 Task: Buy 2 Ram Air Kit from Filters section under best seller category for shipping address: Graham Wilson, 3108 Abia Martin Drive, Panther Burn, Mississippi 38765, Cell Number 6314971043. Pay from credit card ending with 2005, CVV 3321
Action: Mouse moved to (25, 92)
Screenshot: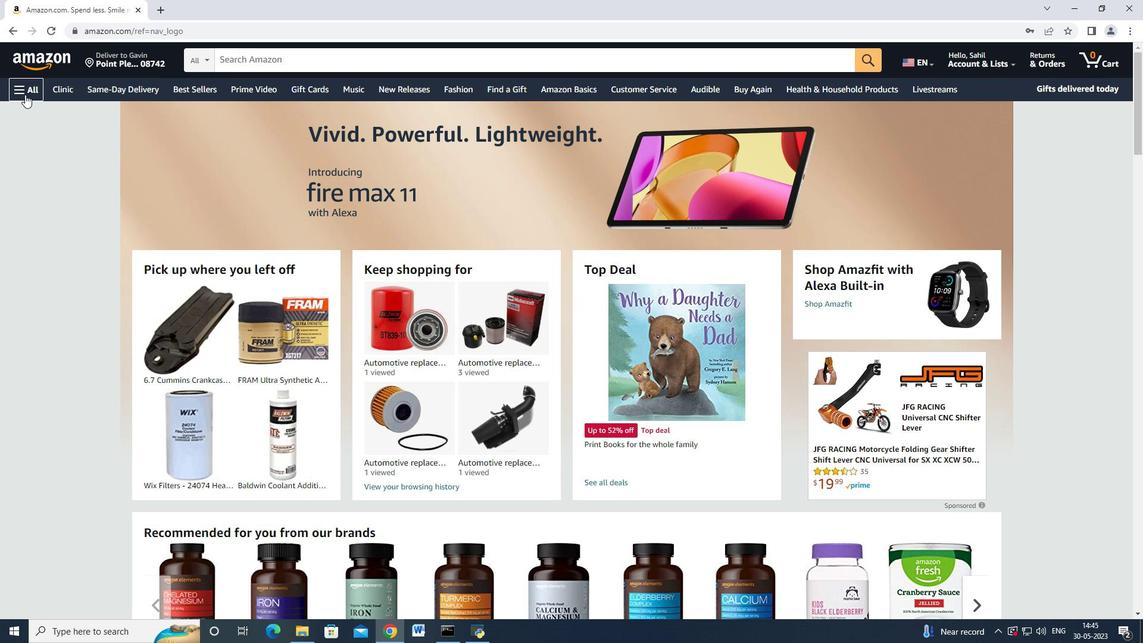 
Action: Mouse pressed left at (25, 92)
Screenshot: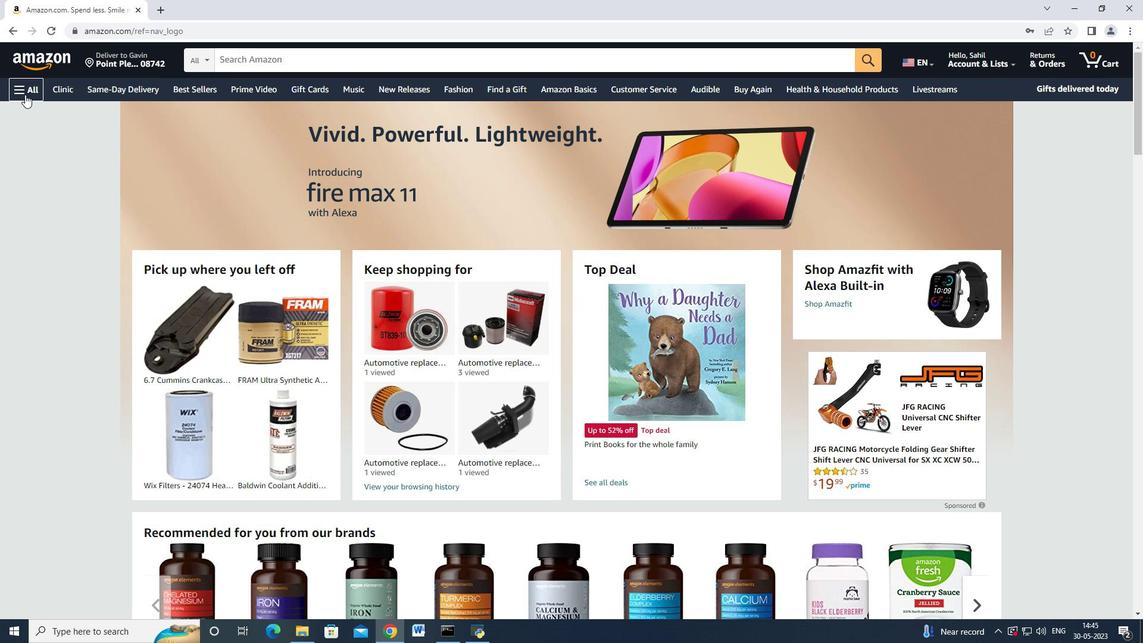 
Action: Mouse moved to (53, 330)
Screenshot: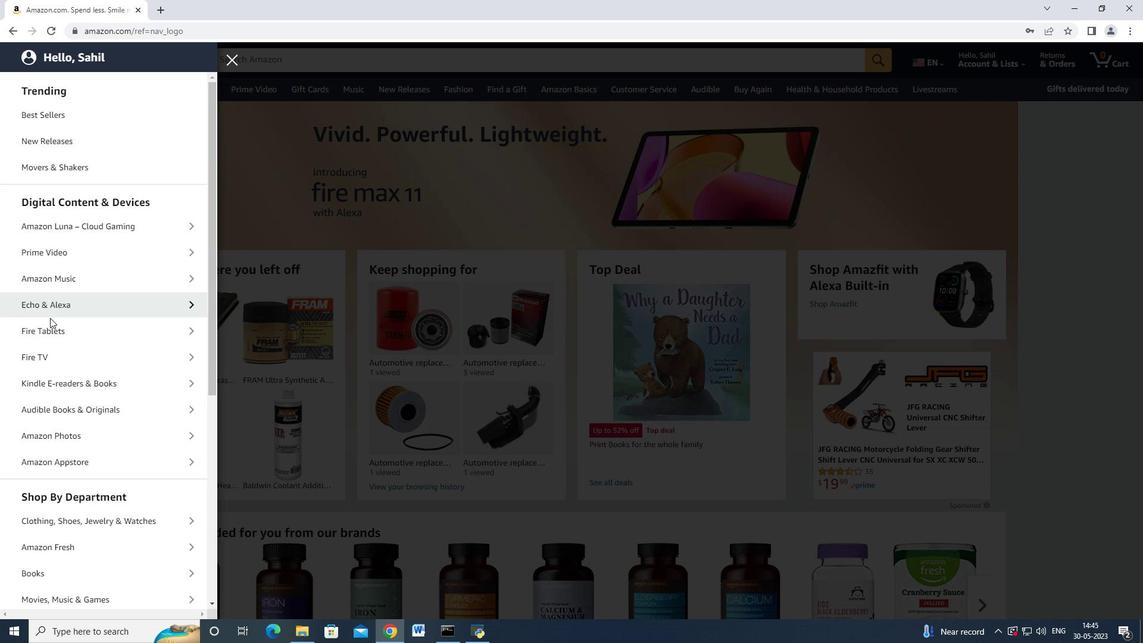 
Action: Mouse scrolled (53, 330) with delta (0, 0)
Screenshot: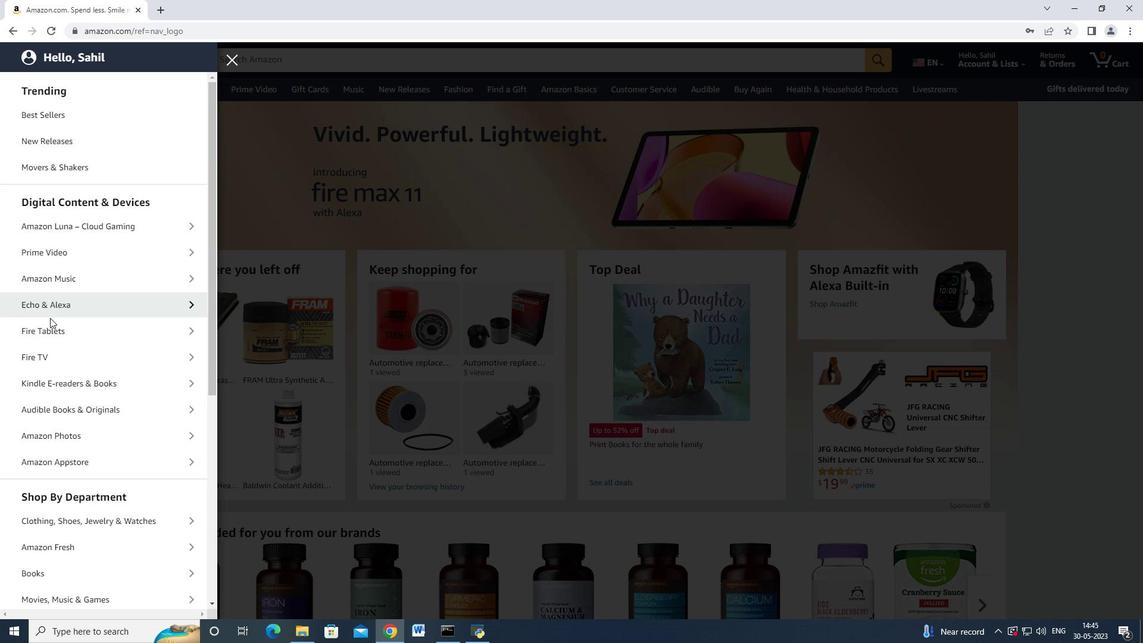 
Action: Mouse moved to (54, 332)
Screenshot: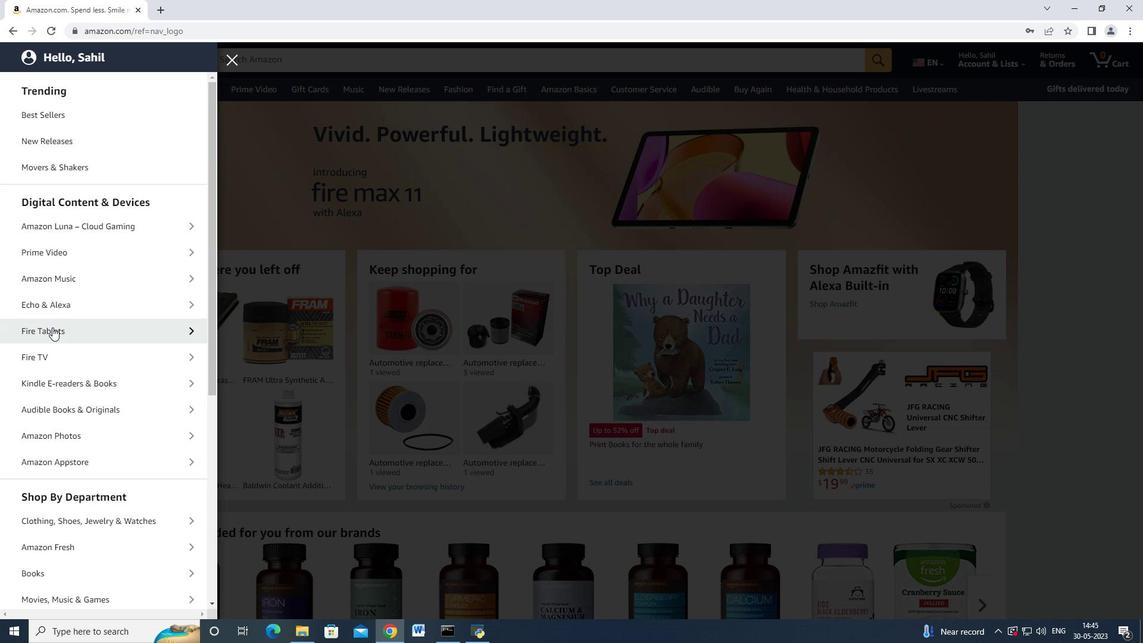 
Action: Mouse scrolled (54, 331) with delta (0, 0)
Screenshot: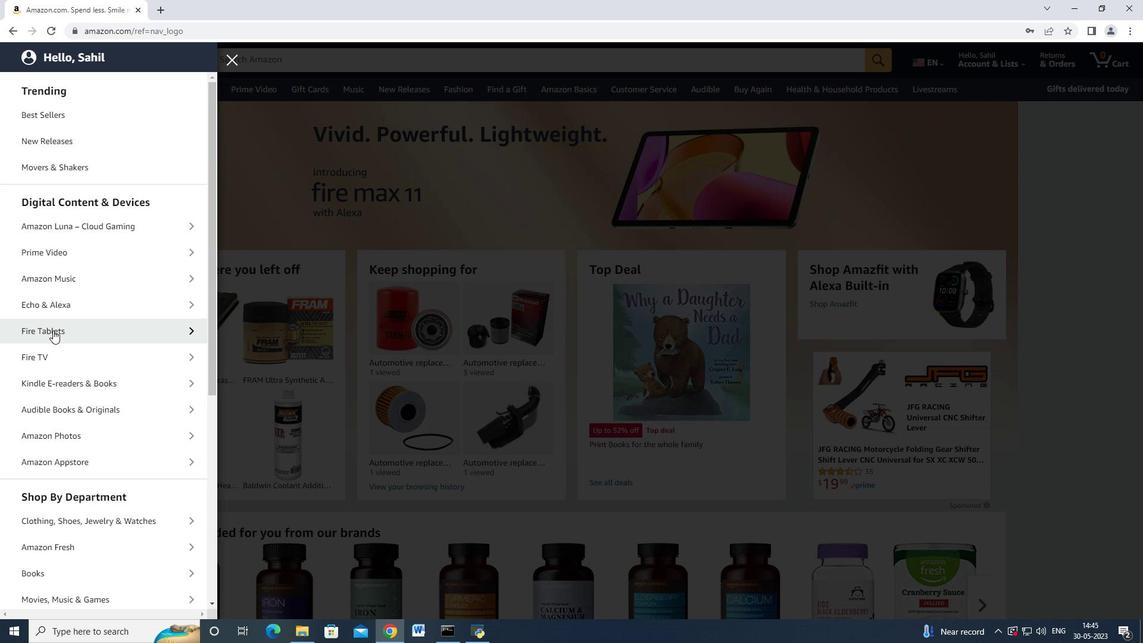 
Action: Mouse scrolled (54, 331) with delta (0, 0)
Screenshot: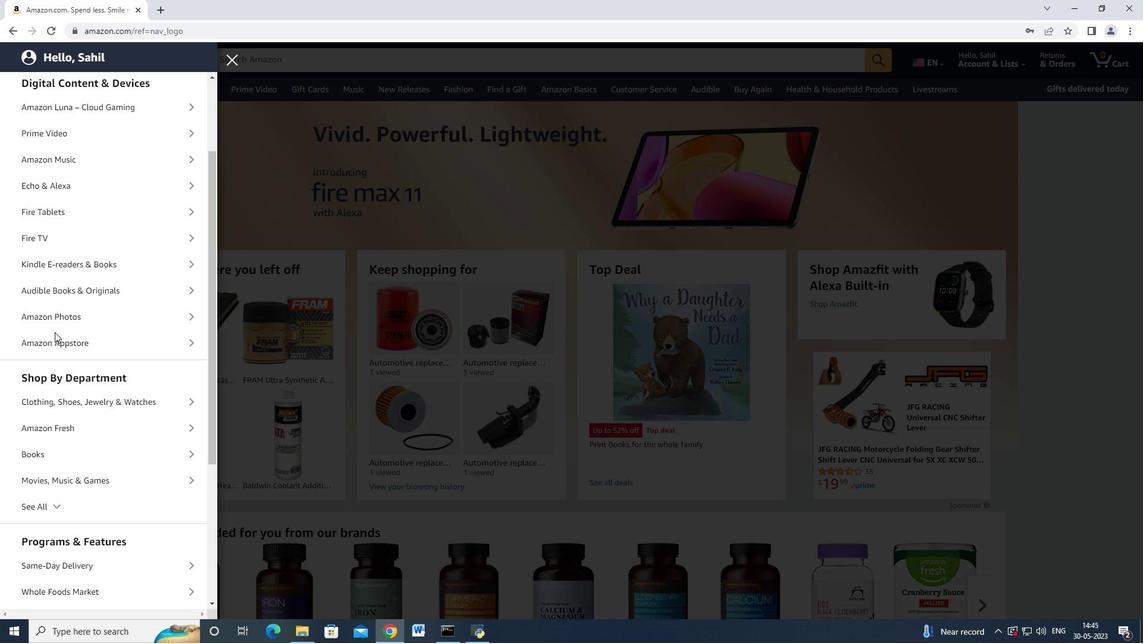 
Action: Mouse moved to (53, 453)
Screenshot: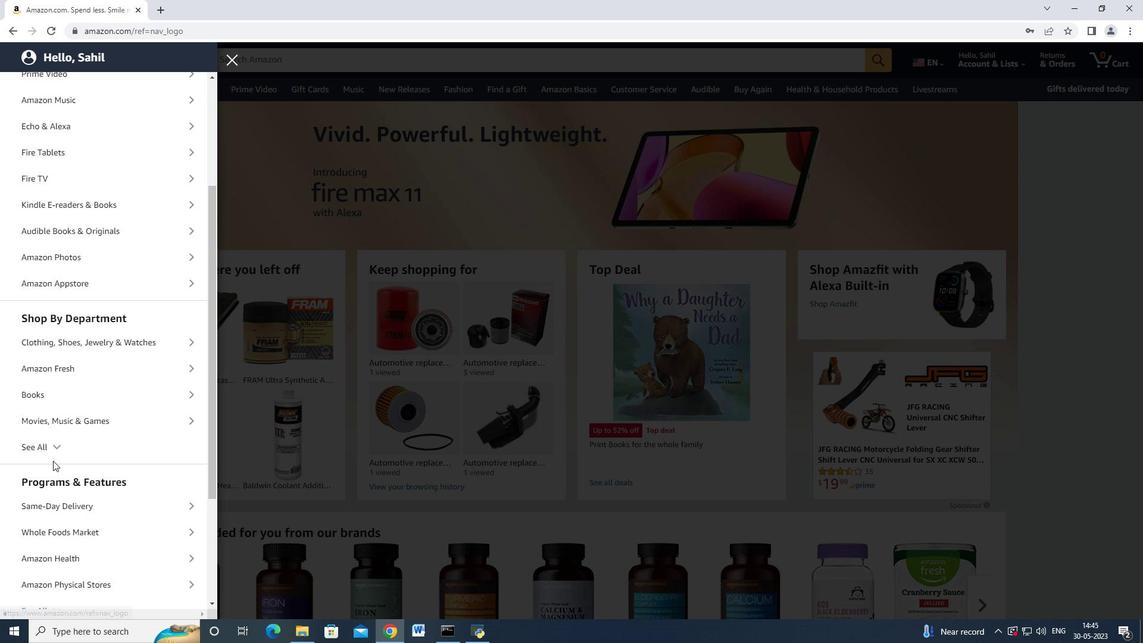 
Action: Mouse pressed left at (53, 453)
Screenshot: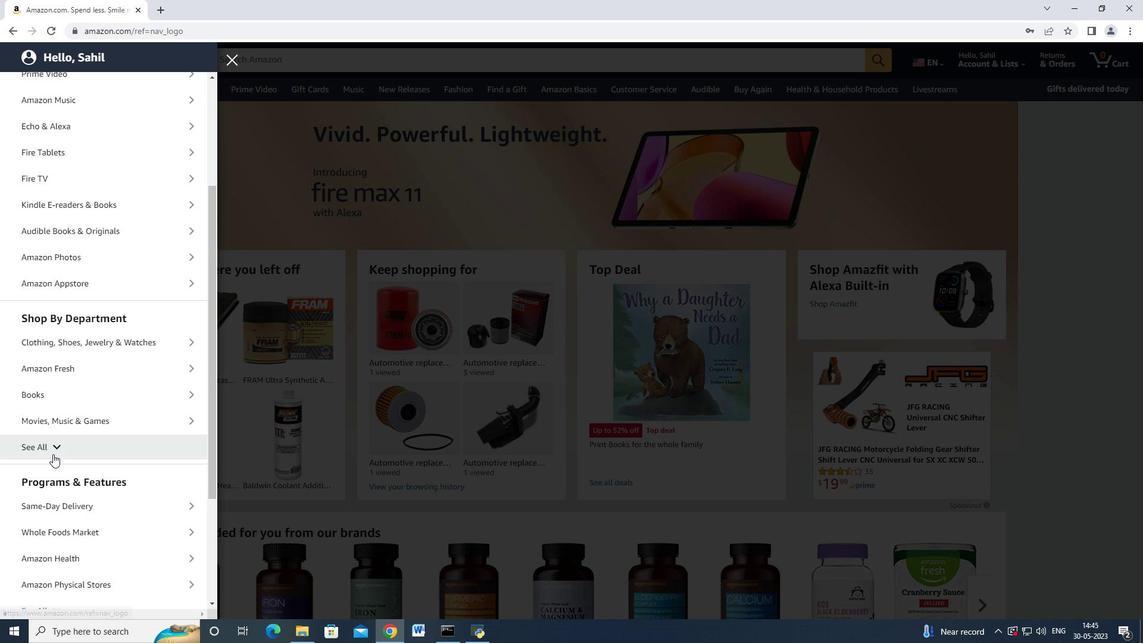 
Action: Mouse moved to (84, 375)
Screenshot: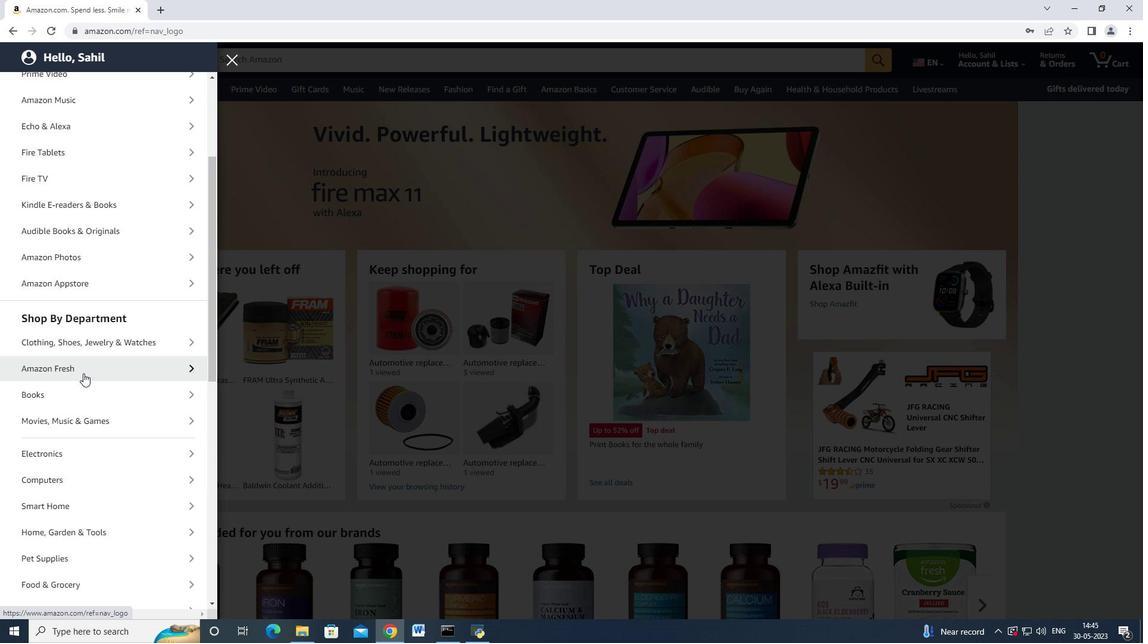 
Action: Mouse scrolled (84, 374) with delta (0, 0)
Screenshot: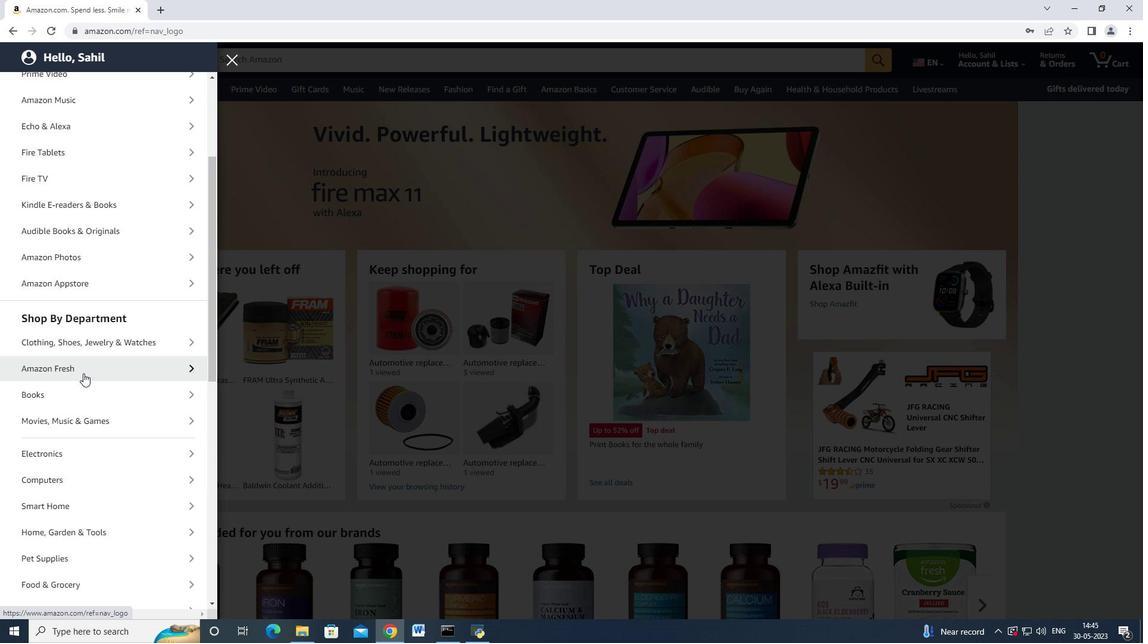 
Action: Mouse scrolled (84, 374) with delta (0, 0)
Screenshot: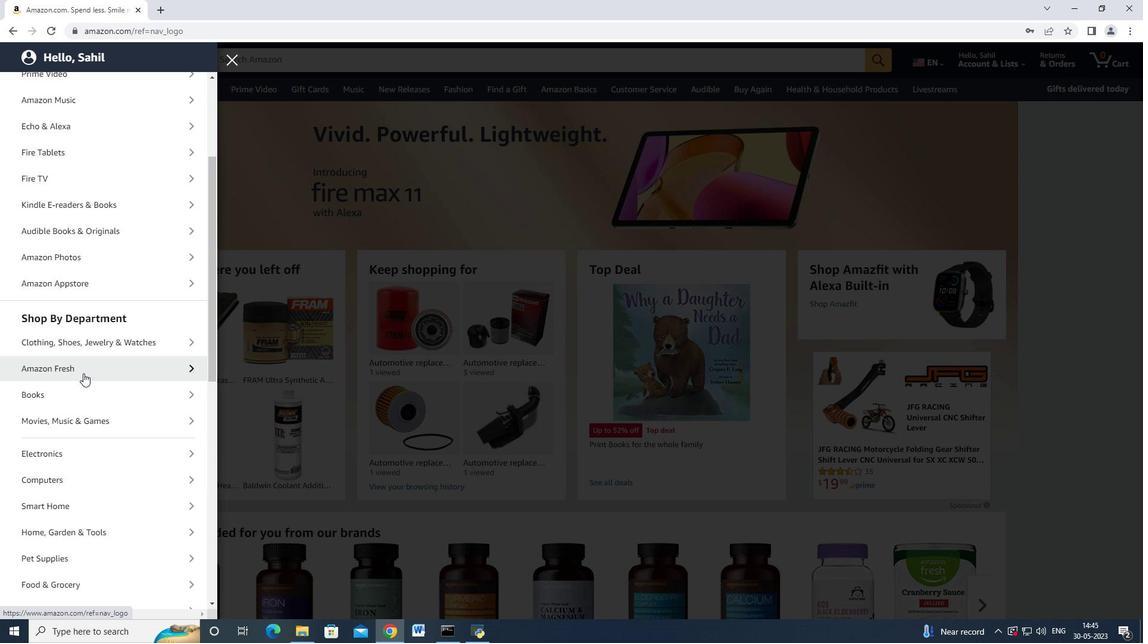 
Action: Mouse moved to (84, 375)
Screenshot: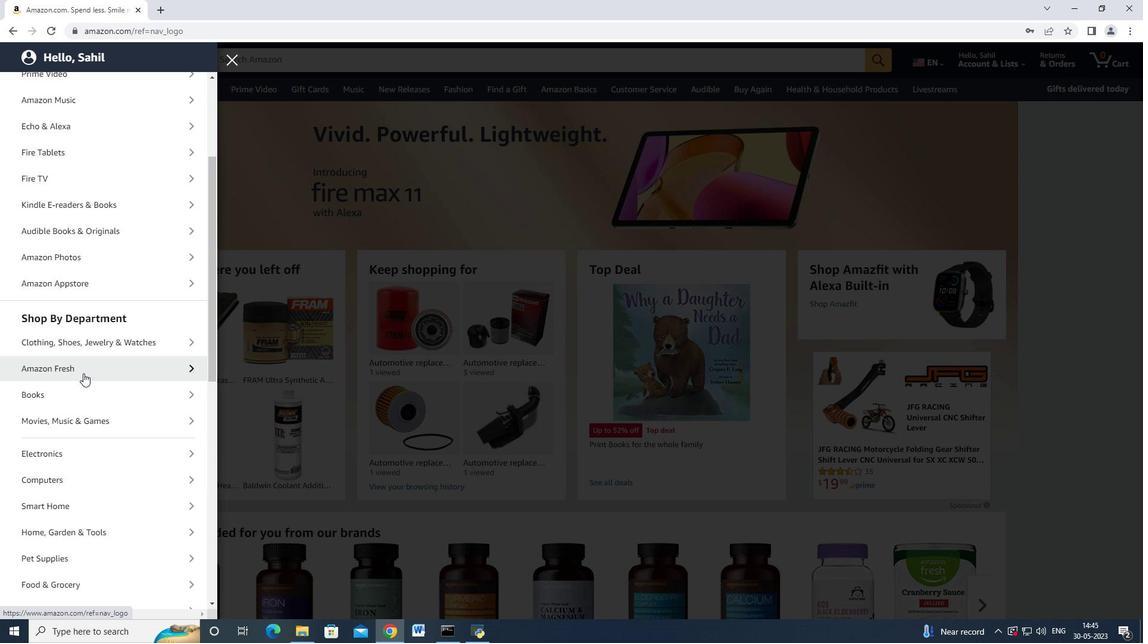 
Action: Mouse scrolled (84, 374) with delta (0, 0)
Screenshot: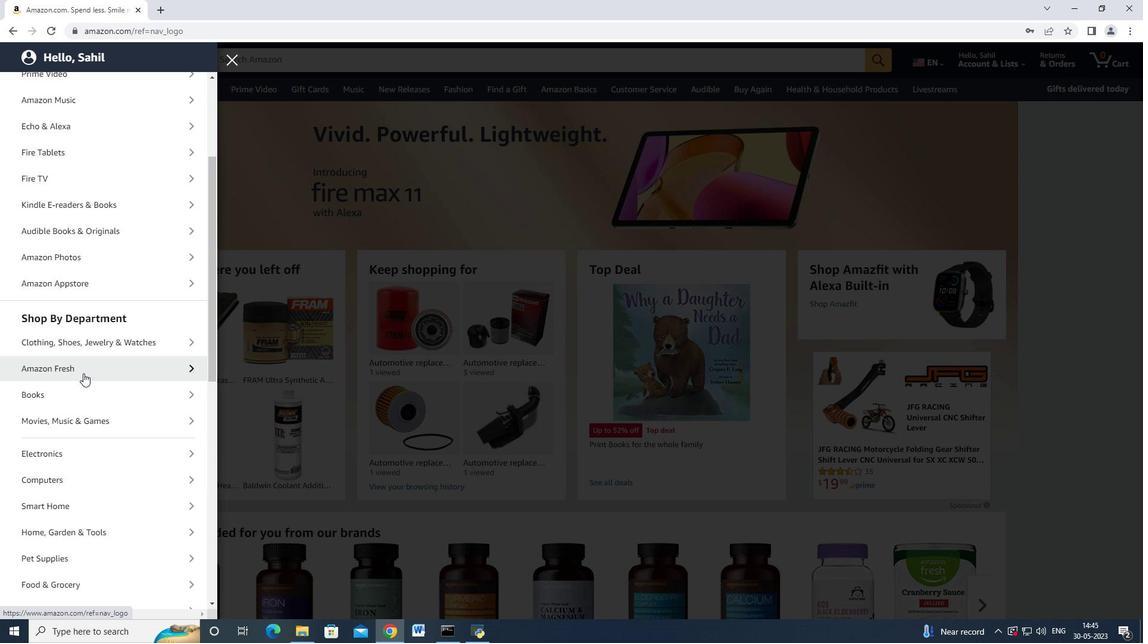 
Action: Mouse scrolled (84, 375) with delta (0, 0)
Screenshot: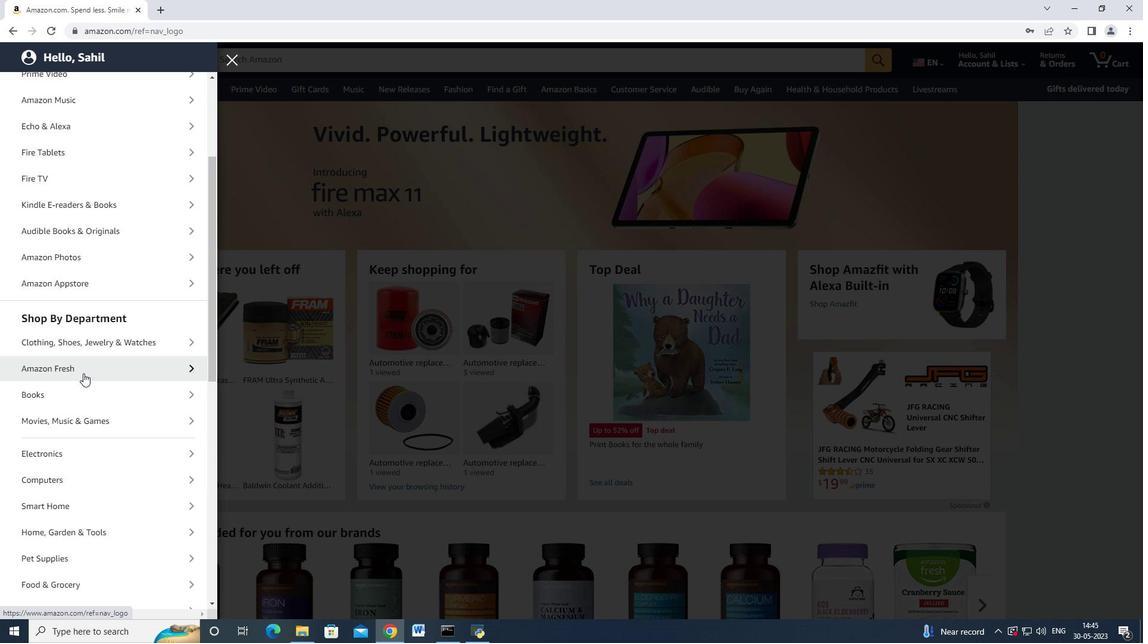 
Action: Mouse moved to (84, 385)
Screenshot: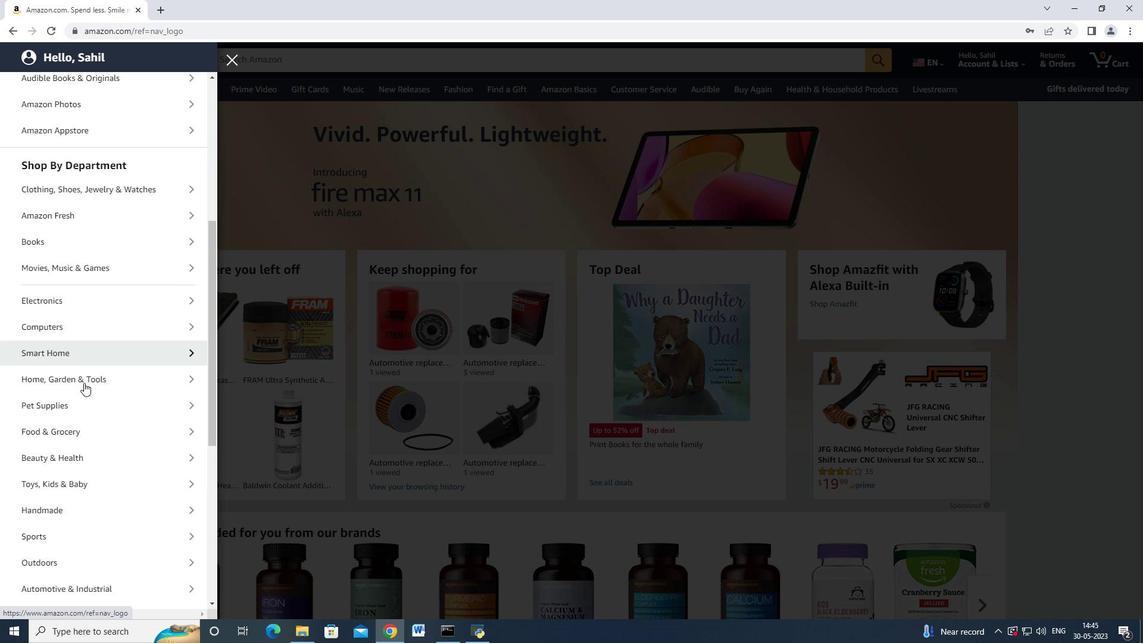 
Action: Mouse scrolled (84, 386) with delta (0, 0)
Screenshot: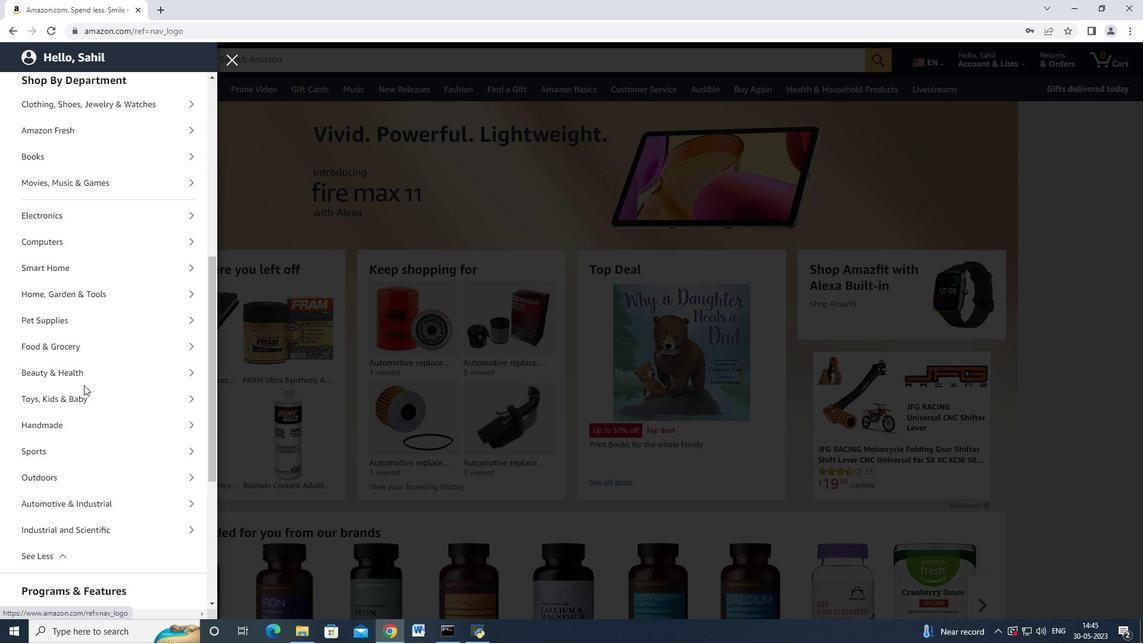 
Action: Mouse scrolled (84, 386) with delta (0, 0)
Screenshot: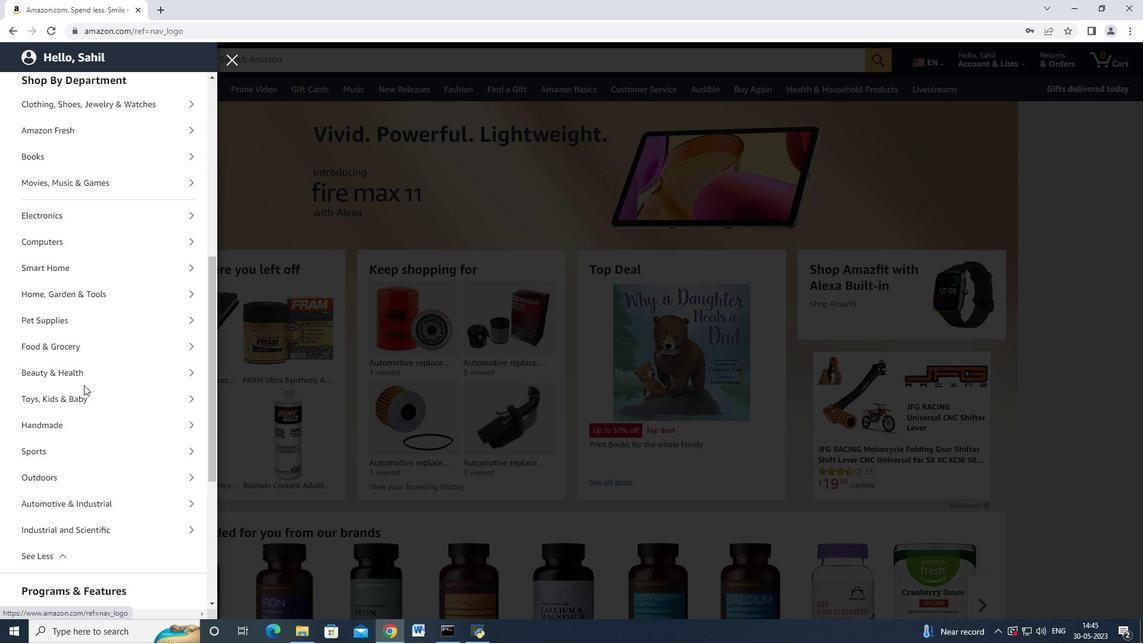 
Action: Mouse scrolled (84, 386) with delta (0, 0)
Screenshot: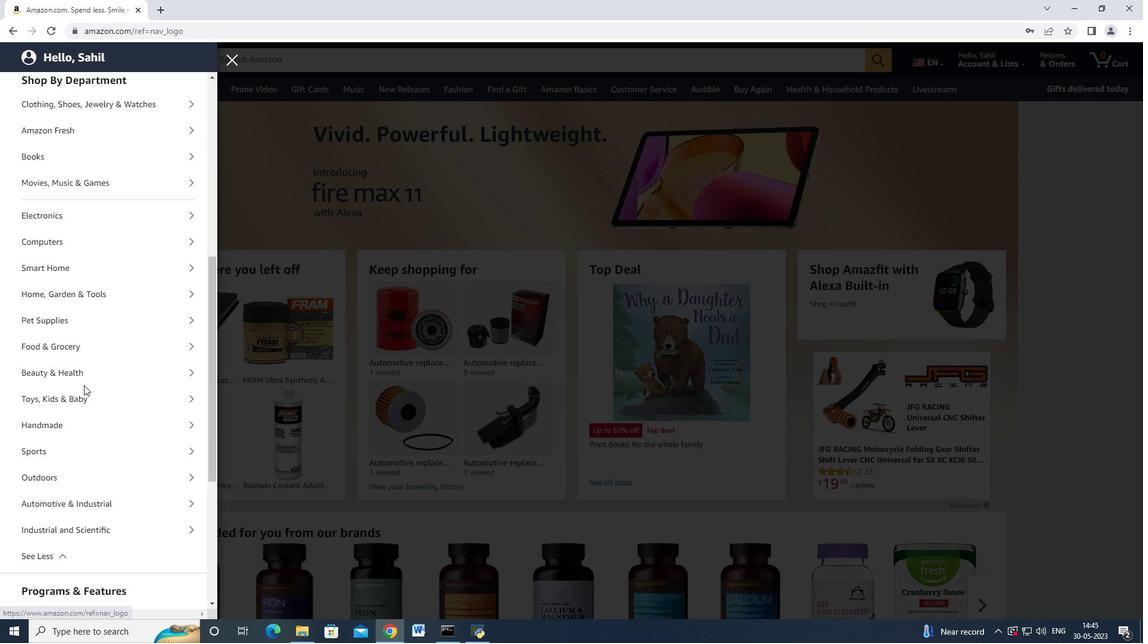 
Action: Mouse moved to (83, 383)
Screenshot: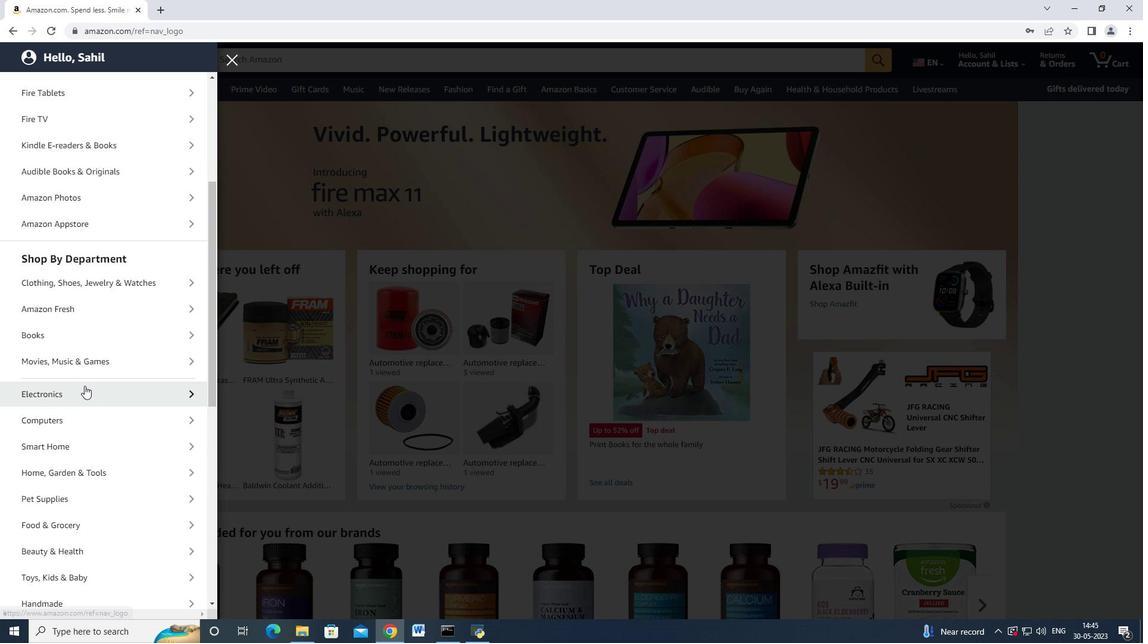 
Action: Mouse scrolled (83, 383) with delta (0, 0)
Screenshot: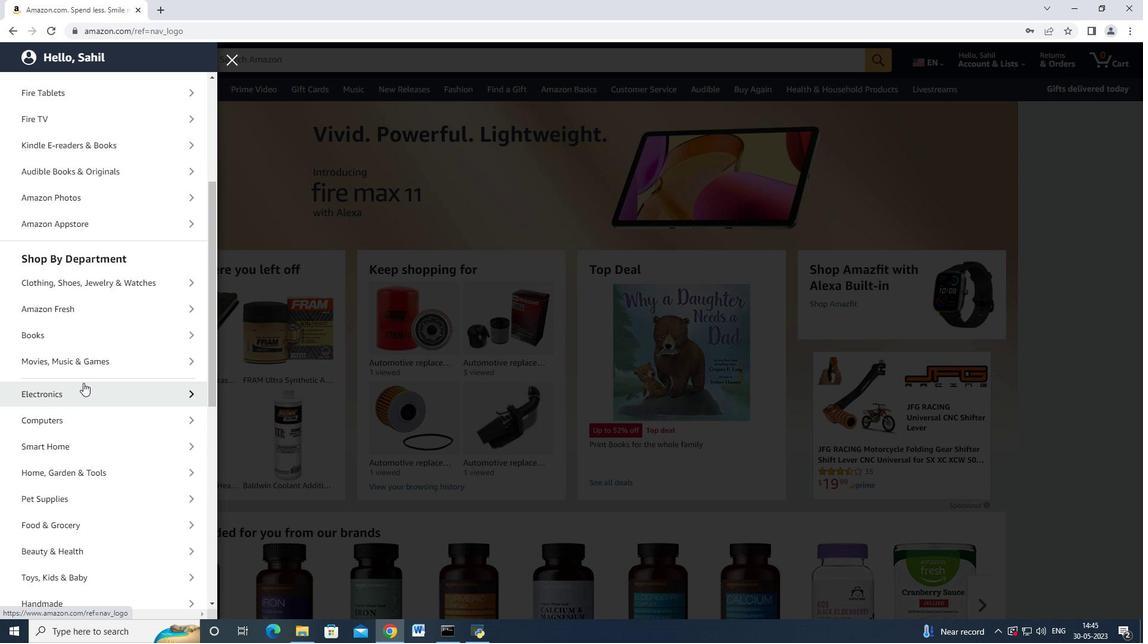 
Action: Mouse scrolled (83, 383) with delta (0, 0)
Screenshot: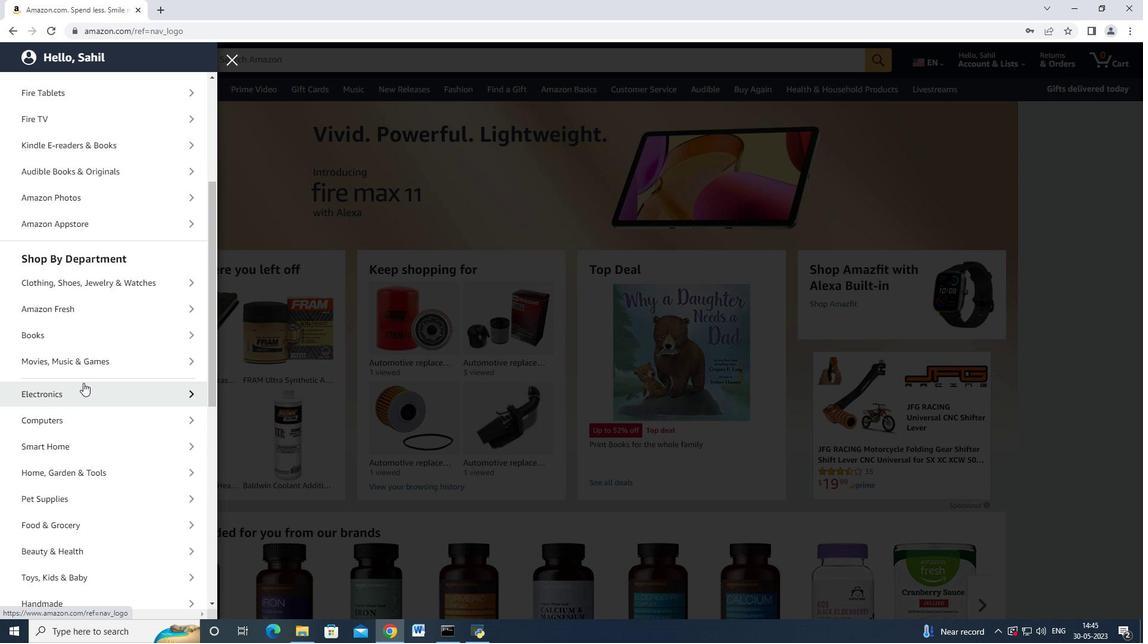 
Action: Mouse moved to (84, 381)
Screenshot: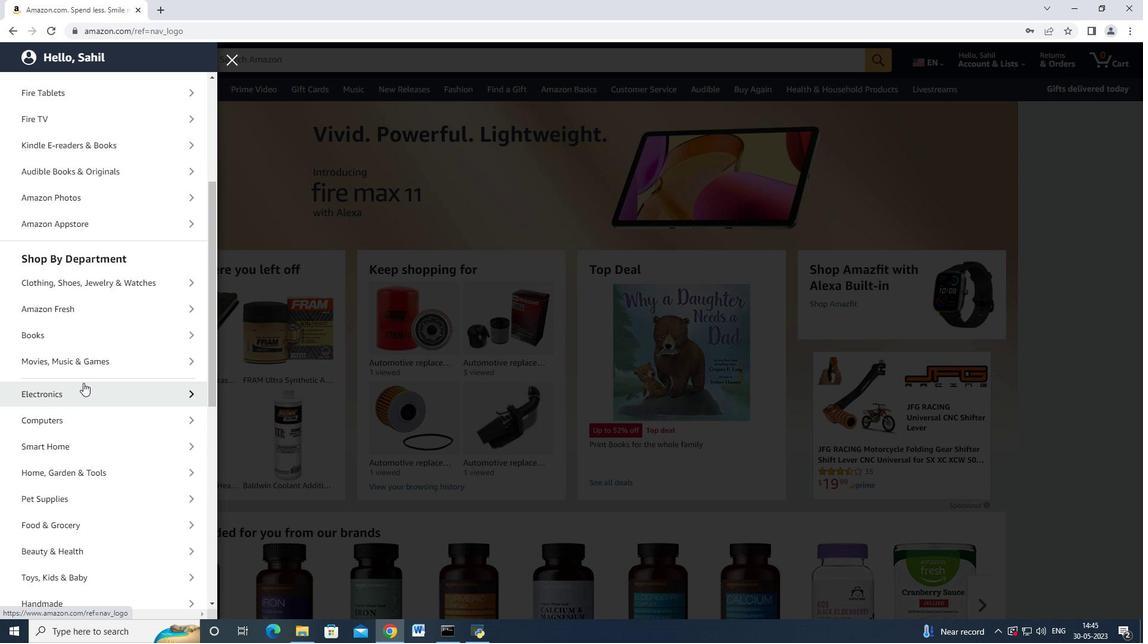 
Action: Mouse scrolled (84, 381) with delta (0, 0)
Screenshot: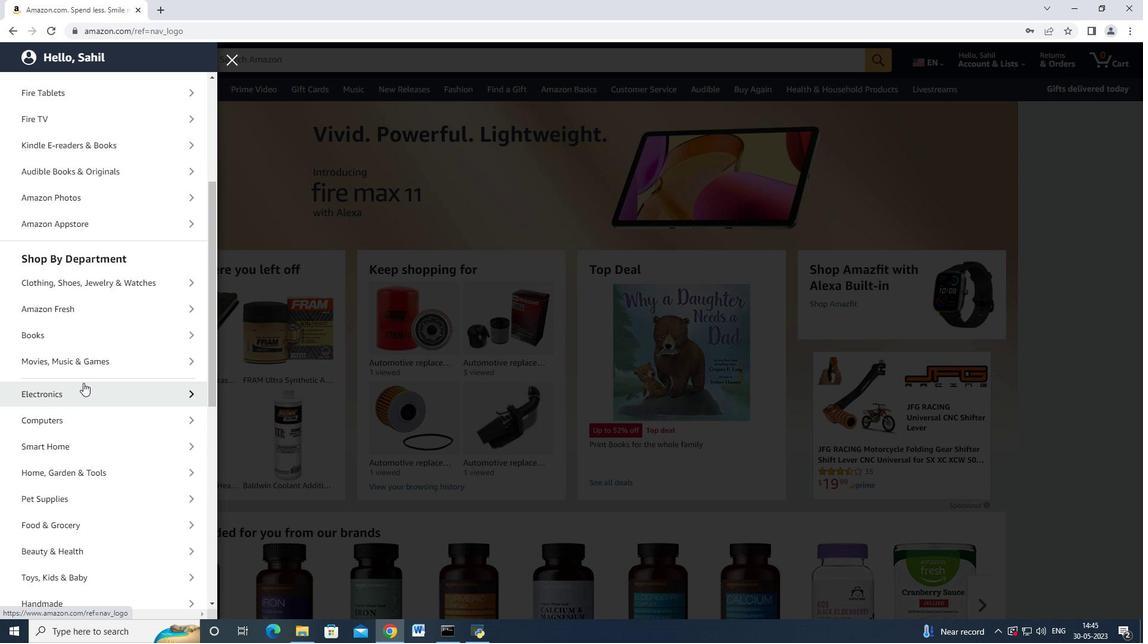 
Action: Mouse moved to (87, 324)
Screenshot: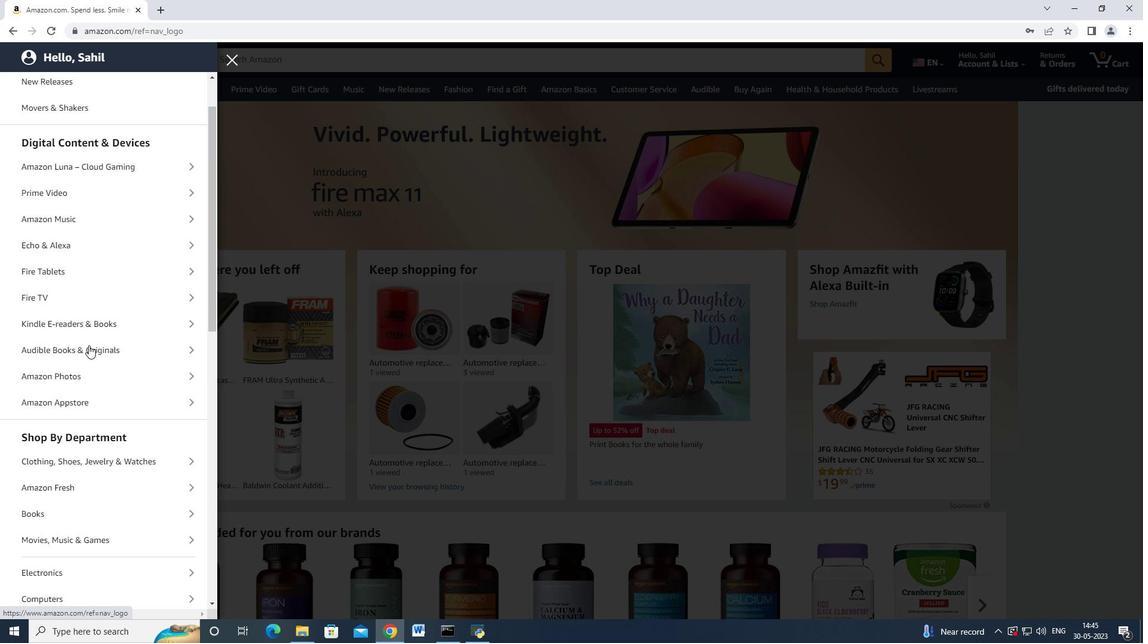 
Action: Mouse scrolled (87, 325) with delta (0, 0)
Screenshot: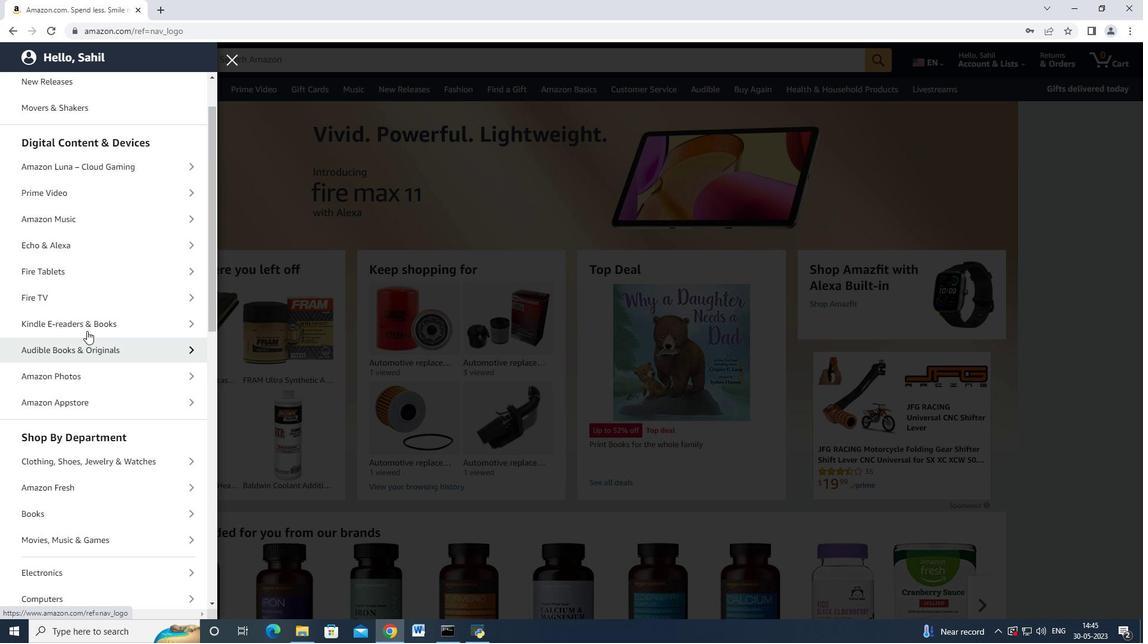 
Action: Mouse moved to (87, 324)
Screenshot: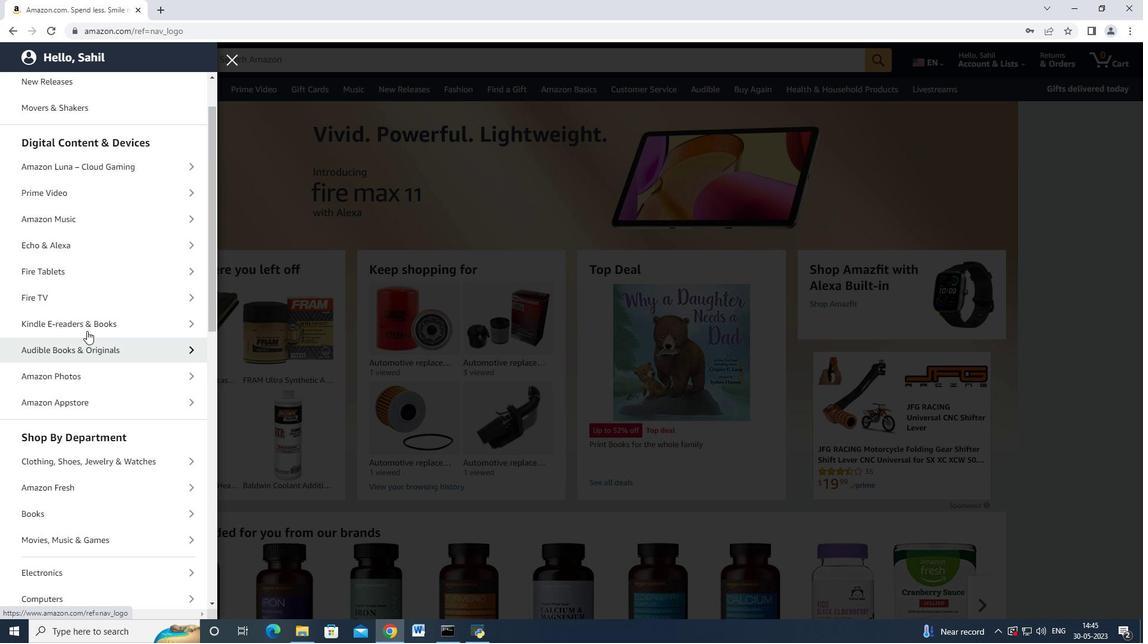 
Action: Mouse scrolled (87, 325) with delta (0, 0)
Screenshot: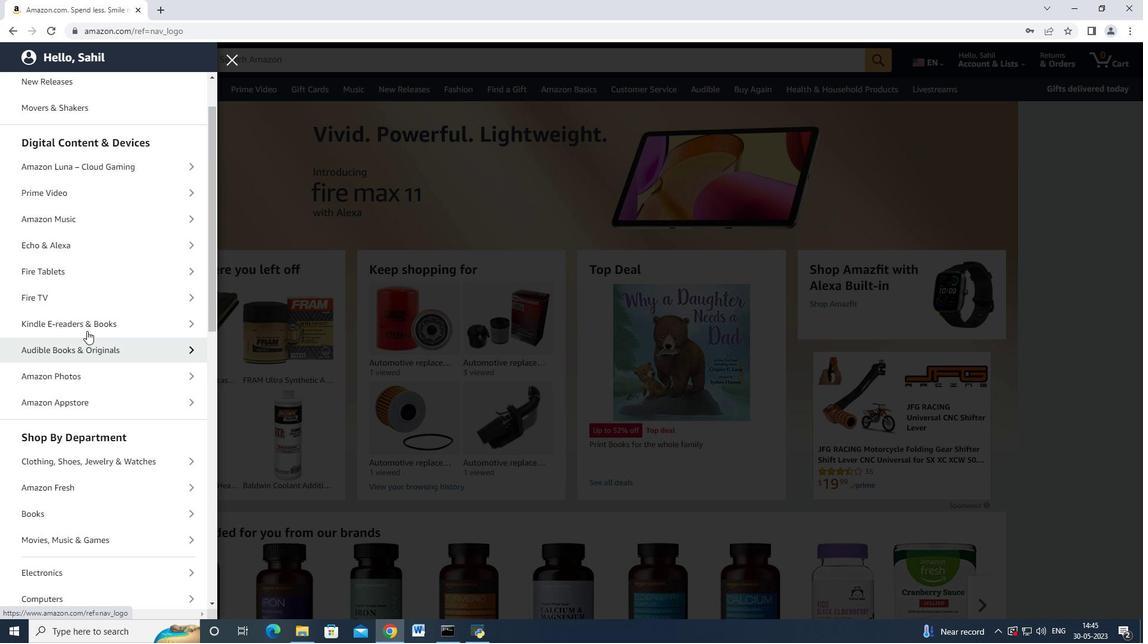
Action: Mouse scrolled (87, 325) with delta (0, 0)
Screenshot: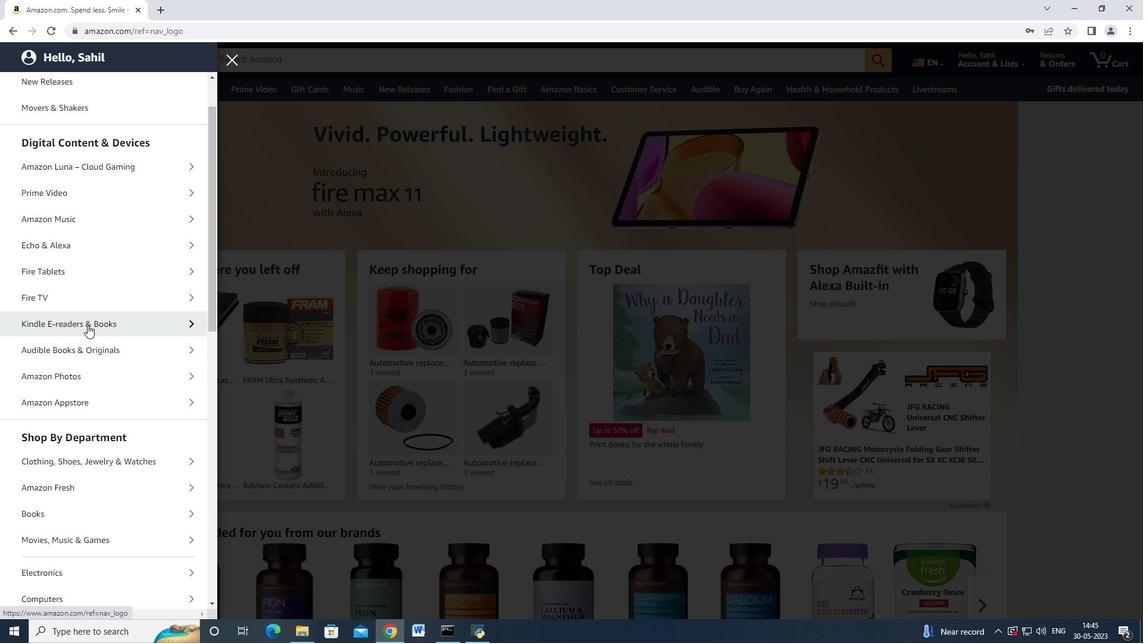 
Action: Mouse moved to (87, 324)
Screenshot: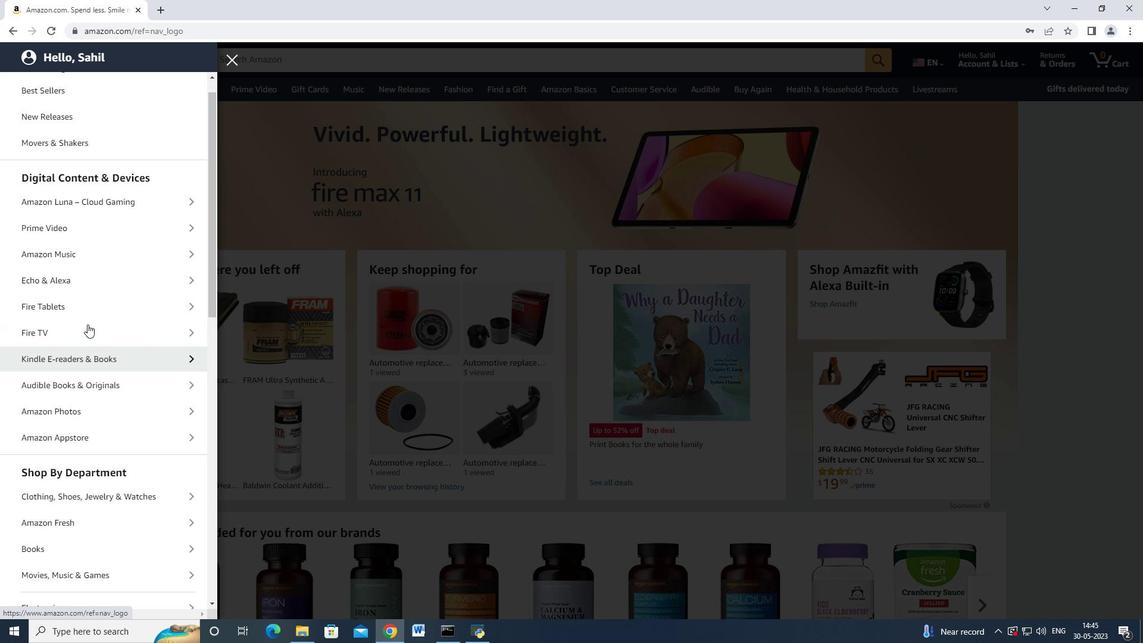 
Action: Mouse scrolled (87, 324) with delta (0, 0)
Screenshot: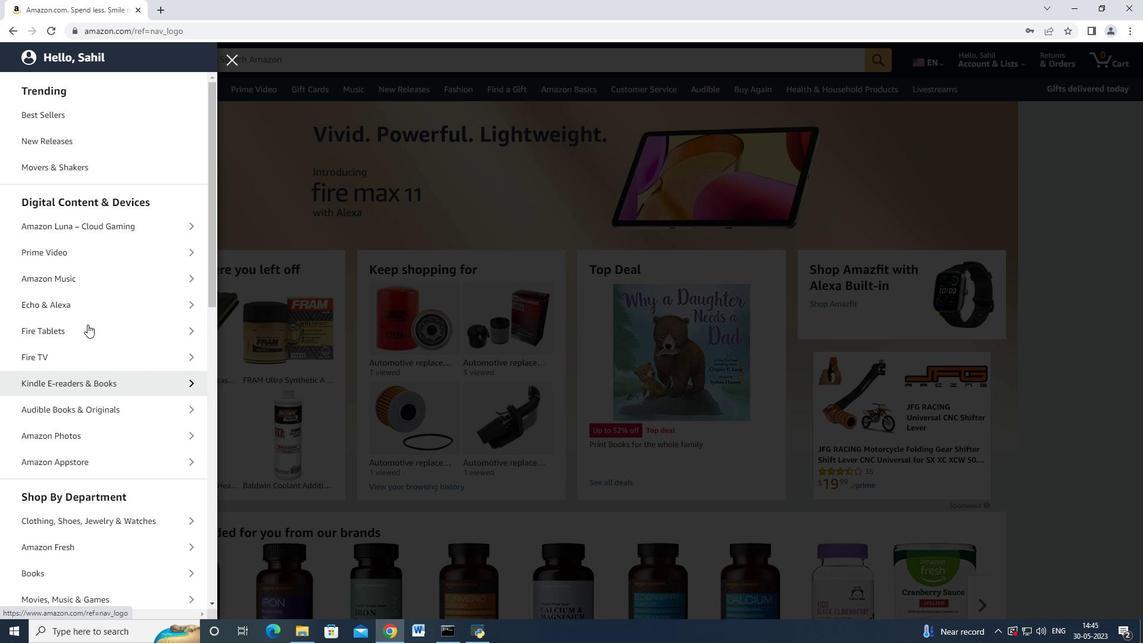 
Action: Mouse scrolled (87, 324) with delta (0, 0)
Screenshot: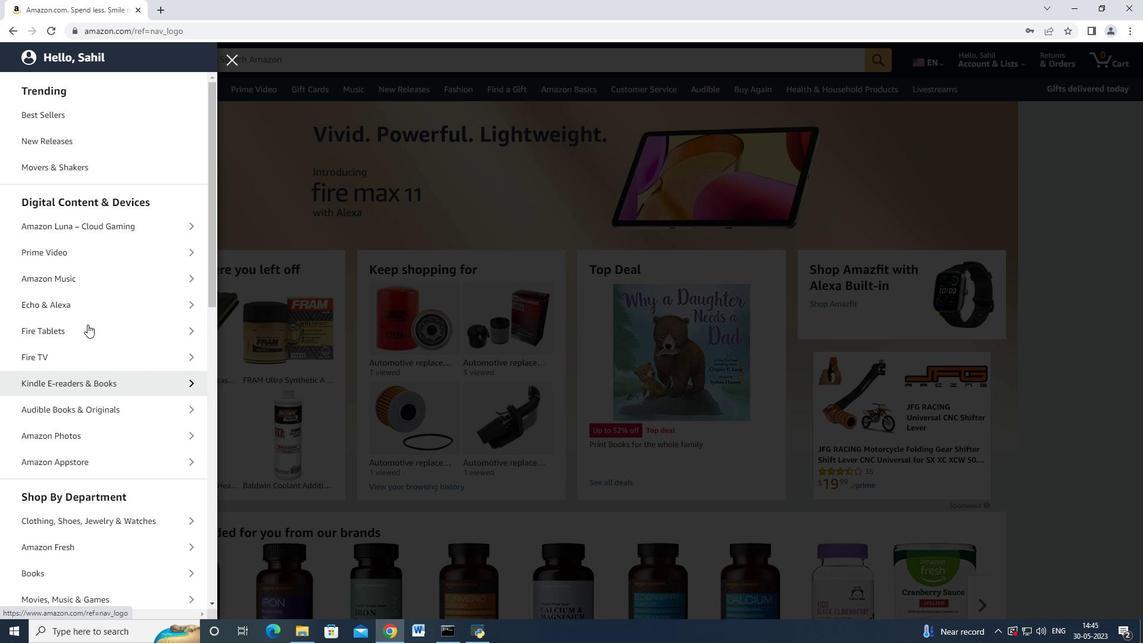 
Action: Mouse scrolled (87, 324) with delta (0, 0)
Screenshot: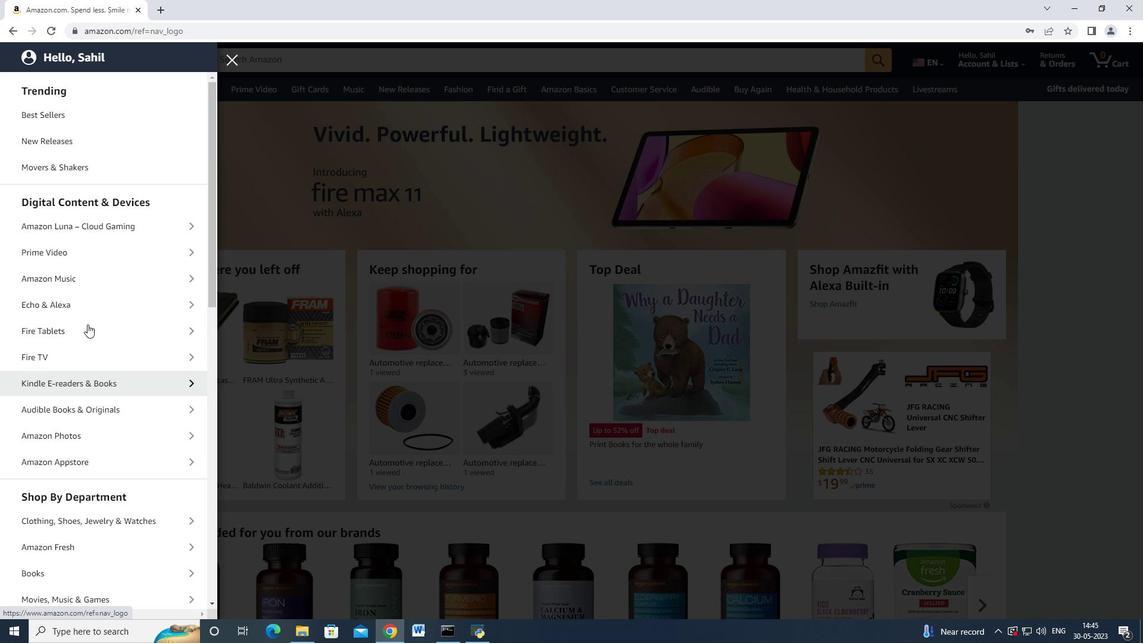 
Action: Mouse scrolled (87, 324) with delta (0, 0)
Screenshot: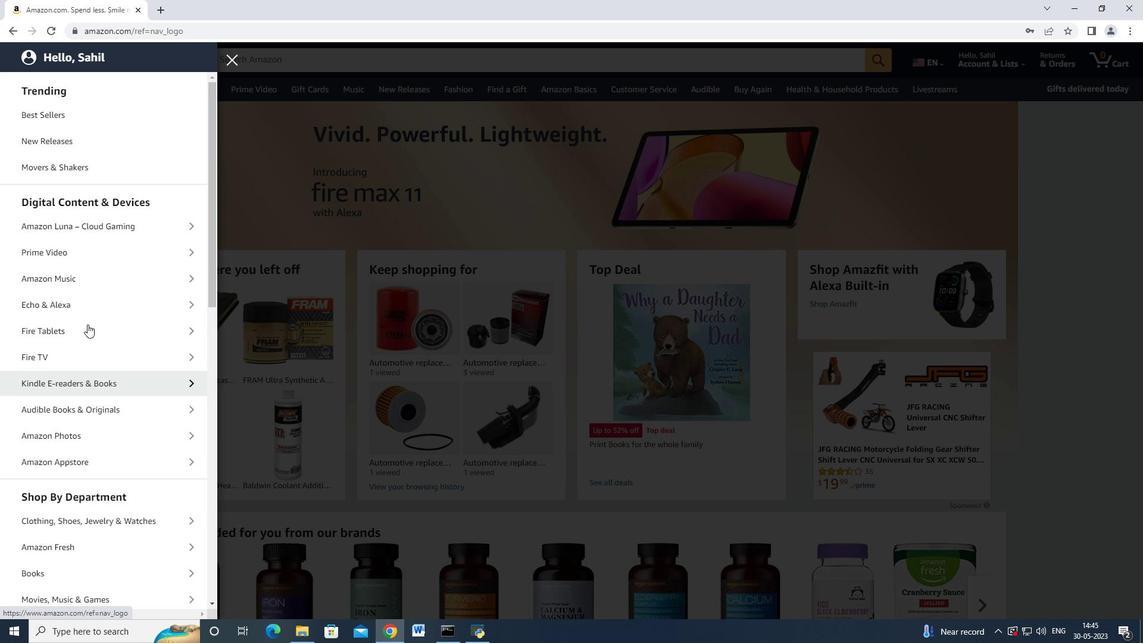 
Action: Mouse scrolled (87, 324) with delta (0, 0)
Screenshot: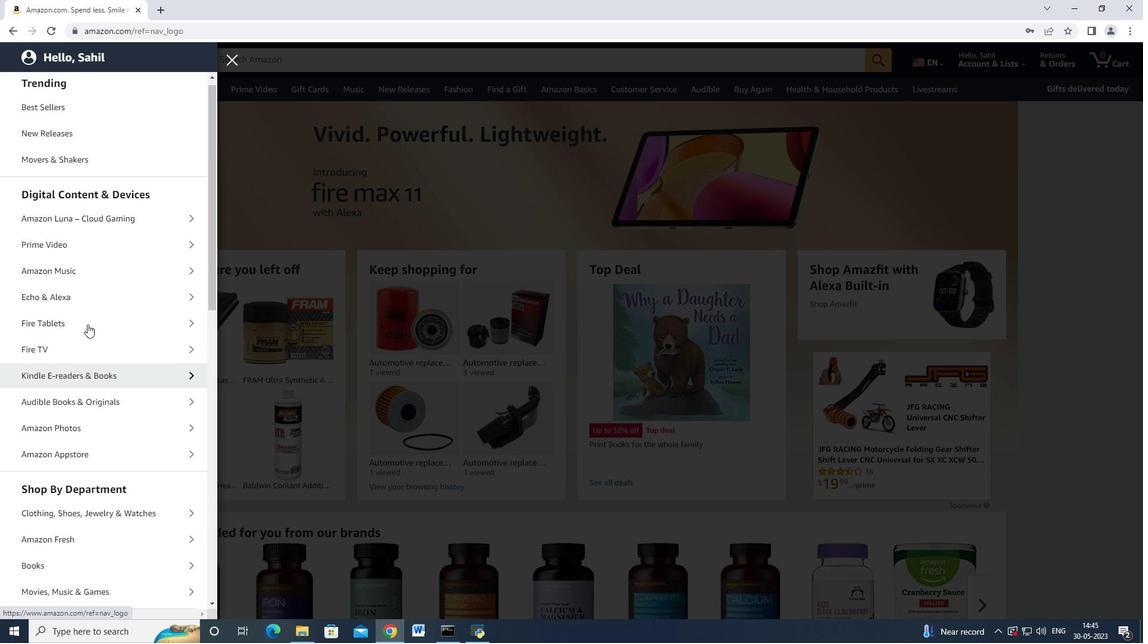 
Action: Mouse moved to (91, 324)
Screenshot: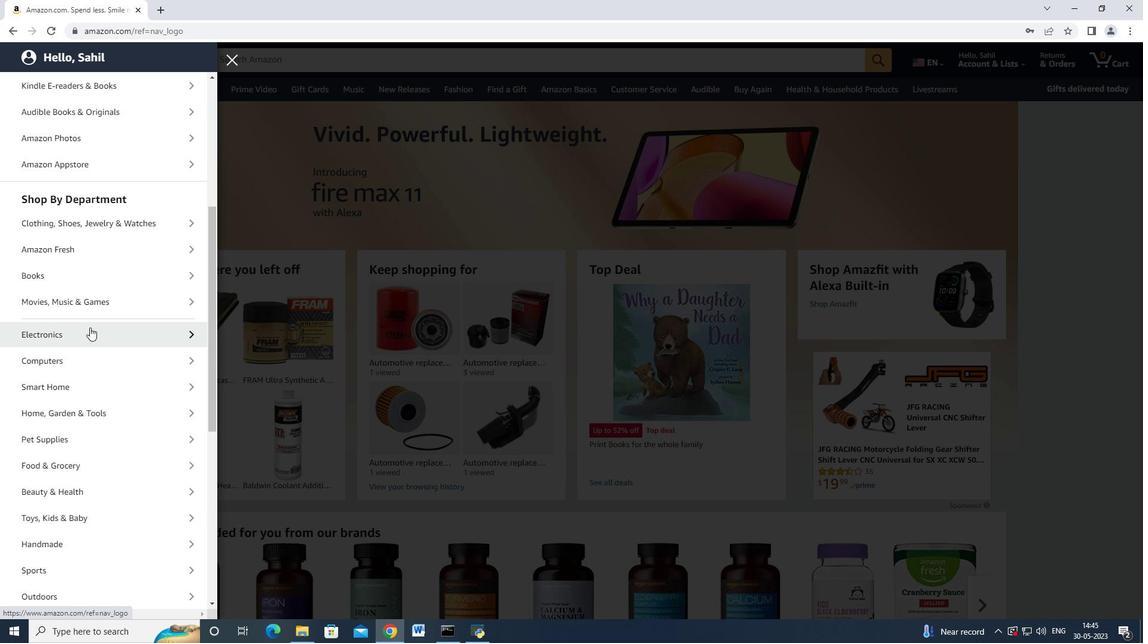 
Action: Mouse scrolled (91, 323) with delta (0, 0)
Screenshot: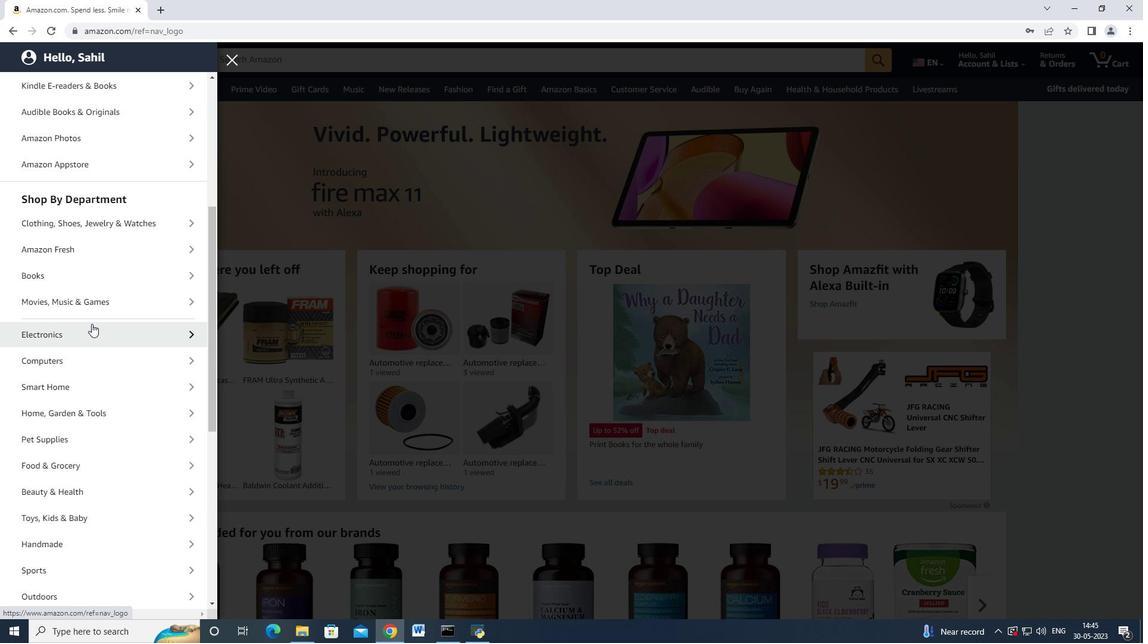 
Action: Mouse scrolled (91, 323) with delta (0, 0)
Screenshot: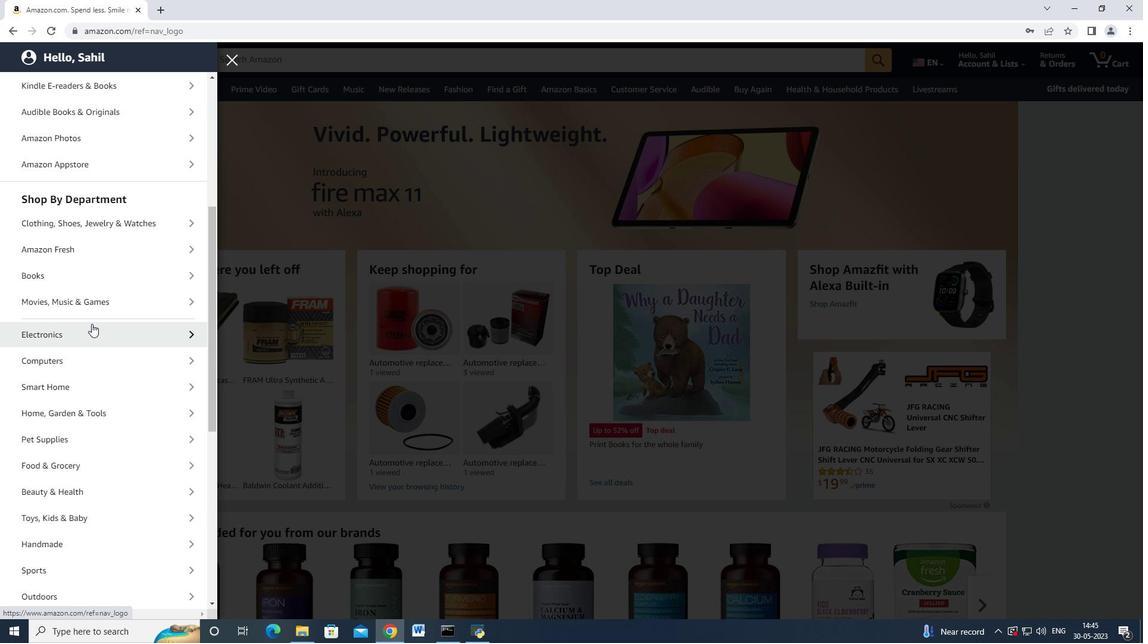 
Action: Mouse scrolled (91, 323) with delta (0, 0)
Screenshot: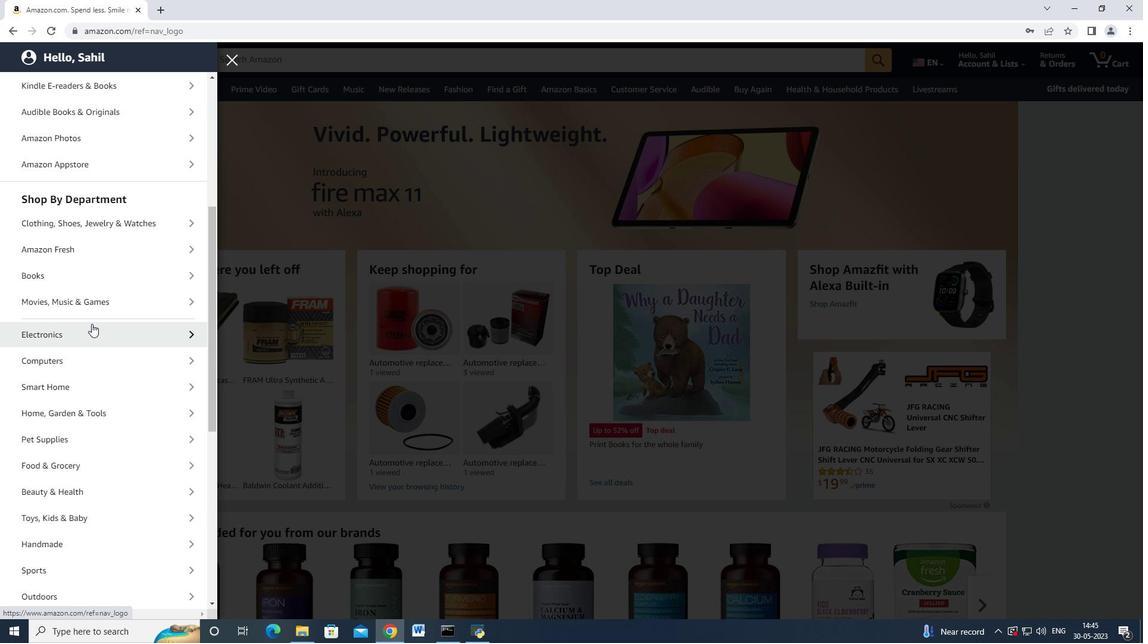 
Action: Mouse scrolled (91, 323) with delta (0, 0)
Screenshot: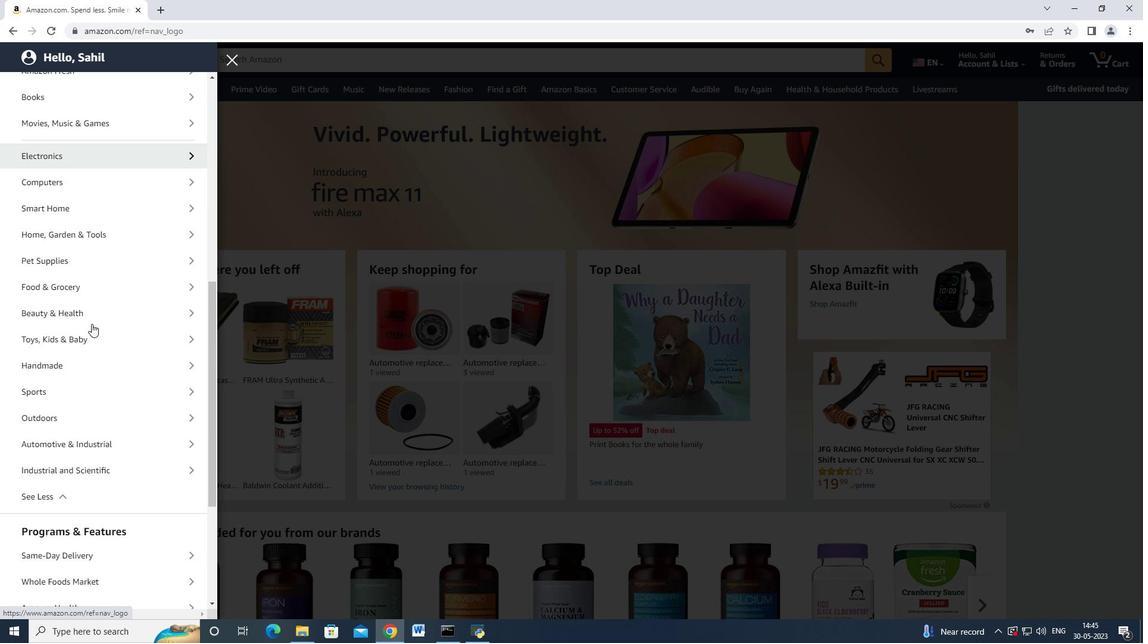 
Action: Mouse scrolled (91, 323) with delta (0, 0)
Screenshot: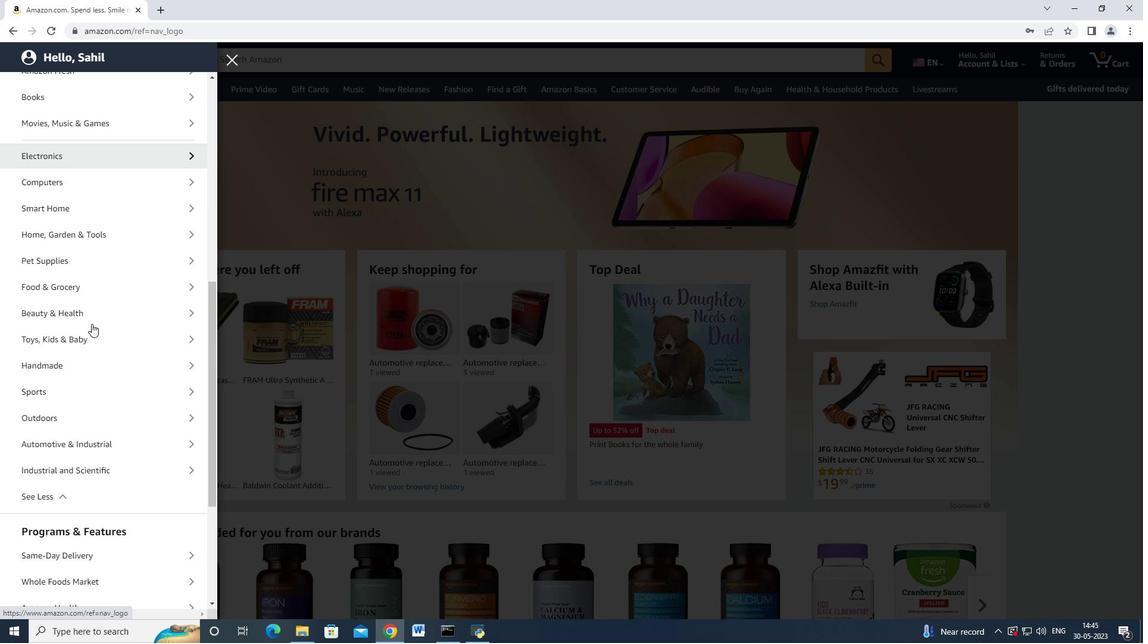 
Action: Mouse moved to (103, 319)
Screenshot: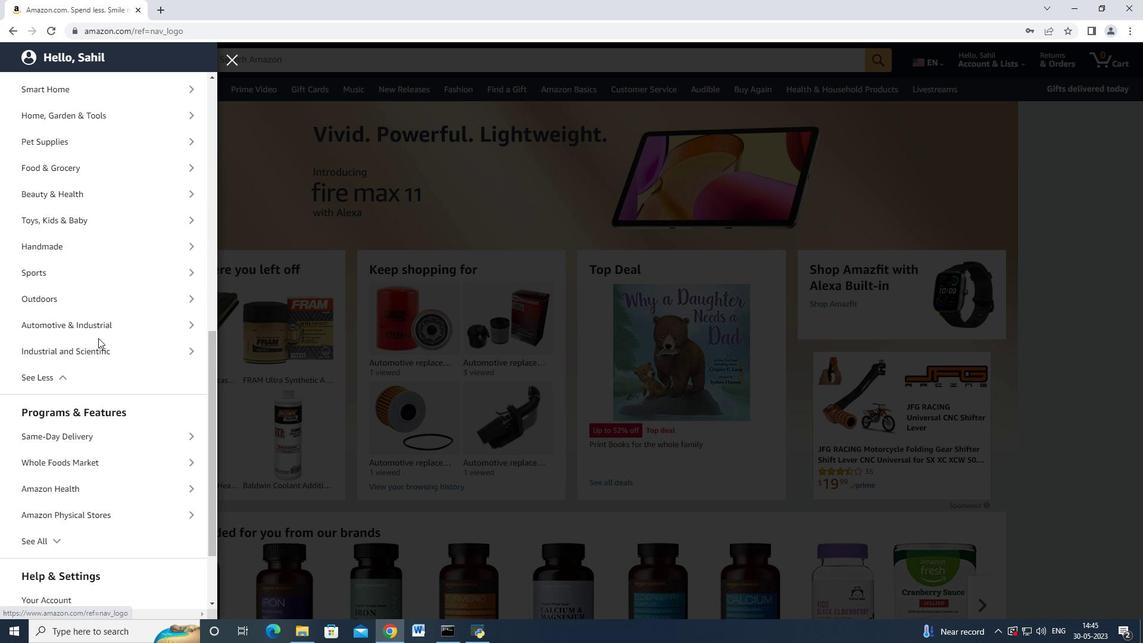 
Action: Mouse pressed left at (103, 319)
Screenshot: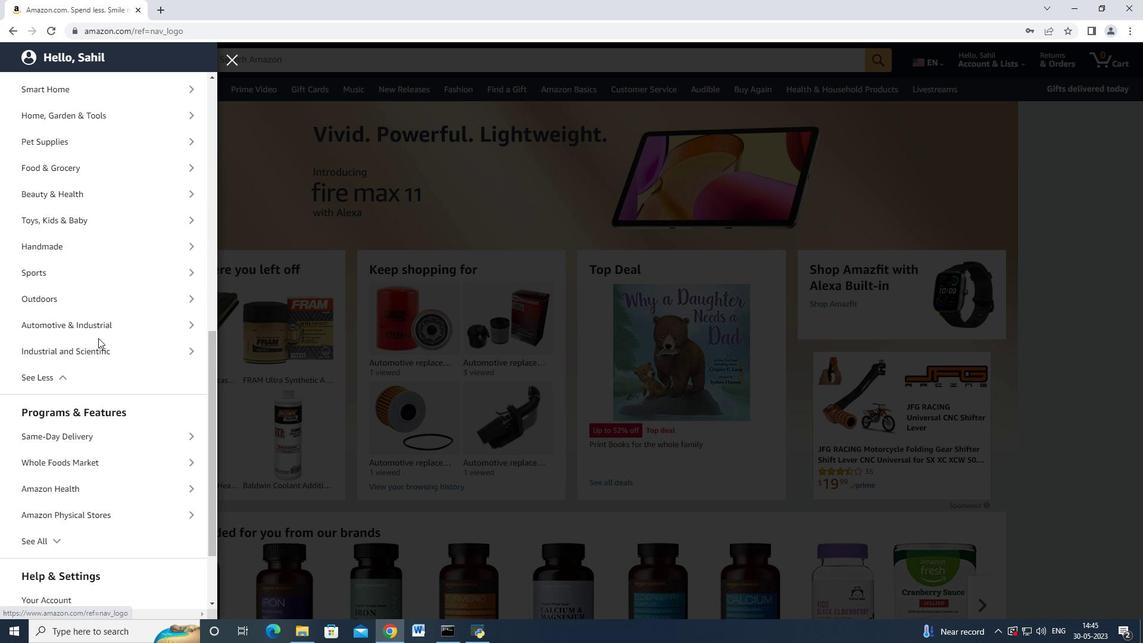 
Action: Mouse moved to (90, 135)
Screenshot: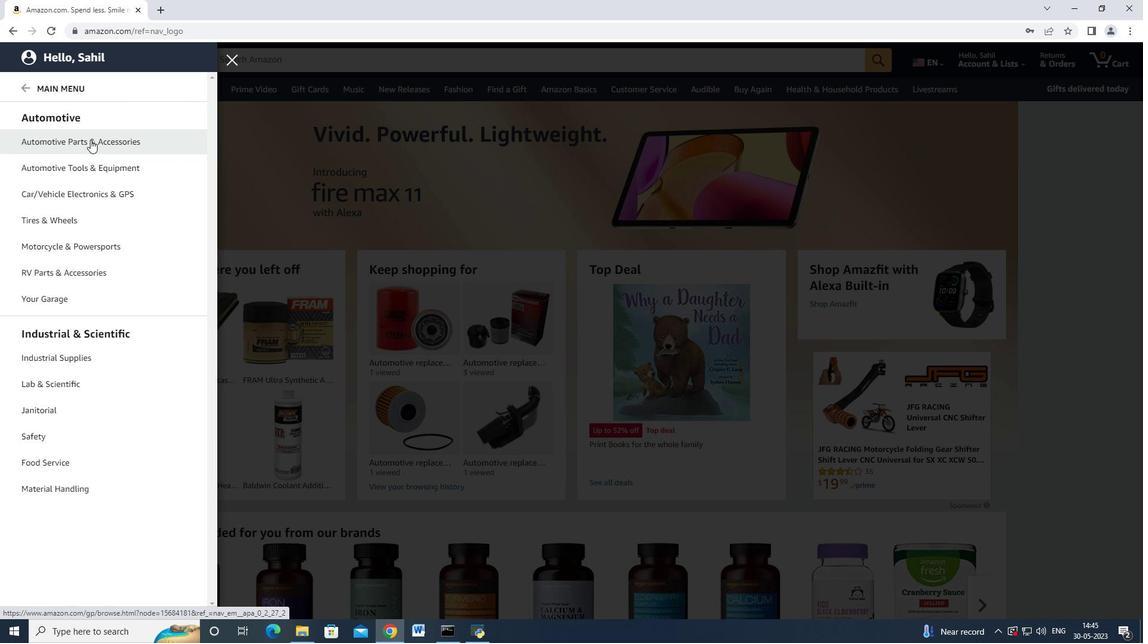 
Action: Mouse pressed left at (90, 135)
Screenshot: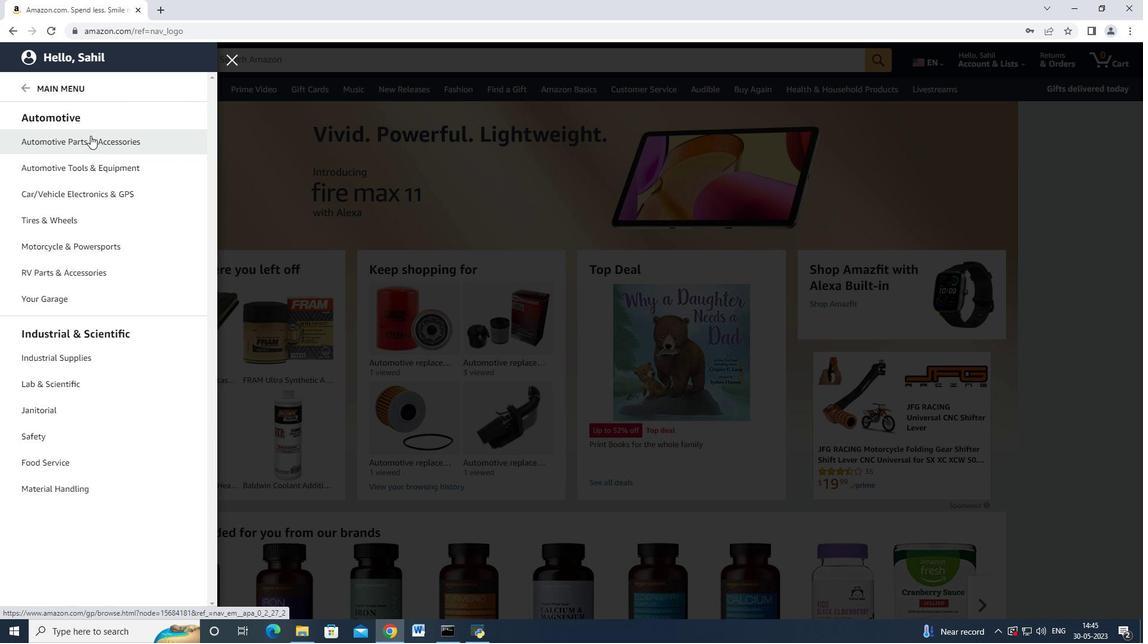 
Action: Mouse moved to (205, 106)
Screenshot: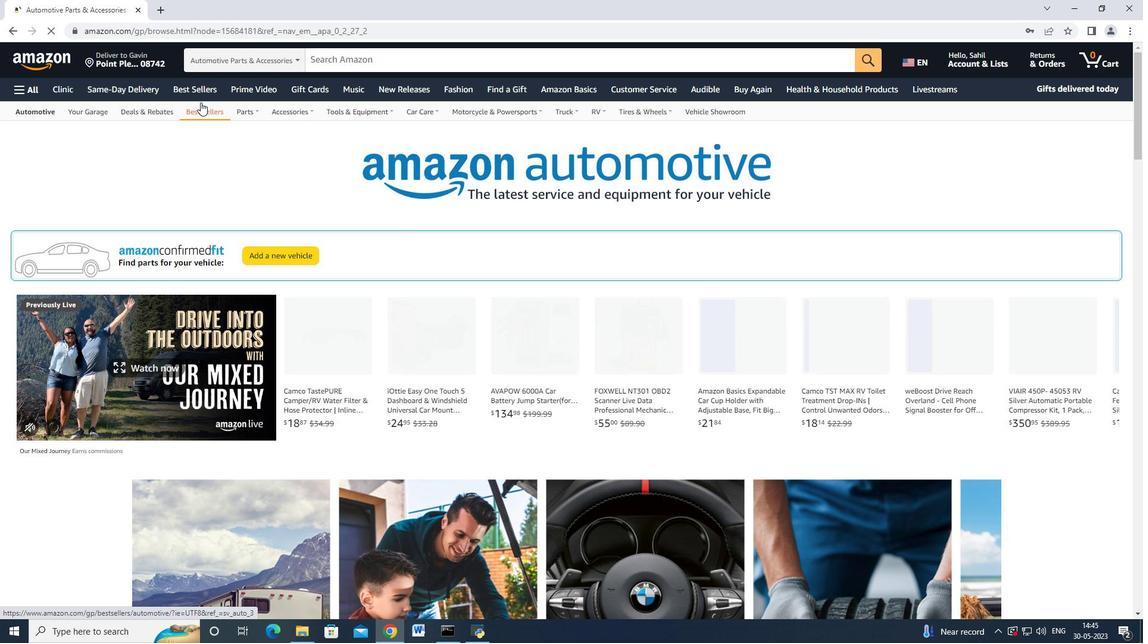 
Action: Mouse pressed left at (205, 106)
Screenshot: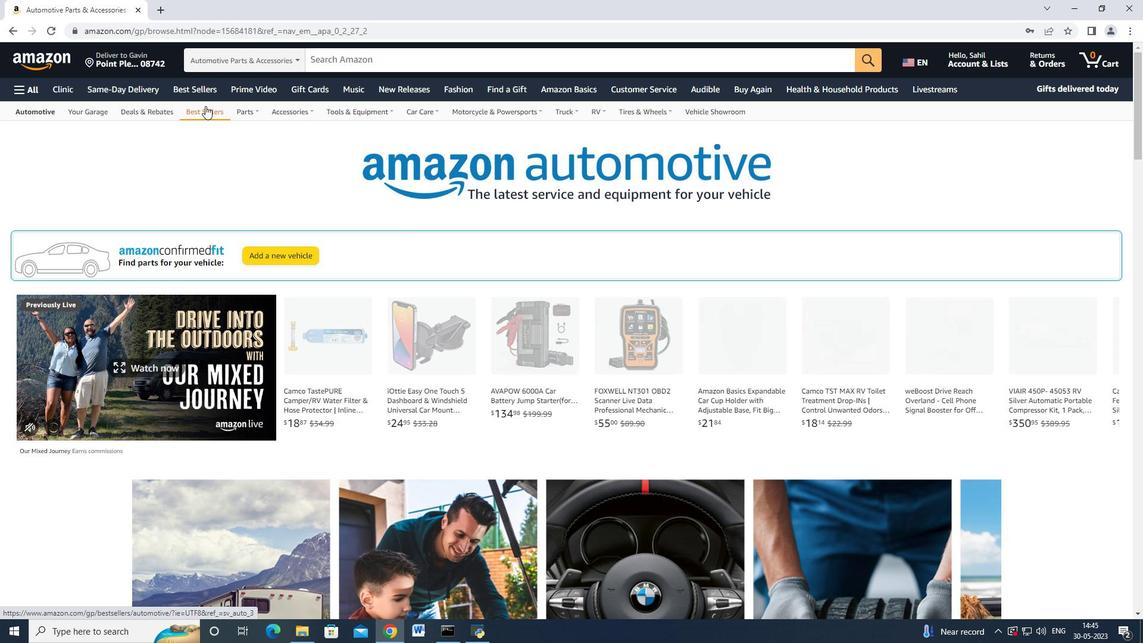 
Action: Mouse moved to (138, 270)
Screenshot: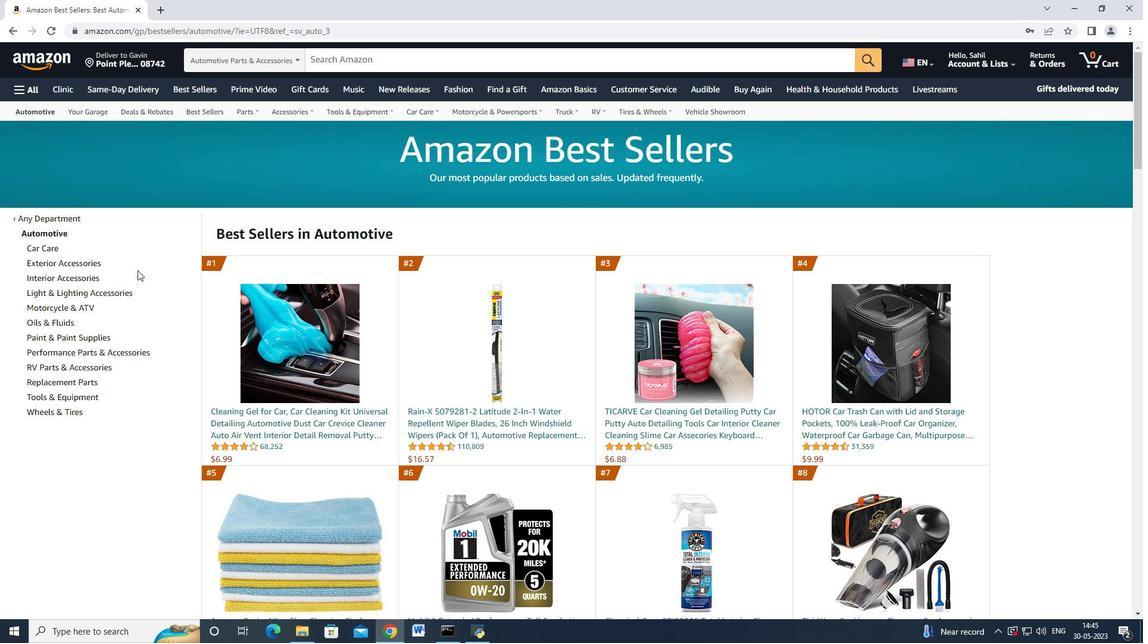 
Action: Mouse scrolled (138, 269) with delta (0, 0)
Screenshot: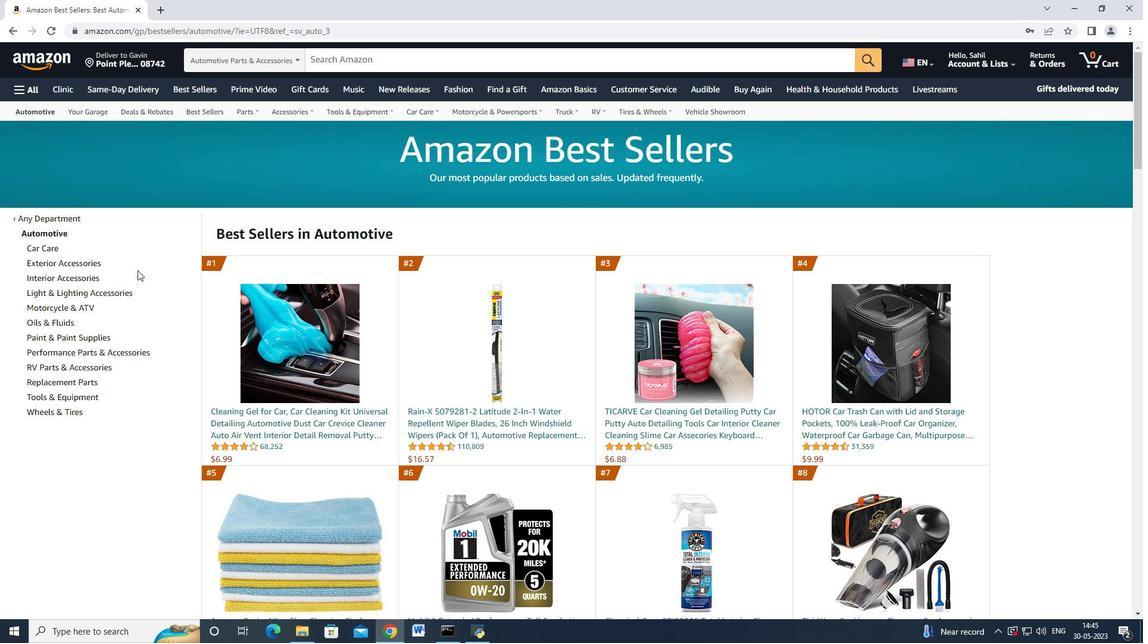 
Action: Mouse moved to (89, 322)
Screenshot: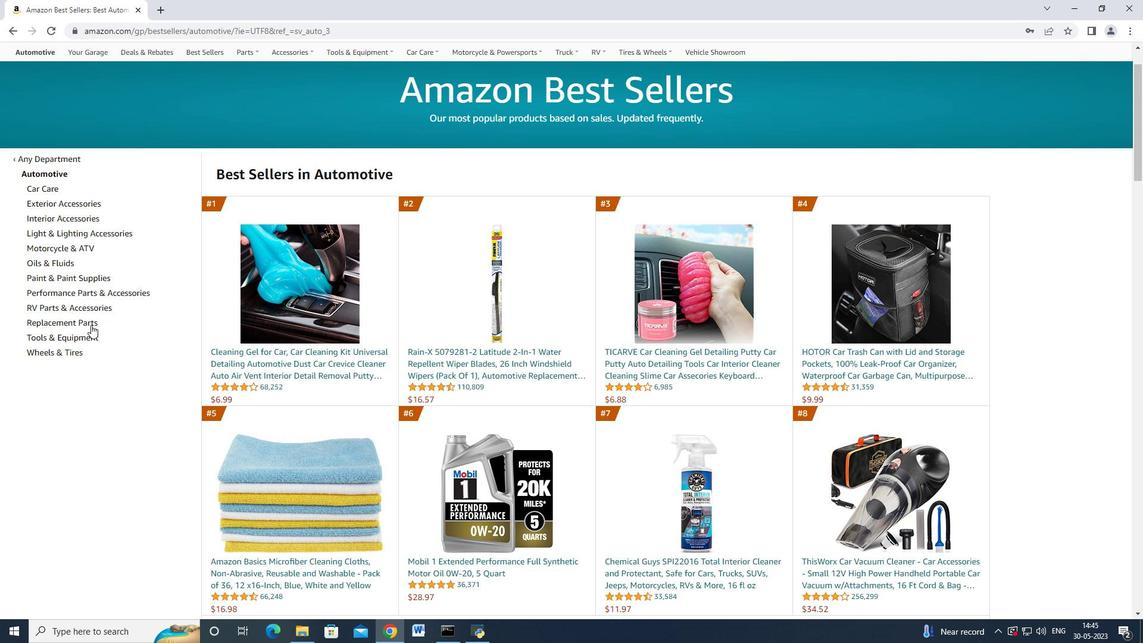 
Action: Mouse pressed left at (89, 322)
Screenshot: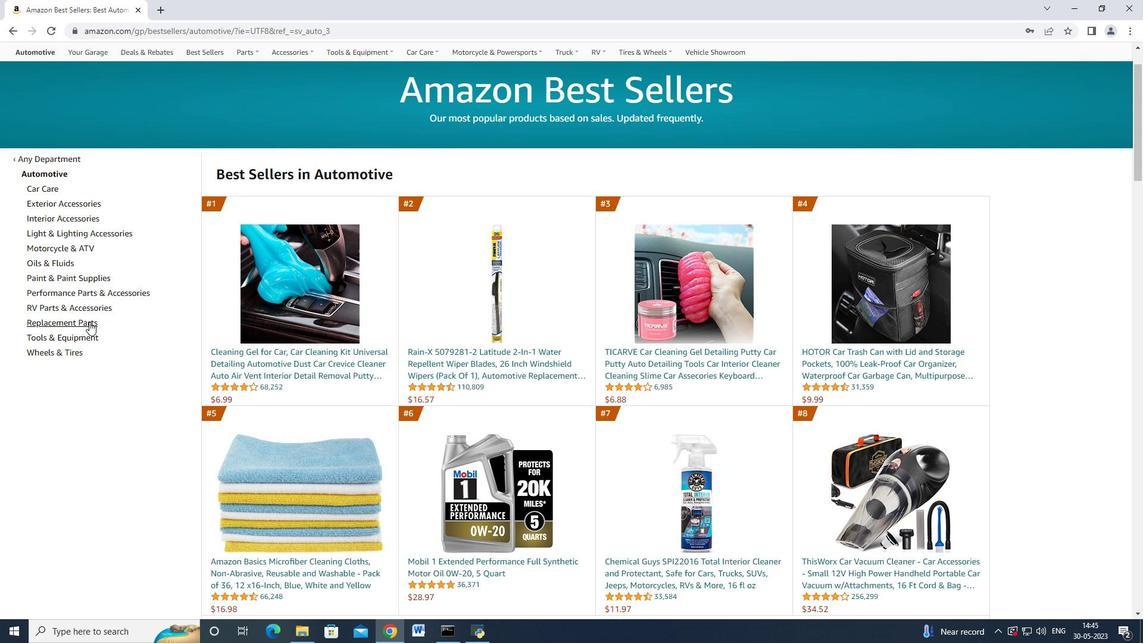 
Action: Mouse moved to (214, 112)
Screenshot: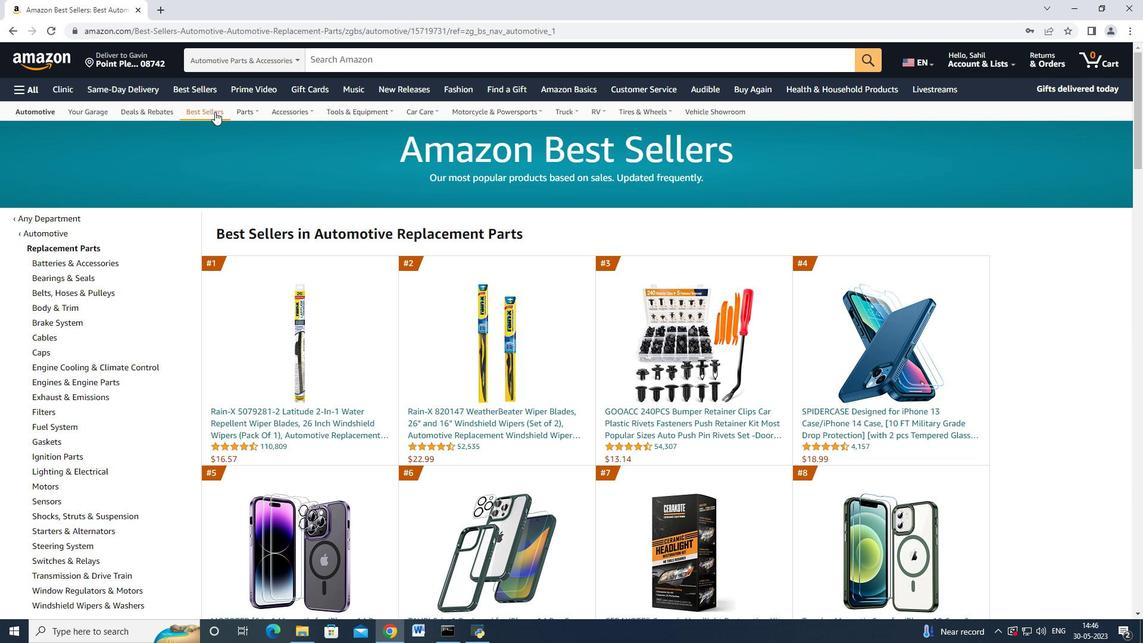 
Action: Mouse pressed left at (214, 112)
Screenshot: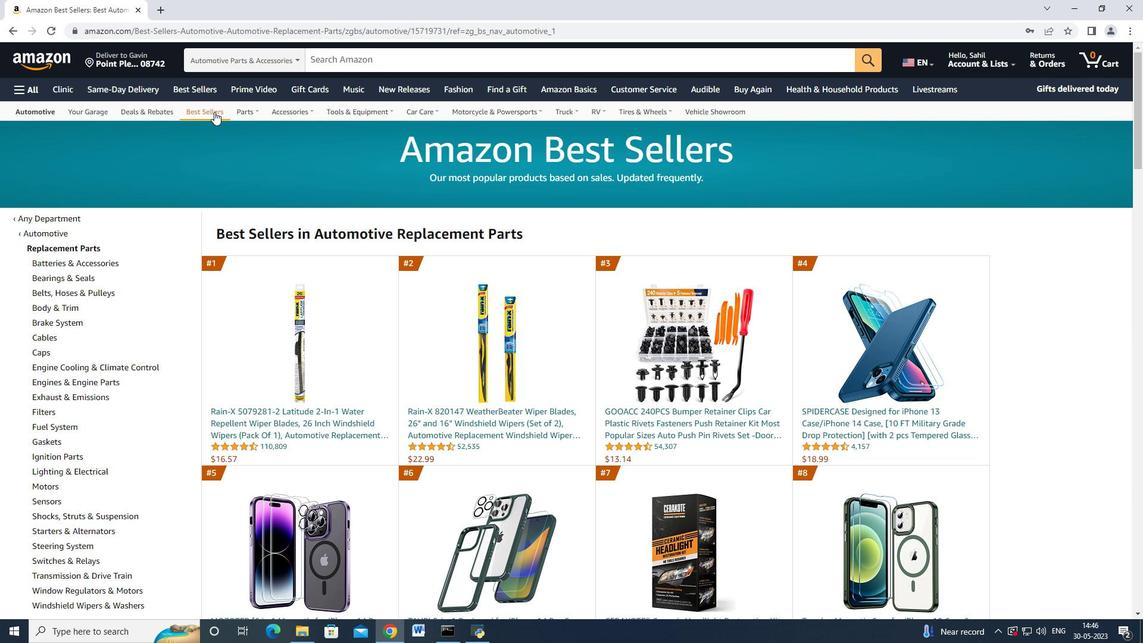 
Action: Mouse moved to (73, 386)
Screenshot: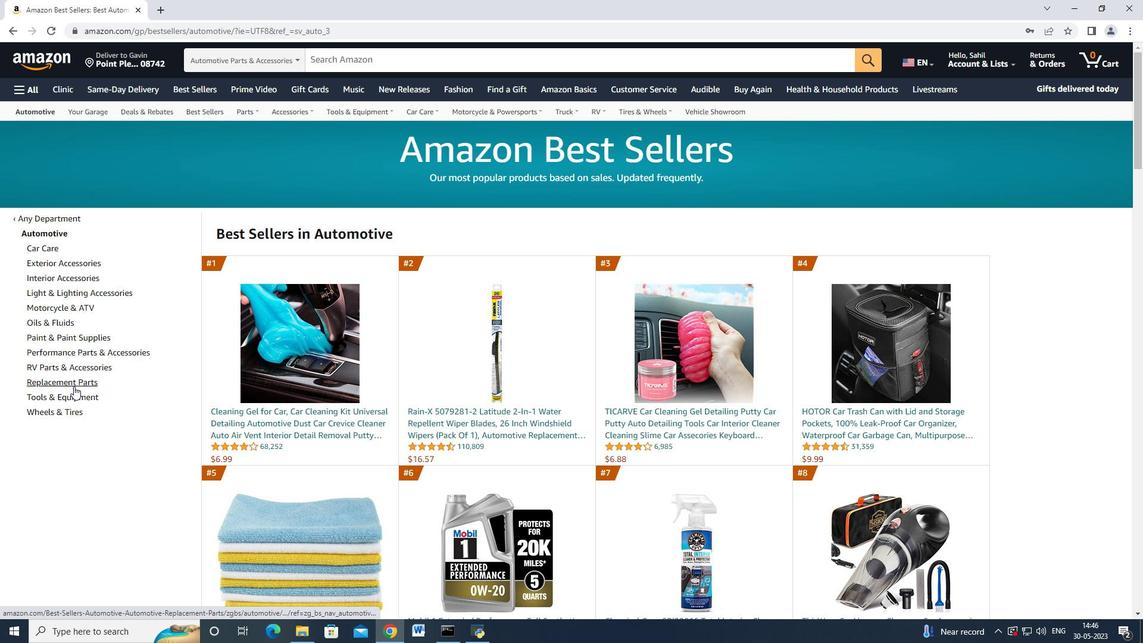 
Action: Mouse pressed left at (73, 386)
Screenshot: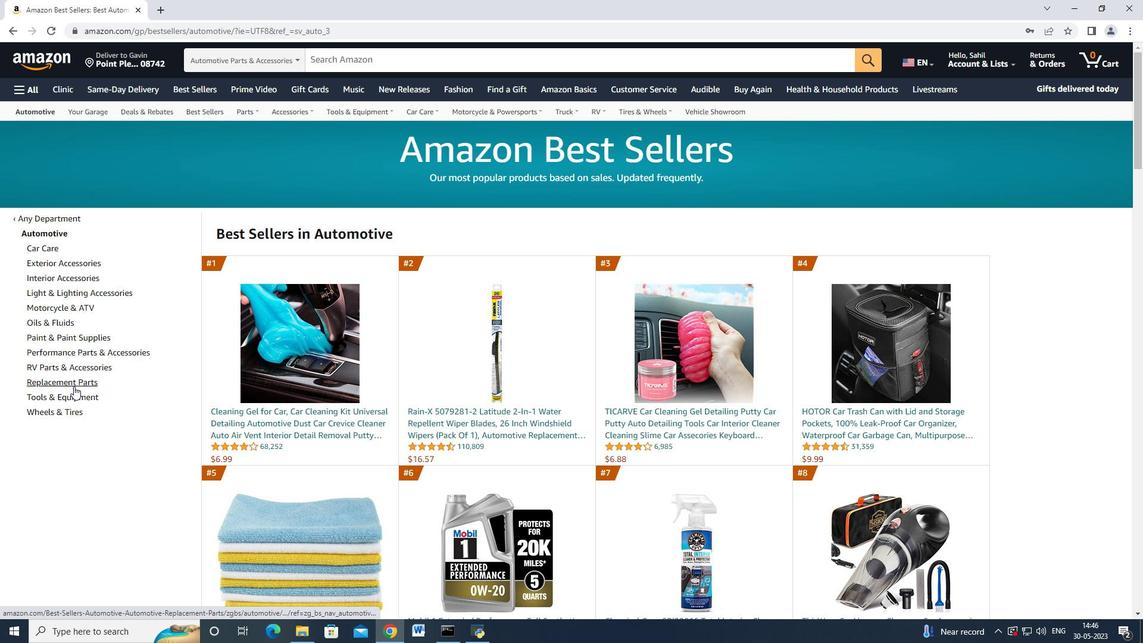 
Action: Mouse moved to (226, 351)
Screenshot: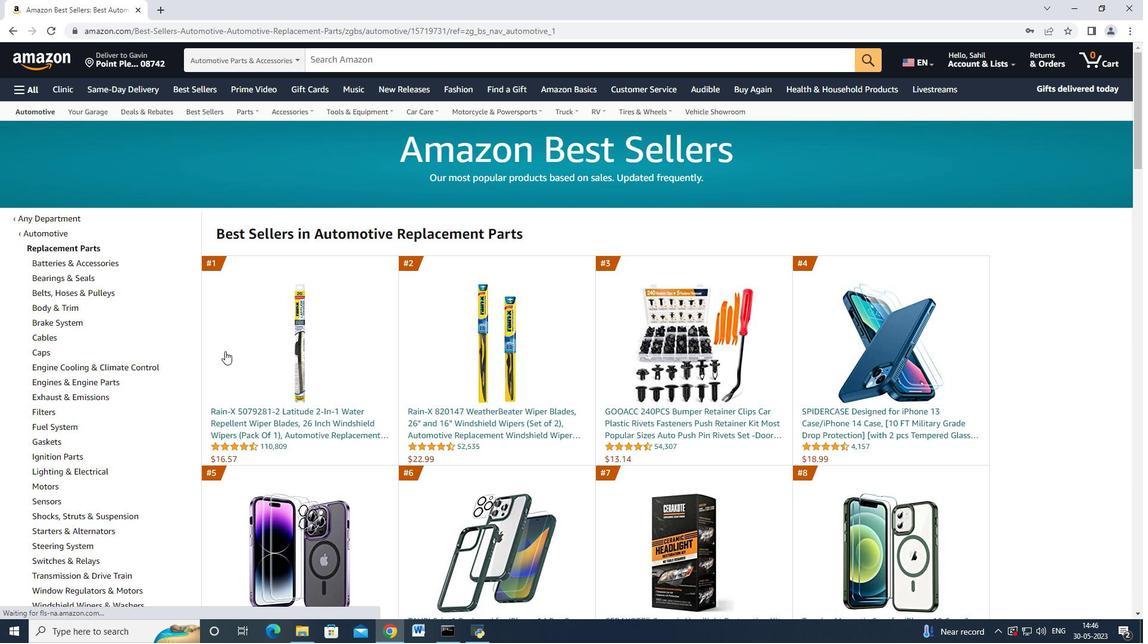 
Action: Mouse scrolled (226, 350) with delta (0, 0)
Screenshot: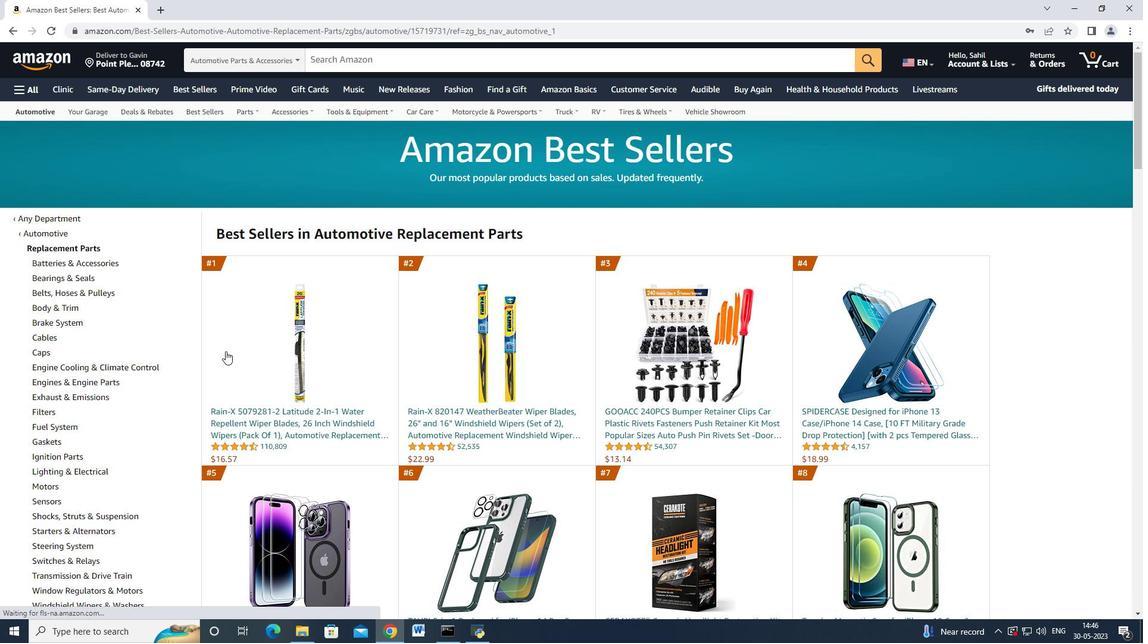 
Action: Mouse scrolled (226, 350) with delta (0, 0)
Screenshot: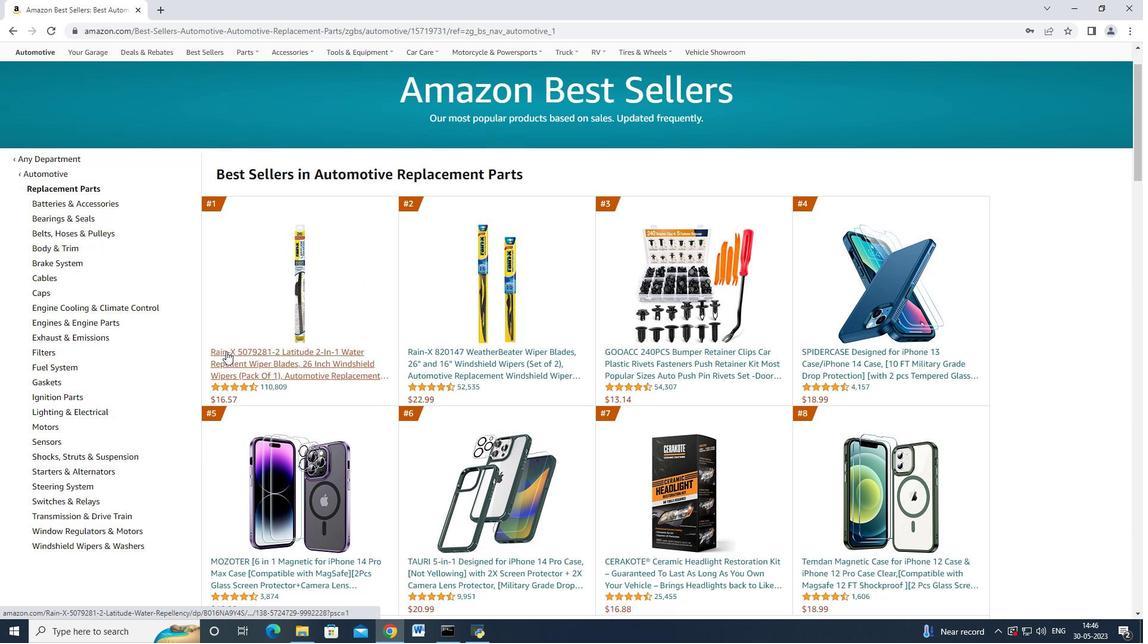 
Action: Mouse scrolled (226, 350) with delta (0, 0)
Screenshot: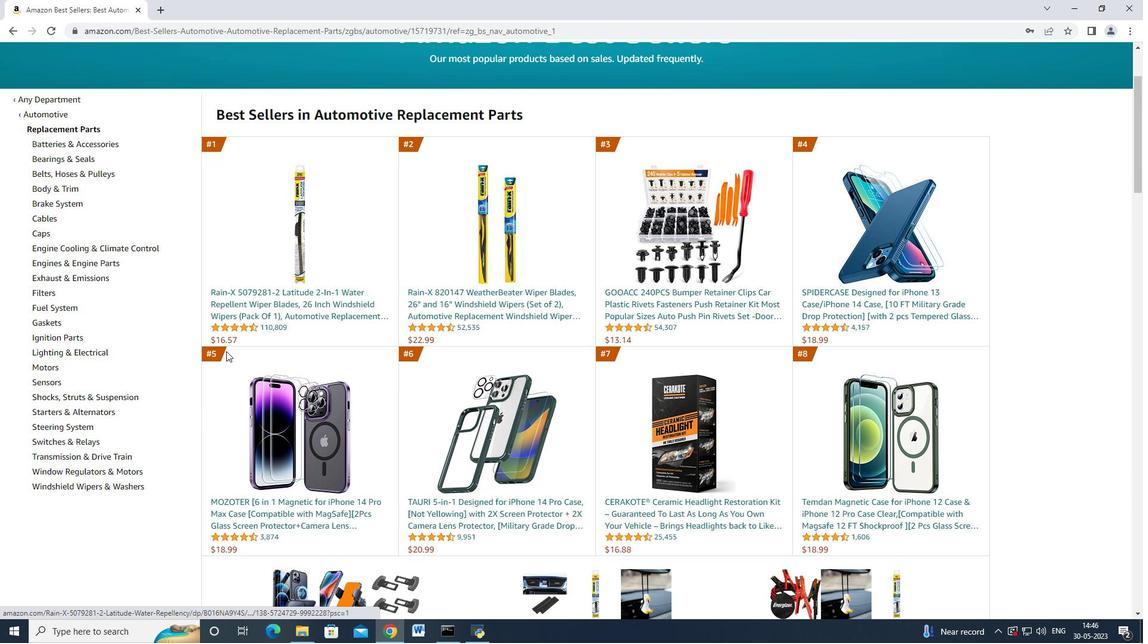 
Action: Mouse moved to (50, 236)
Screenshot: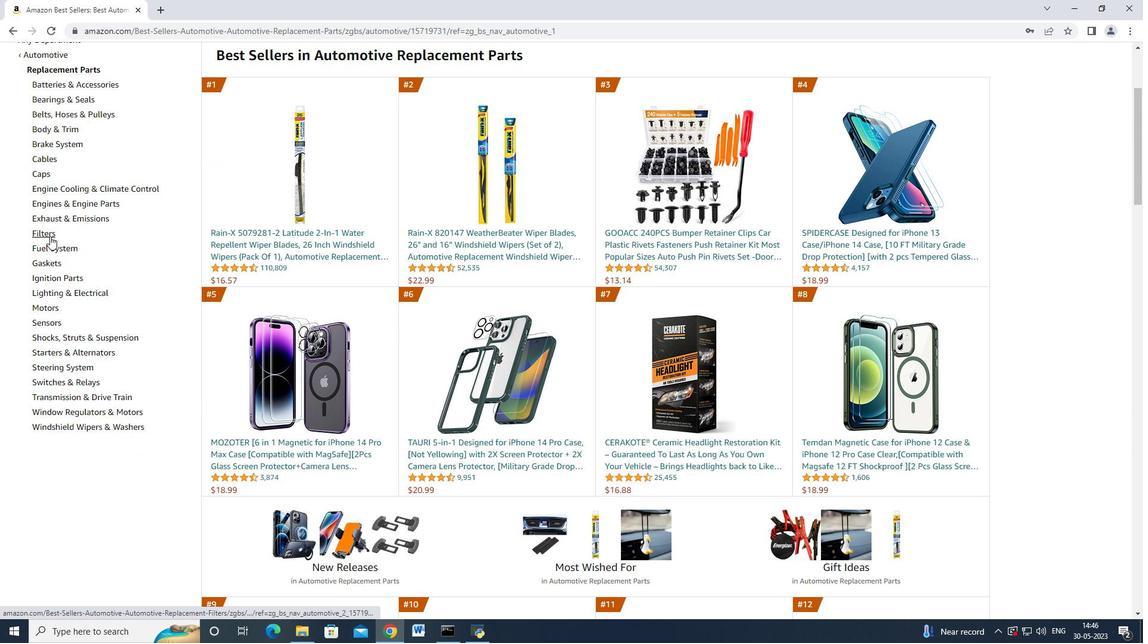 
Action: Mouse pressed left at (50, 236)
Screenshot: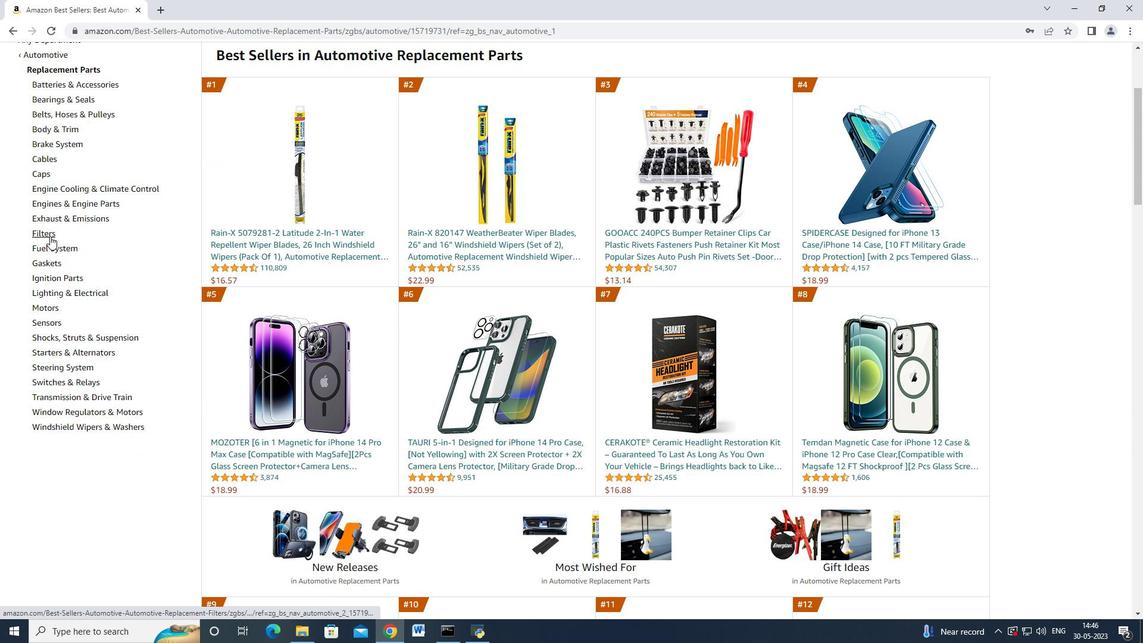 
Action: Mouse moved to (85, 274)
Screenshot: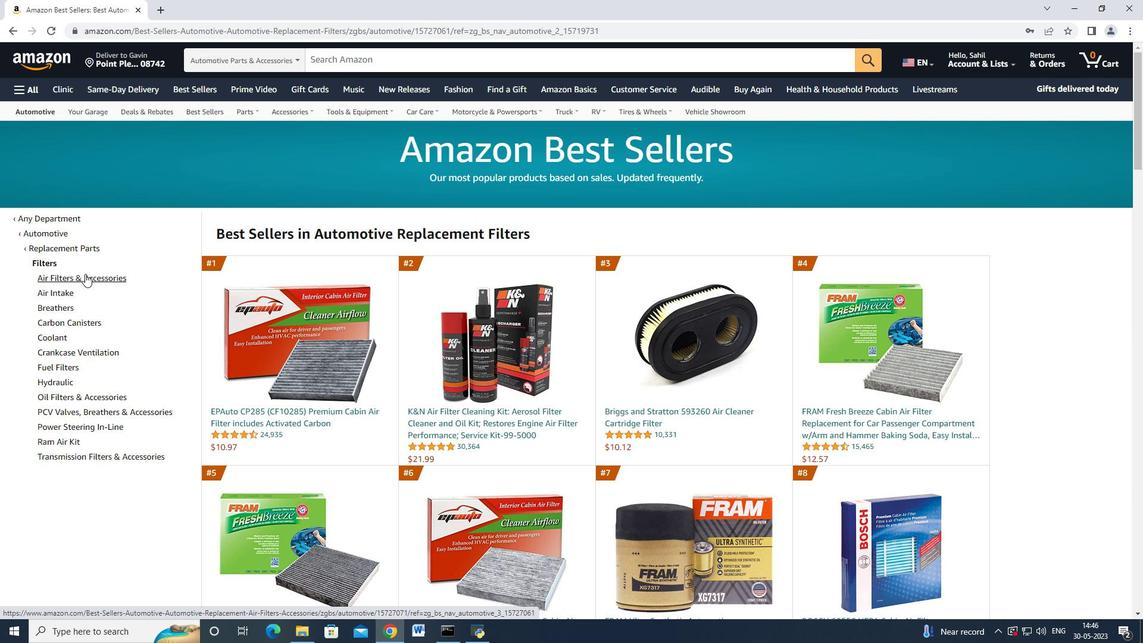 
Action: Mouse scrolled (85, 273) with delta (0, 0)
Screenshot: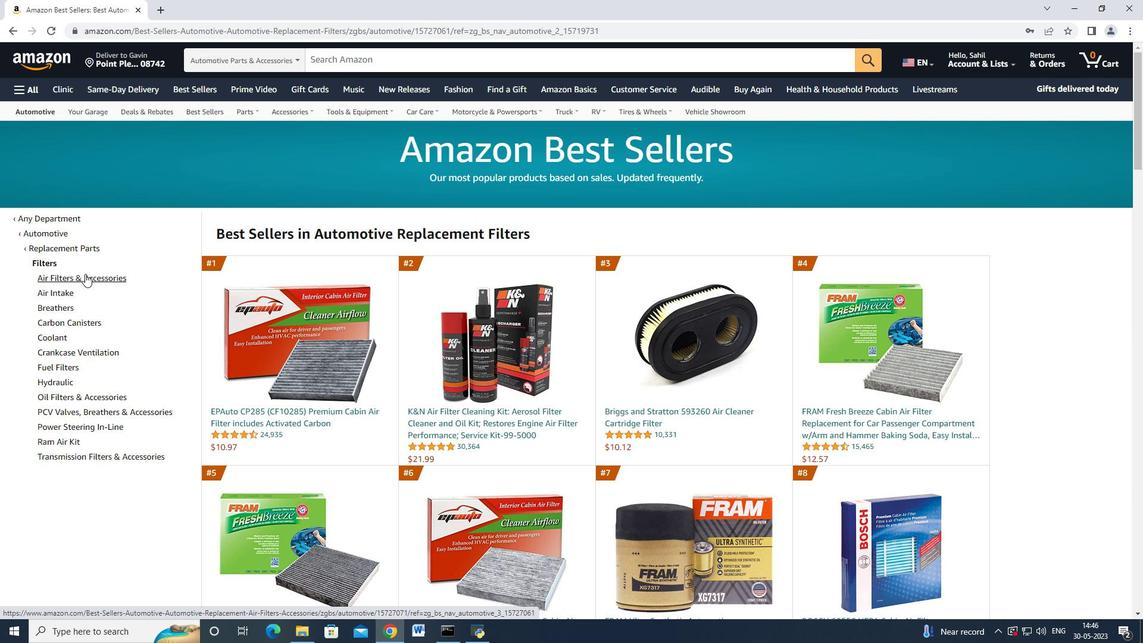 
Action: Mouse moved to (65, 381)
Screenshot: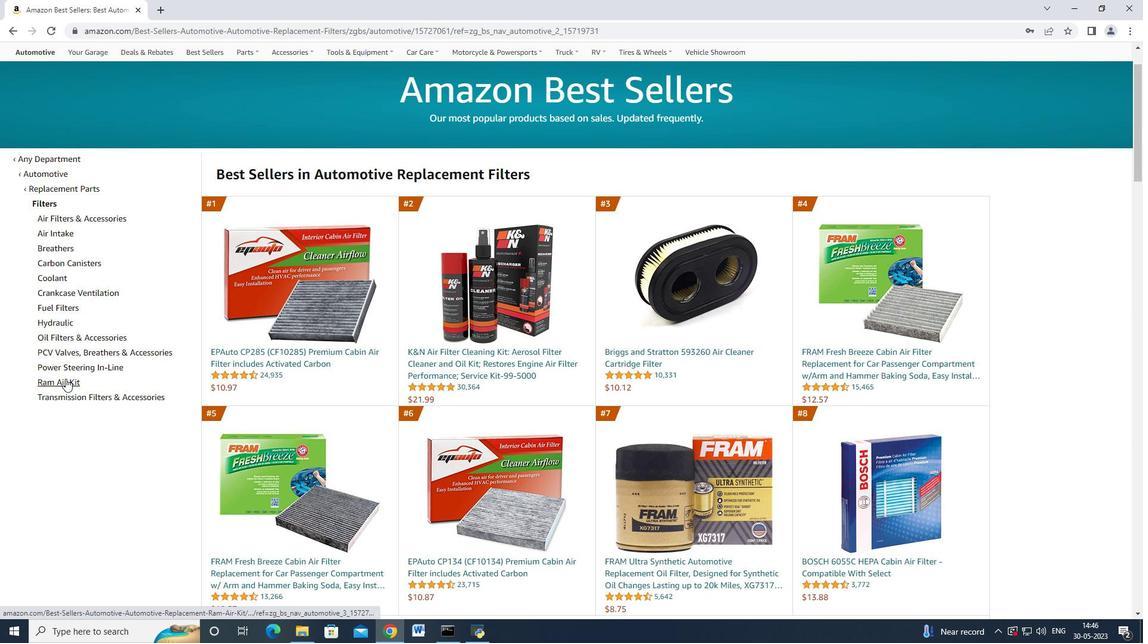 
Action: Mouse pressed left at (65, 381)
Screenshot: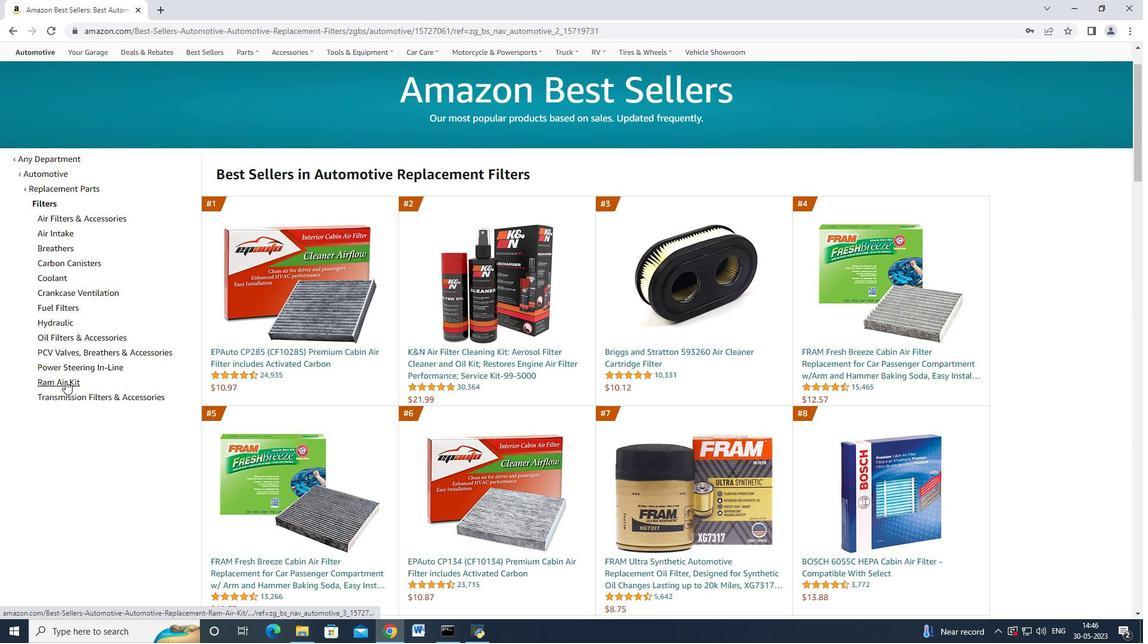 
Action: Mouse moved to (378, 309)
Screenshot: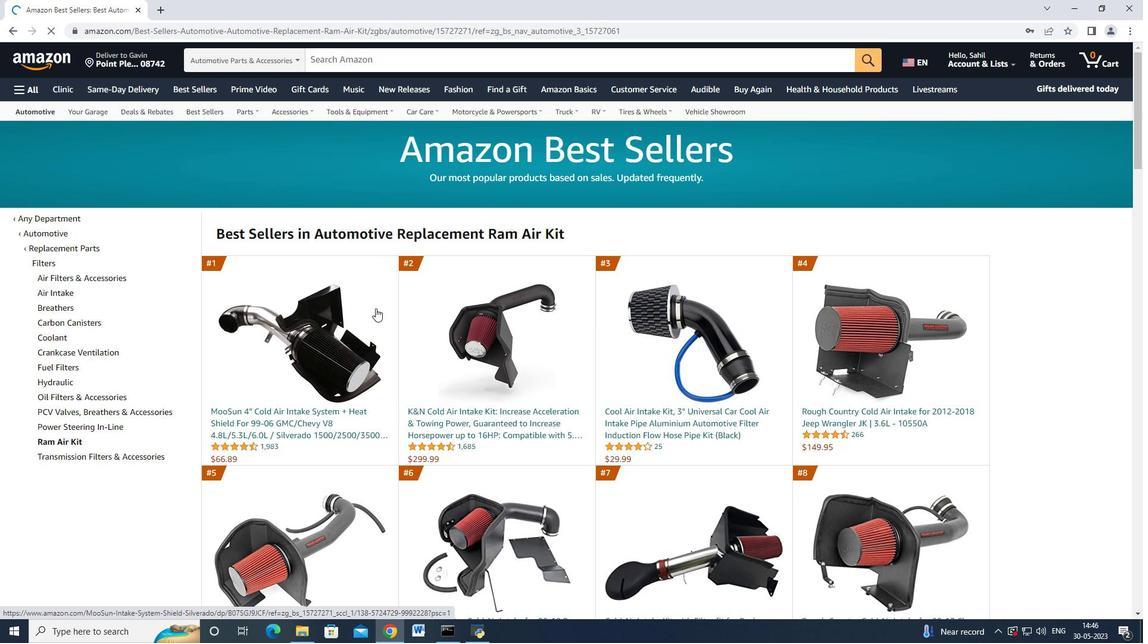 
Action: Mouse scrolled (378, 308) with delta (0, 0)
Screenshot: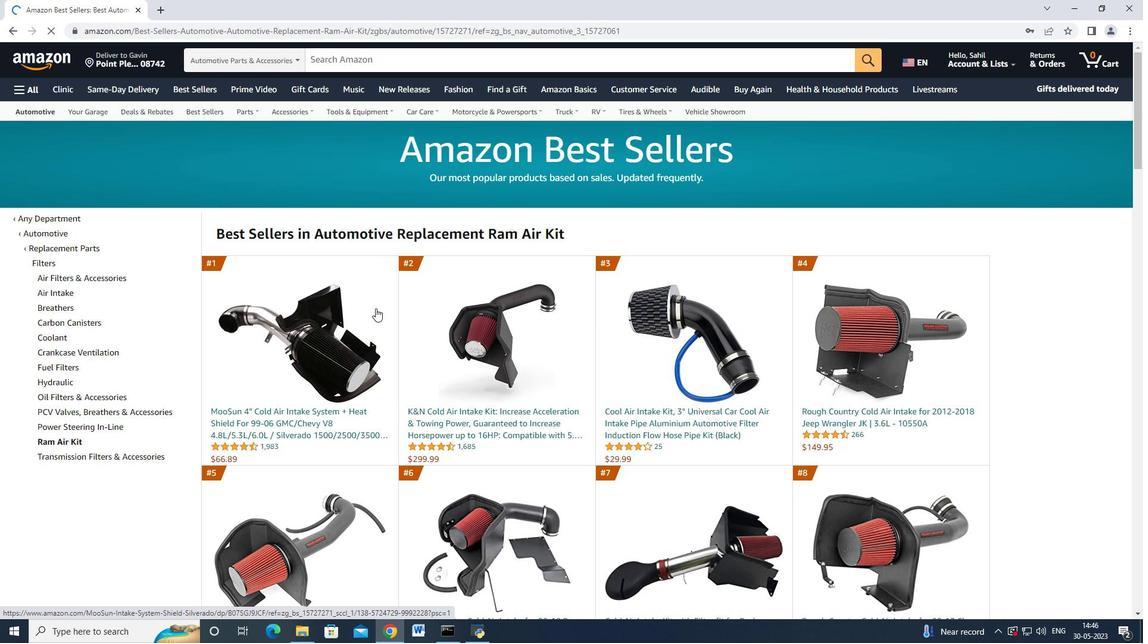 
Action: Mouse scrolled (378, 308) with delta (0, 0)
Screenshot: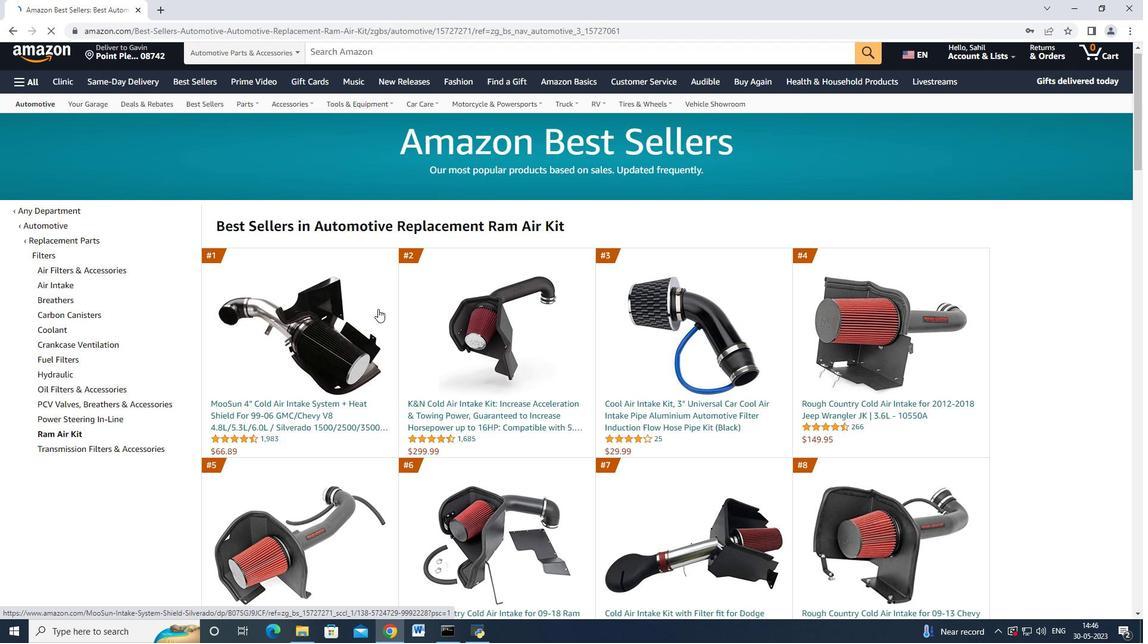 
Action: Mouse moved to (378, 309)
Screenshot: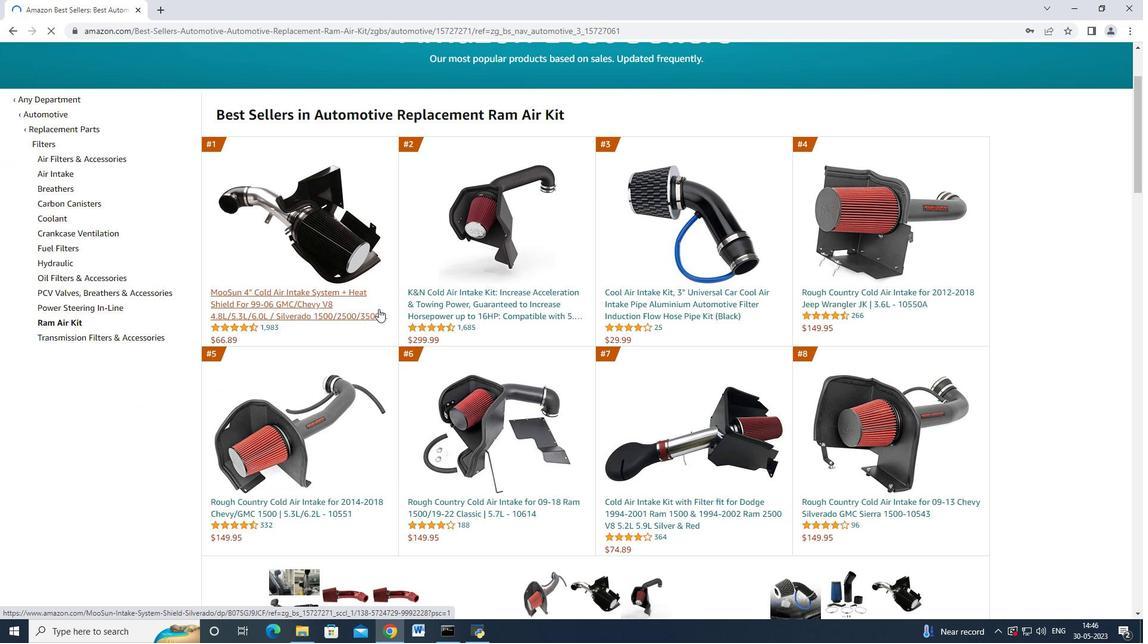 
Action: Mouse scrolled (378, 310) with delta (0, 0)
Screenshot: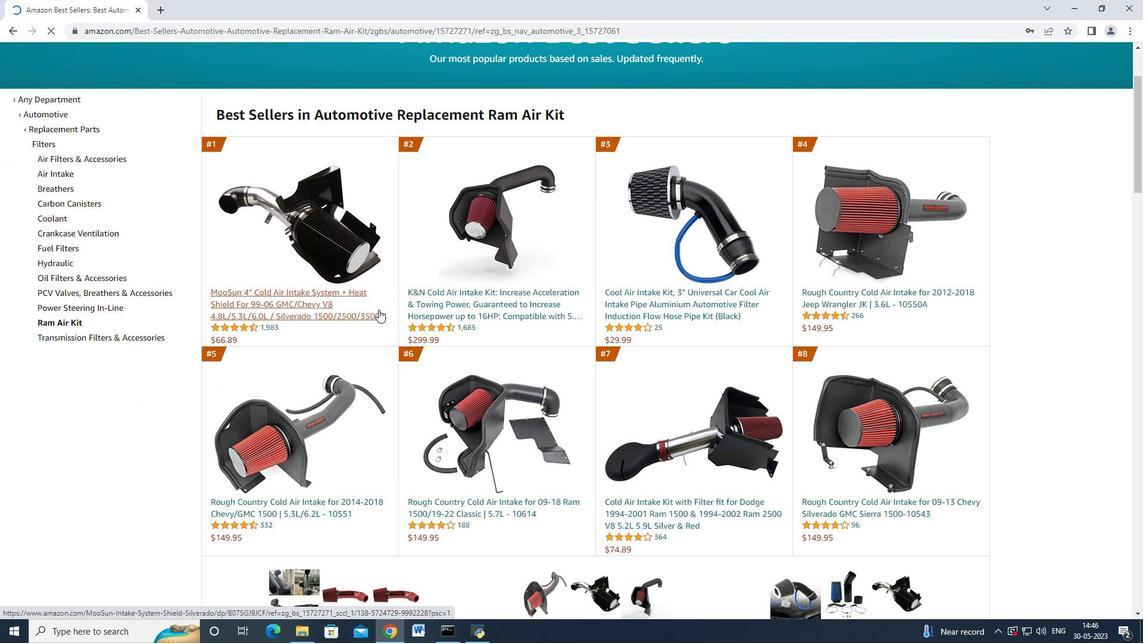 
Action: Mouse moved to (319, 350)
Screenshot: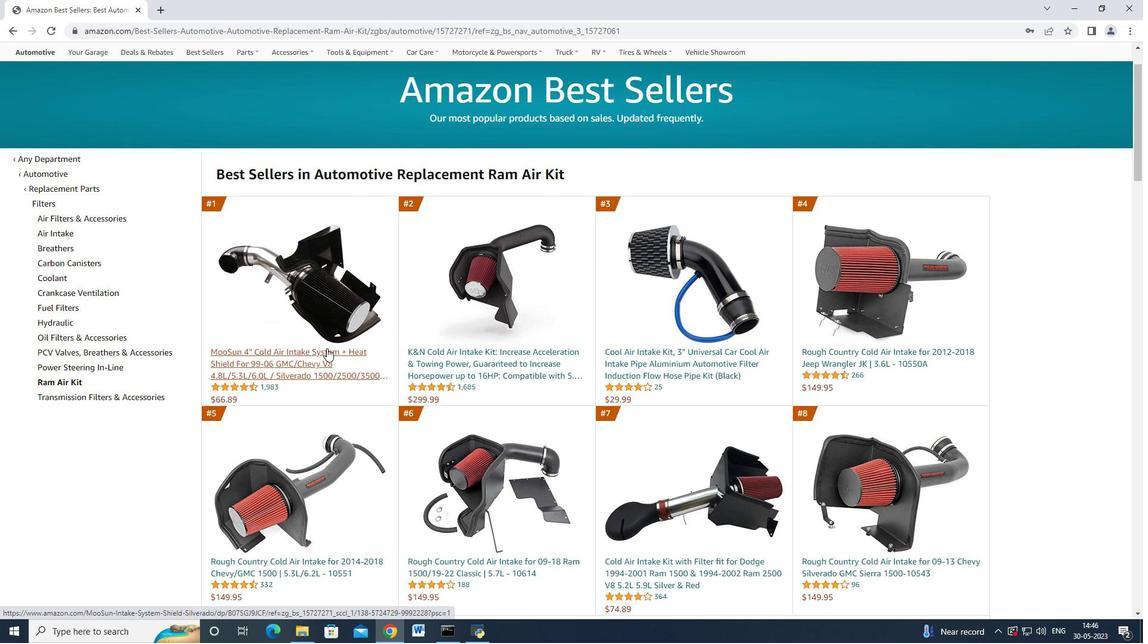 
Action: Mouse pressed left at (319, 350)
Screenshot: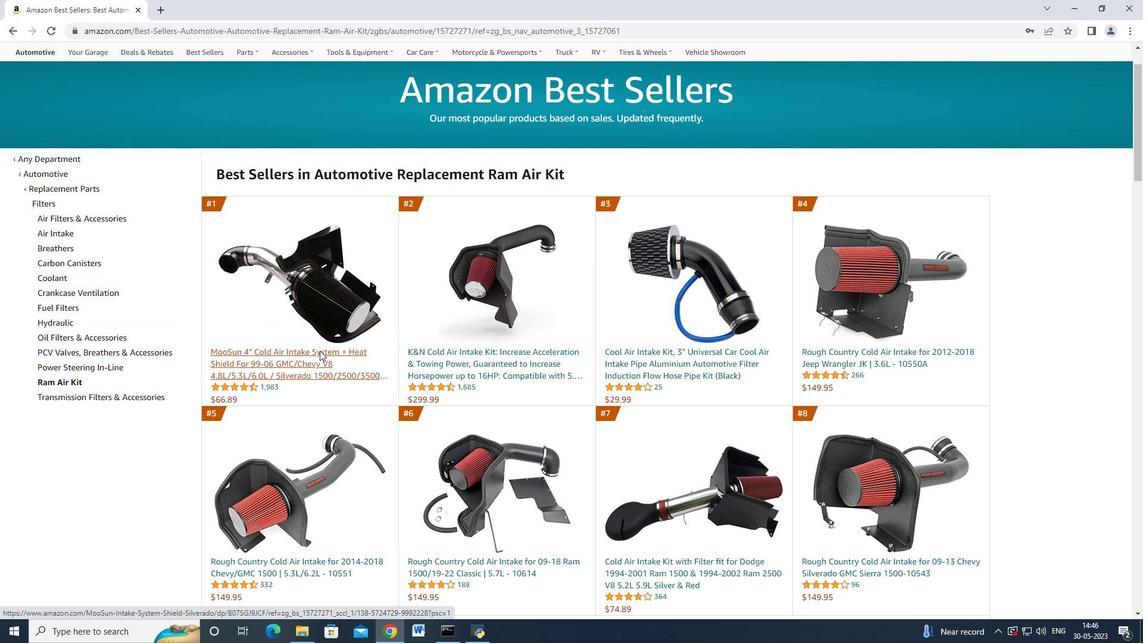 
Action: Mouse moved to (900, 440)
Screenshot: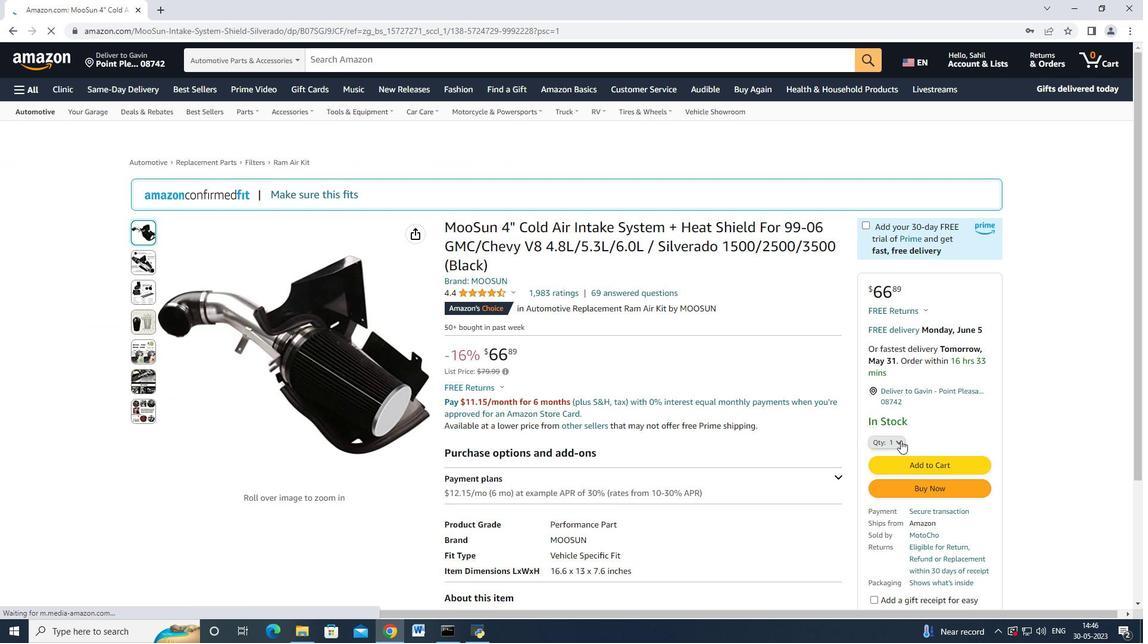 
Action: Mouse pressed left at (900, 440)
Screenshot: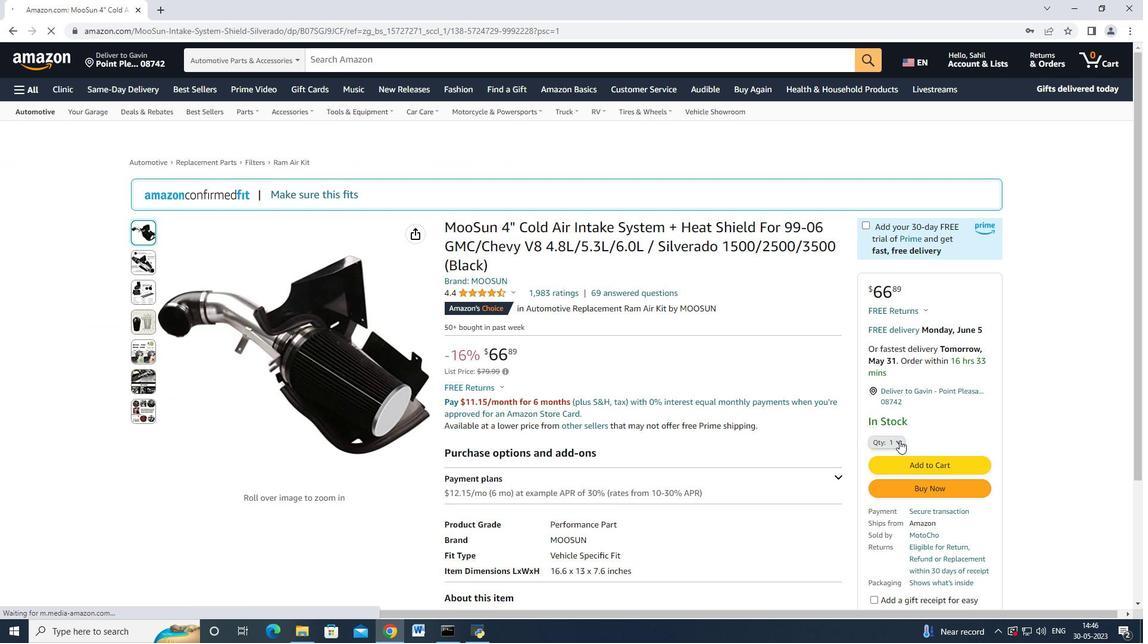 
Action: Mouse moved to (885, 89)
Screenshot: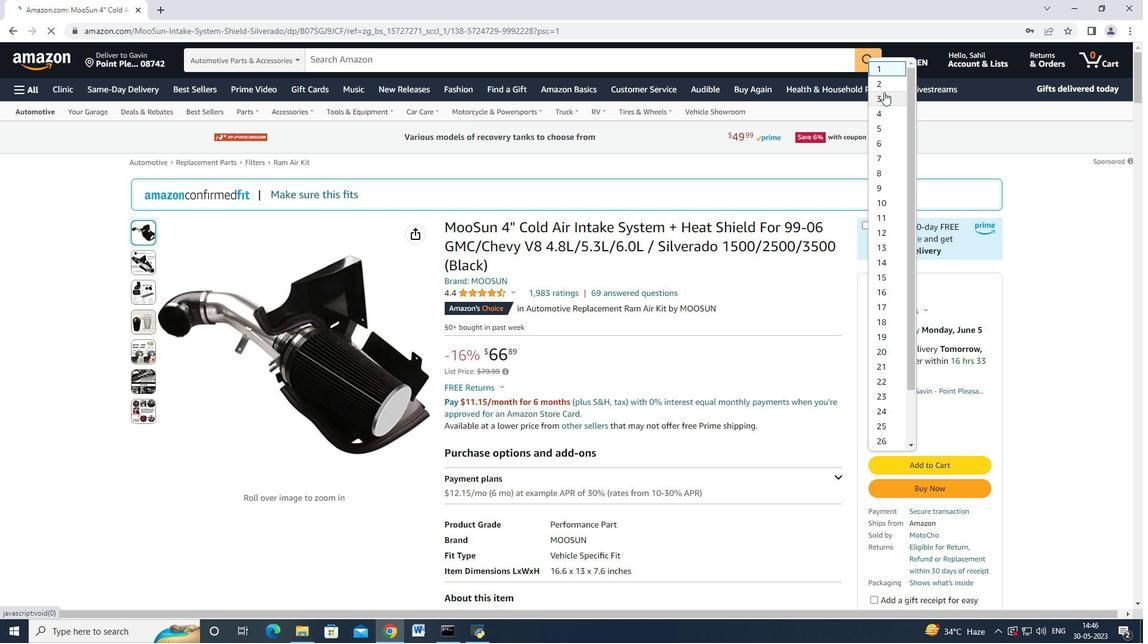 
Action: Mouse pressed left at (885, 89)
Screenshot: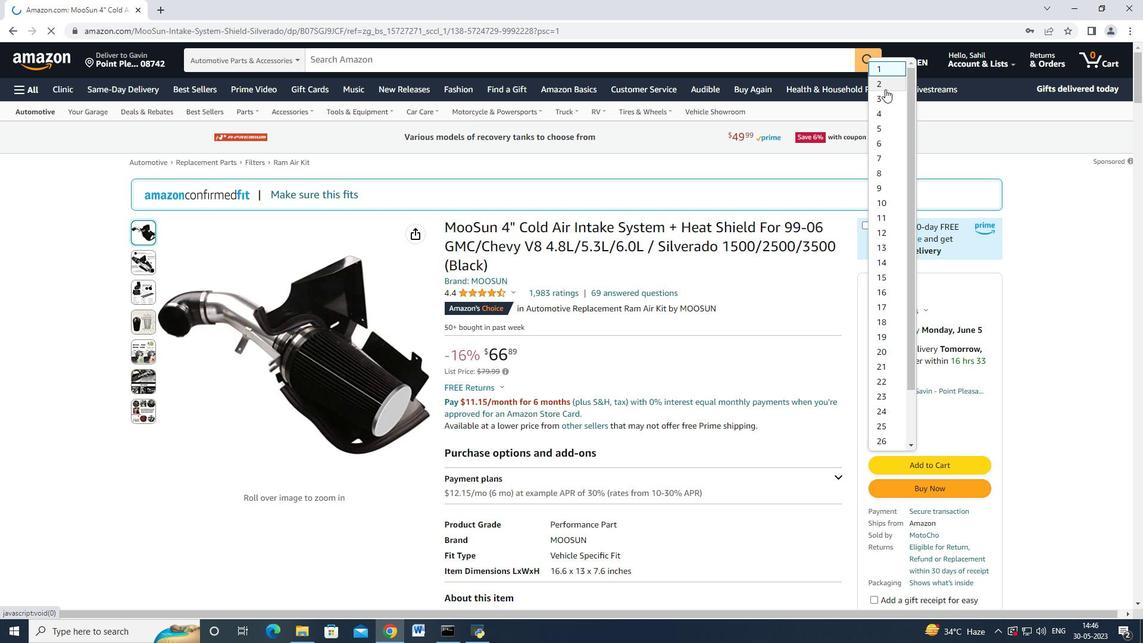 
Action: Mouse moved to (912, 483)
Screenshot: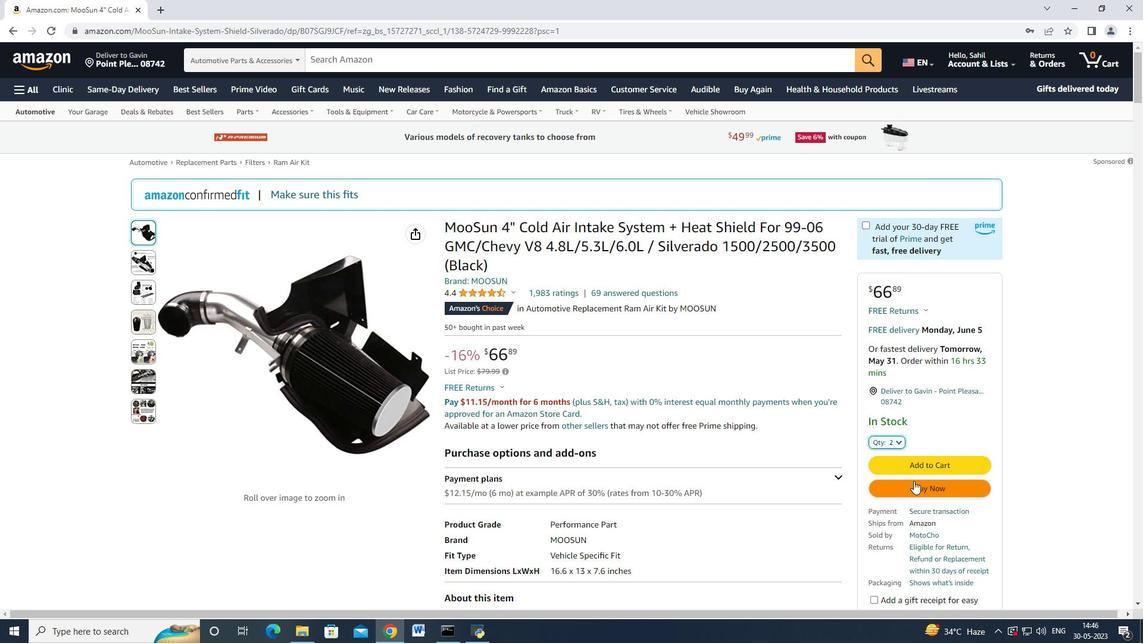 
Action: Mouse pressed left at (912, 483)
Screenshot: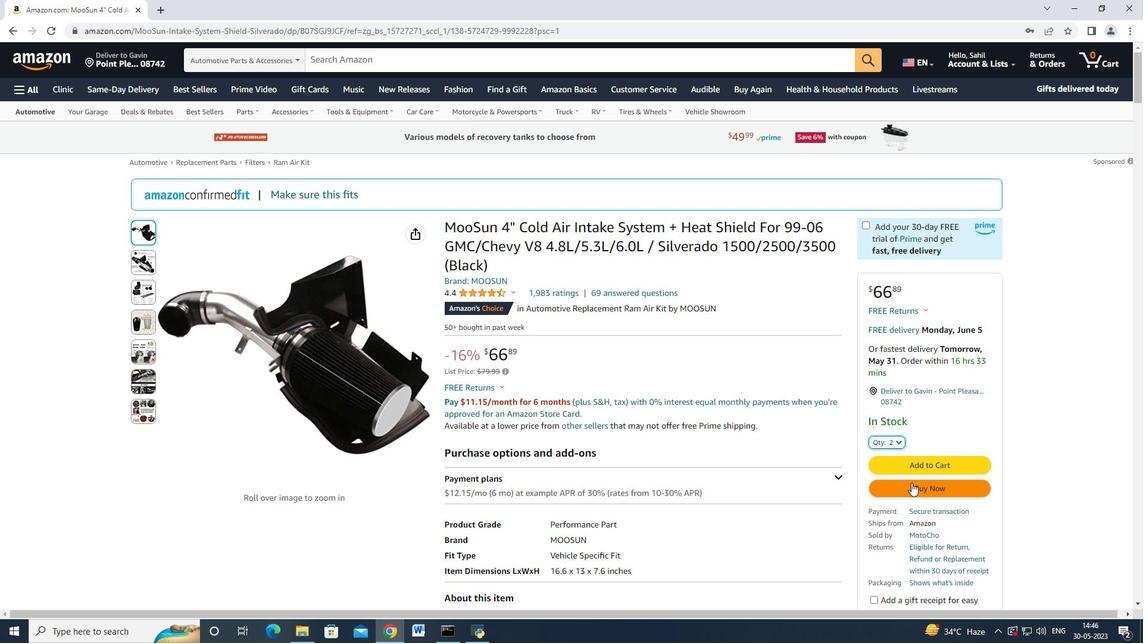 
Action: Mouse moved to (686, 103)
Screenshot: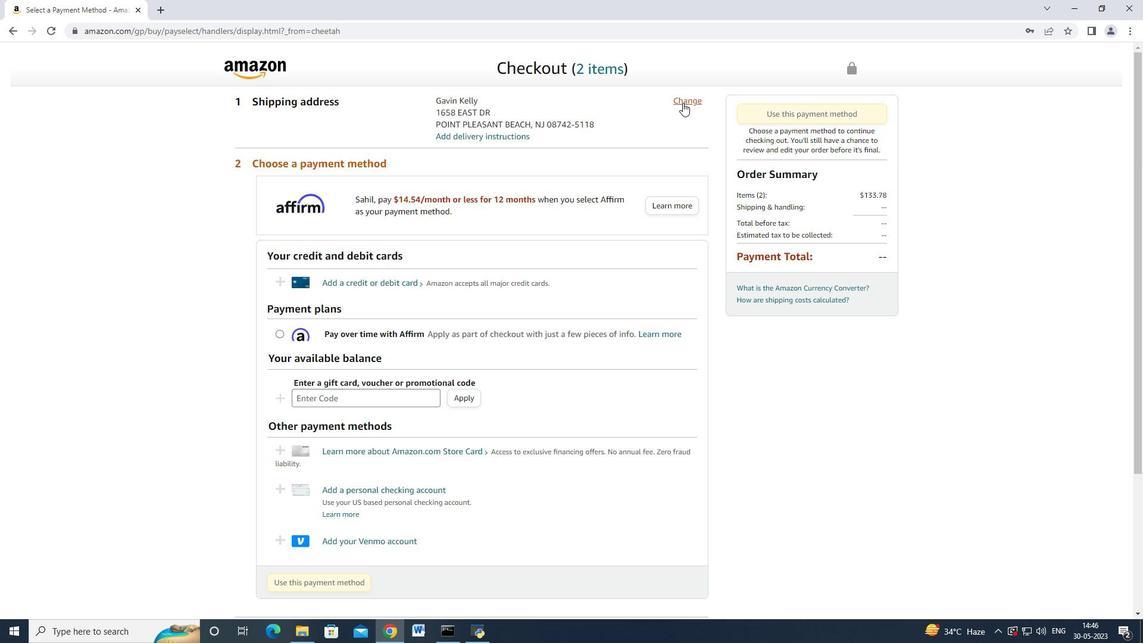
Action: Mouse pressed left at (686, 103)
Screenshot: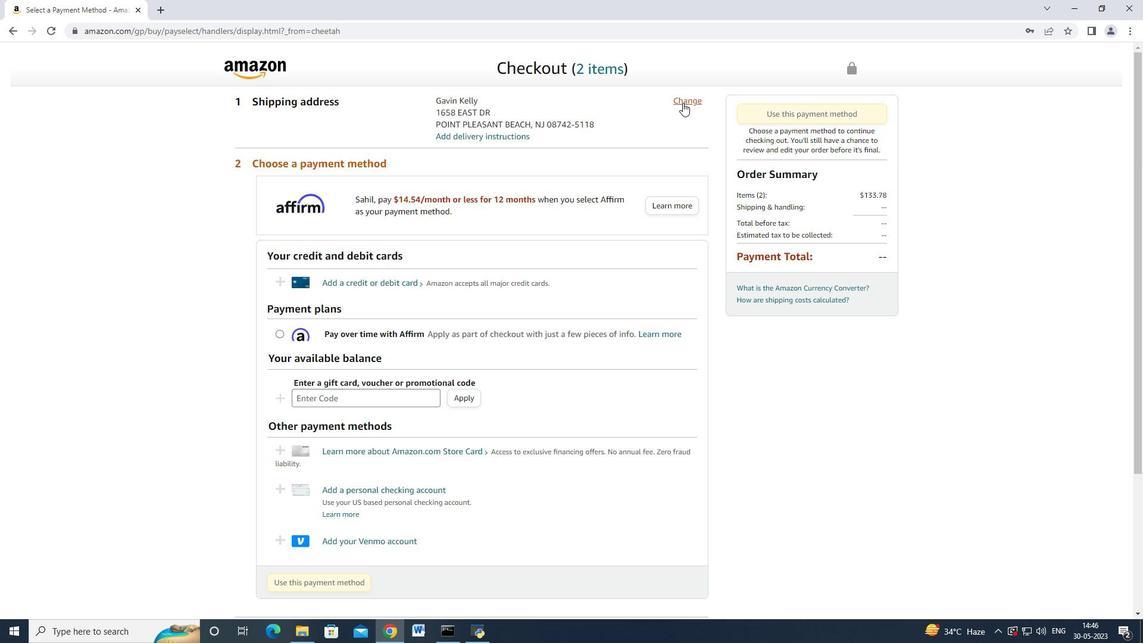 
Action: Mouse moved to (531, 203)
Screenshot: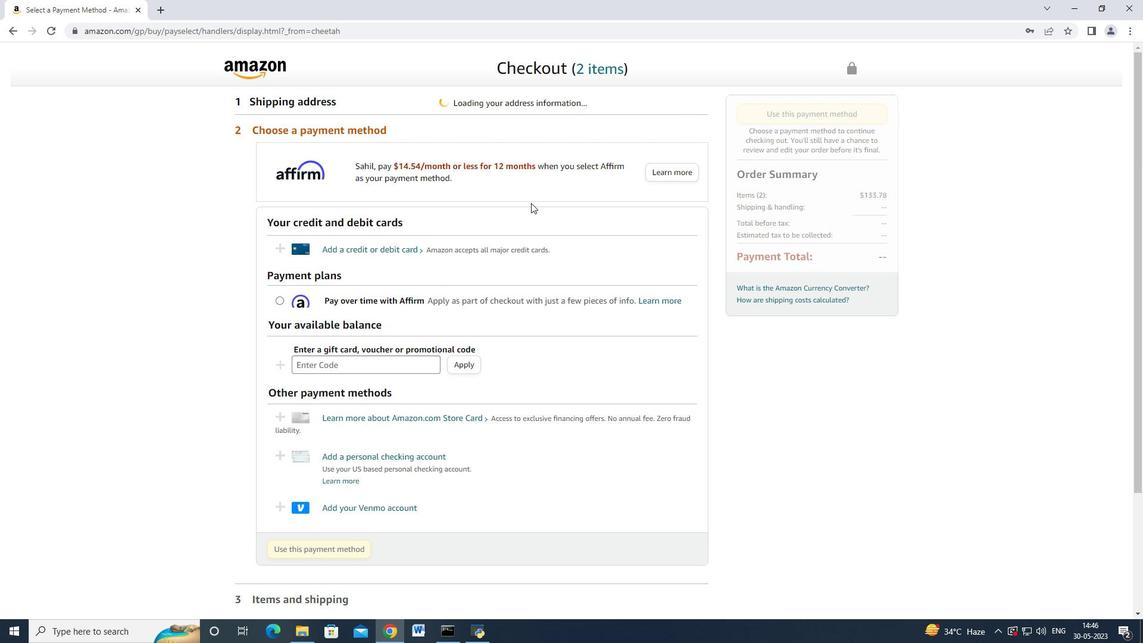 
Action: Mouse scrolled (531, 202) with delta (0, 0)
Screenshot: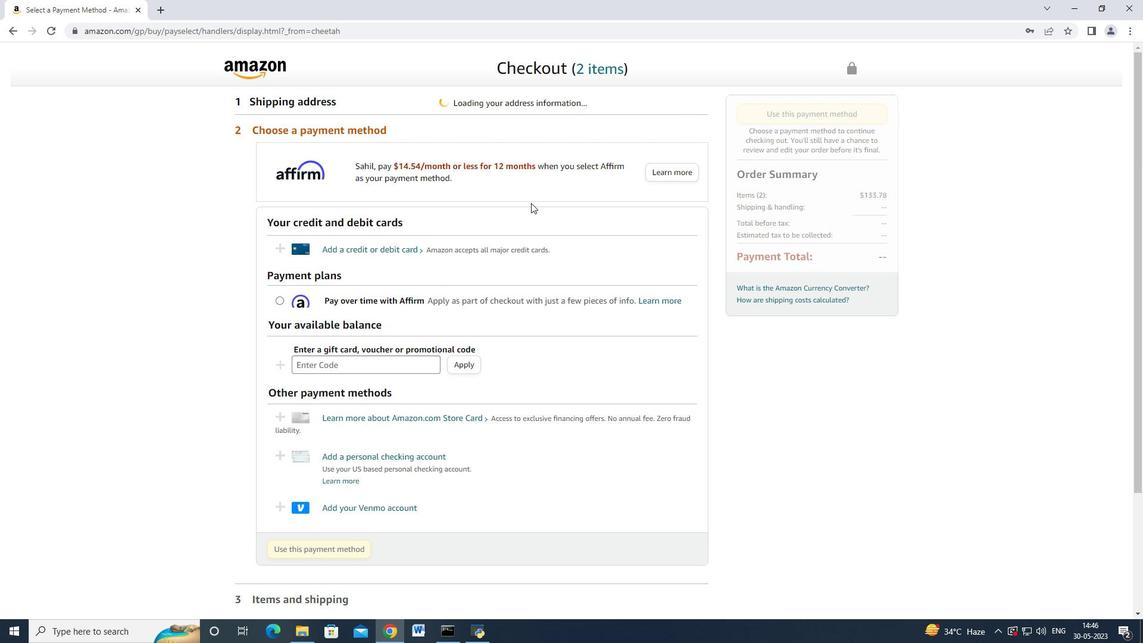 
Action: Mouse moved to (531, 203)
Screenshot: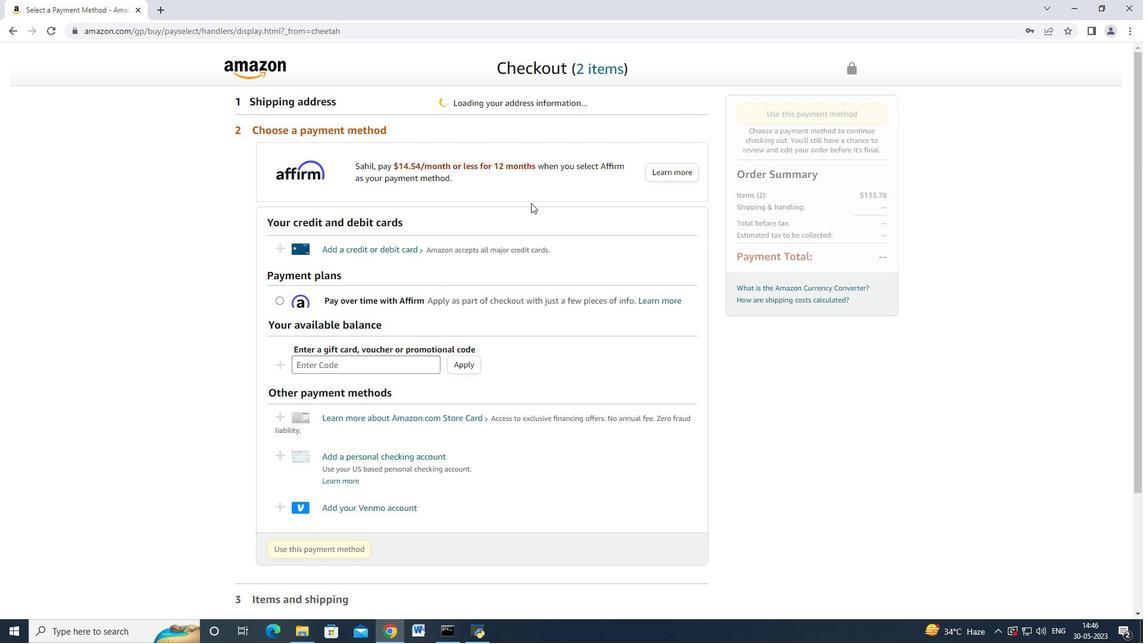 
Action: Mouse scrolled (531, 202) with delta (0, 0)
Screenshot: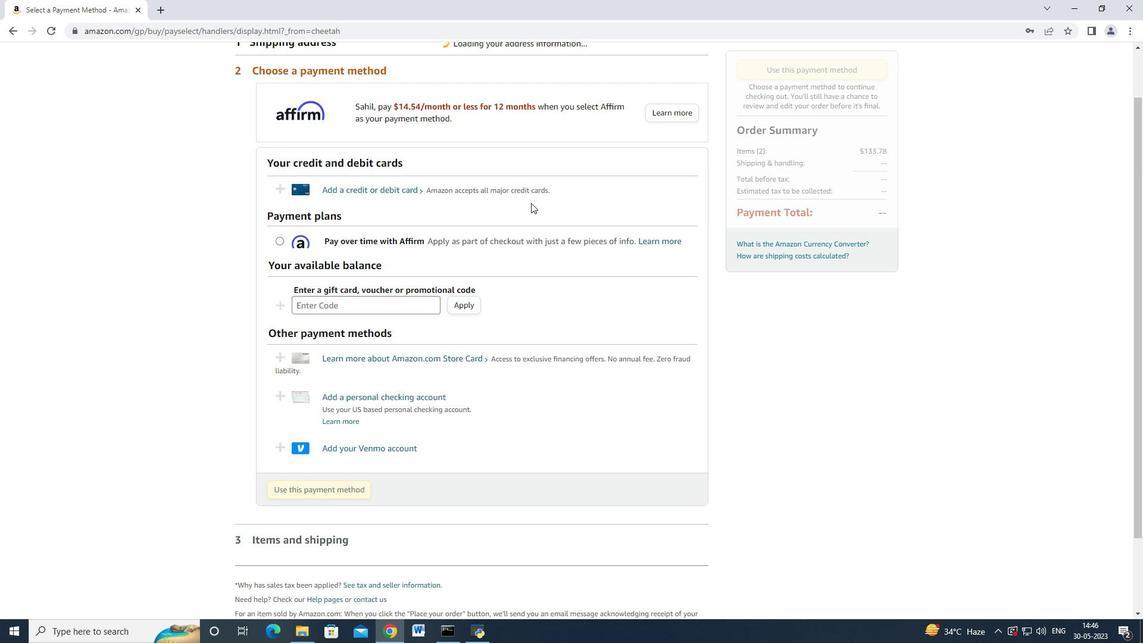 
Action: Mouse scrolled (531, 202) with delta (0, 0)
Screenshot: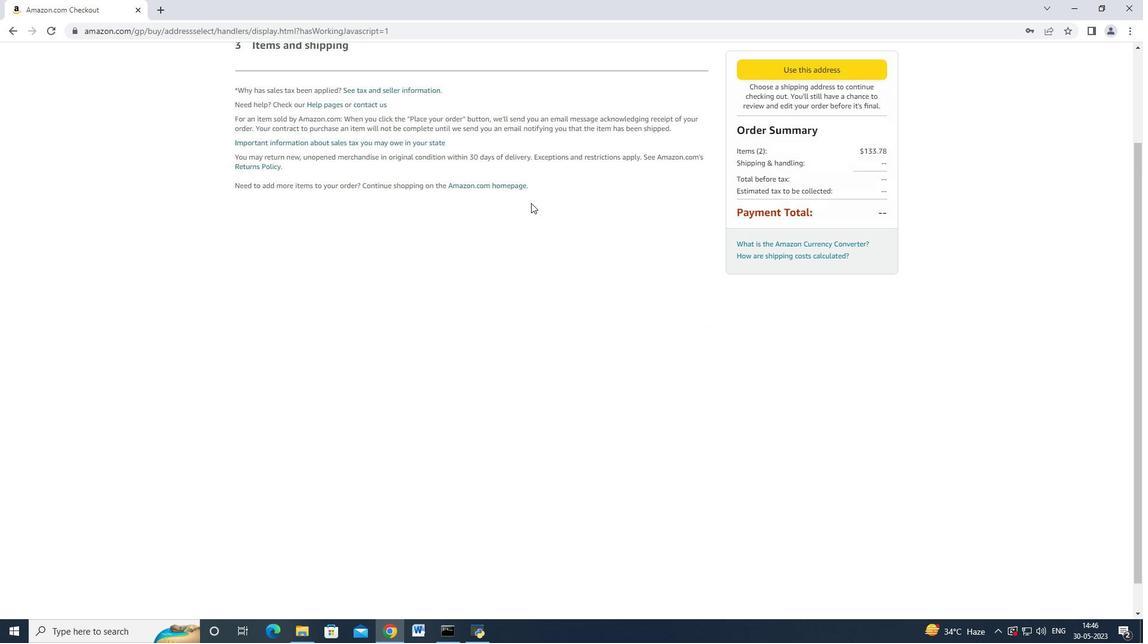
Action: Mouse scrolled (531, 202) with delta (0, 0)
Screenshot: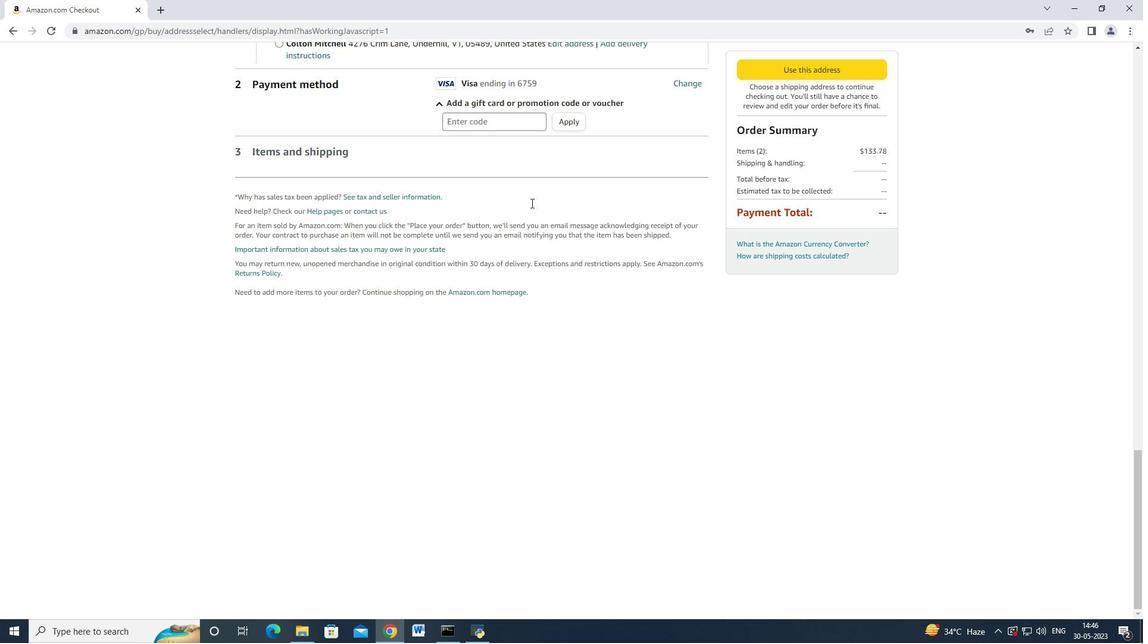 
Action: Mouse scrolled (531, 203) with delta (0, 0)
Screenshot: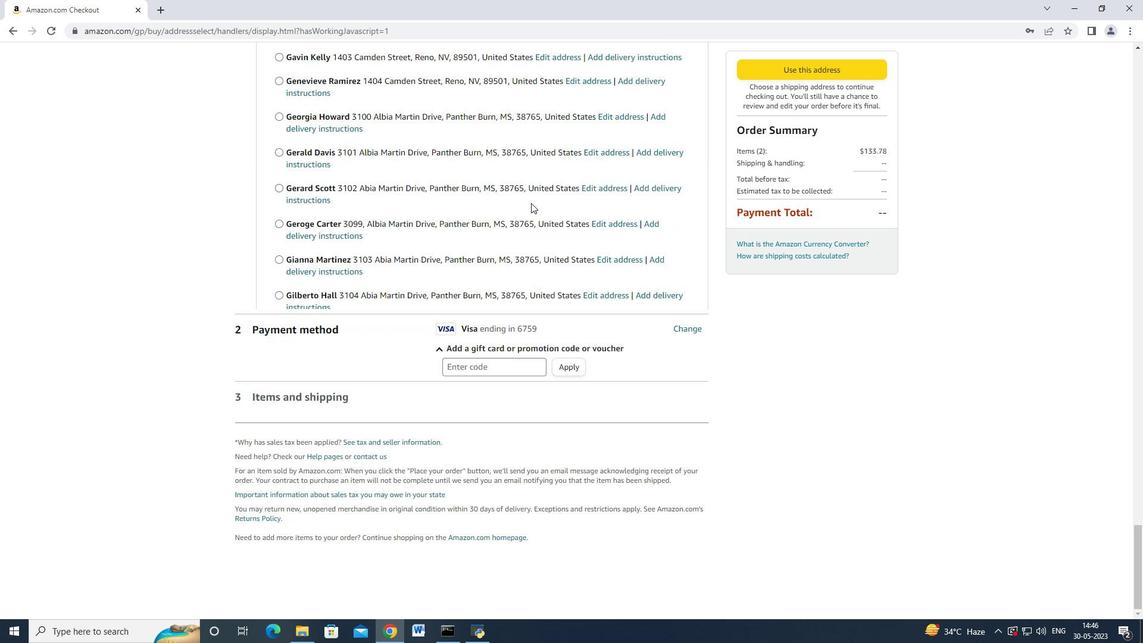 
Action: Mouse scrolled (531, 203) with delta (0, 0)
Screenshot: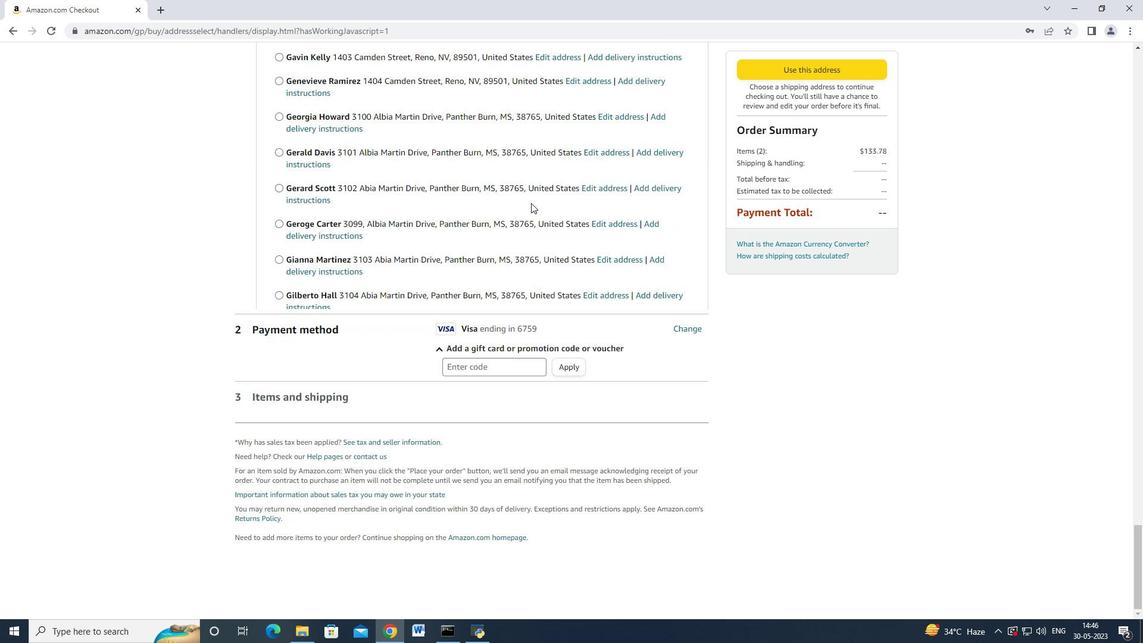 
Action: Mouse scrolled (531, 203) with delta (0, 0)
Screenshot: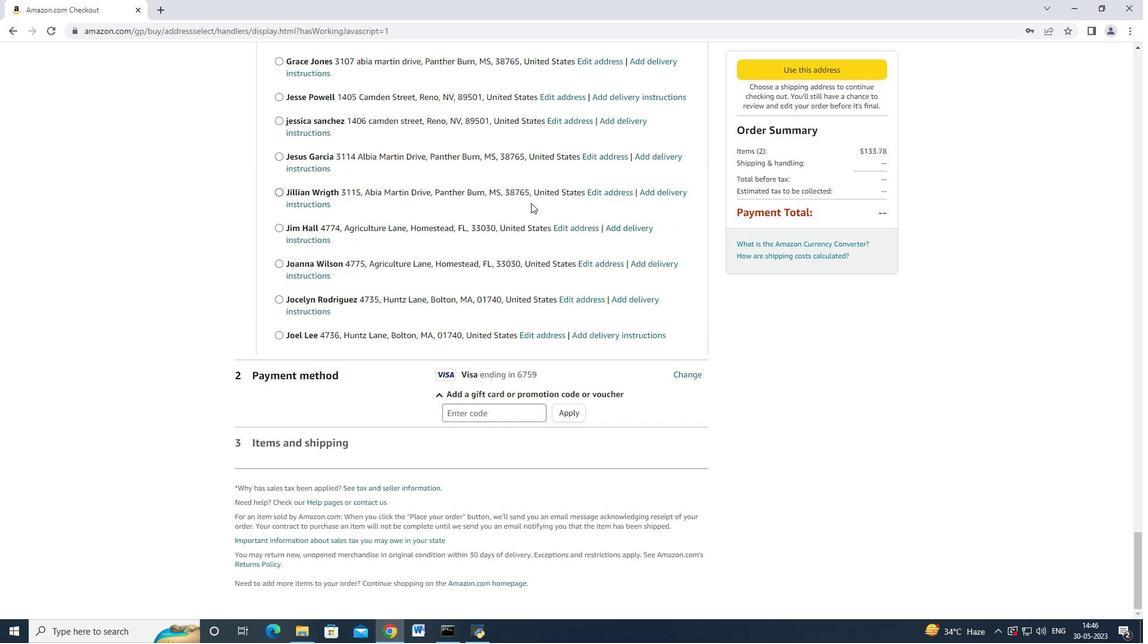 
Action: Mouse scrolled (531, 203) with delta (0, 0)
Screenshot: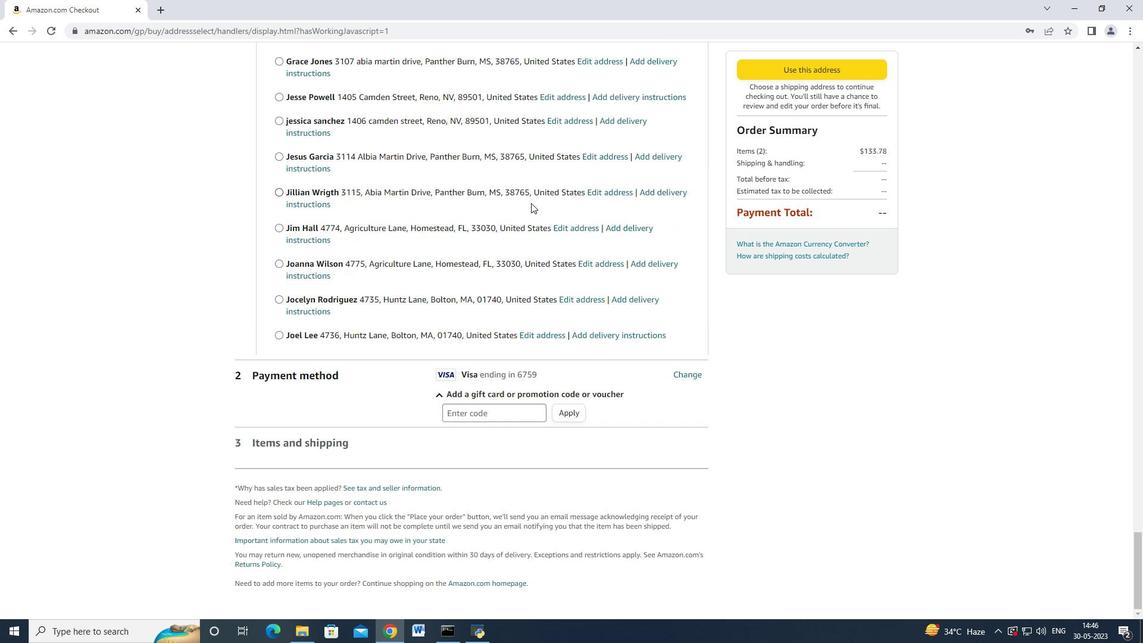 
Action: Mouse scrolled (531, 202) with delta (0, 0)
Screenshot: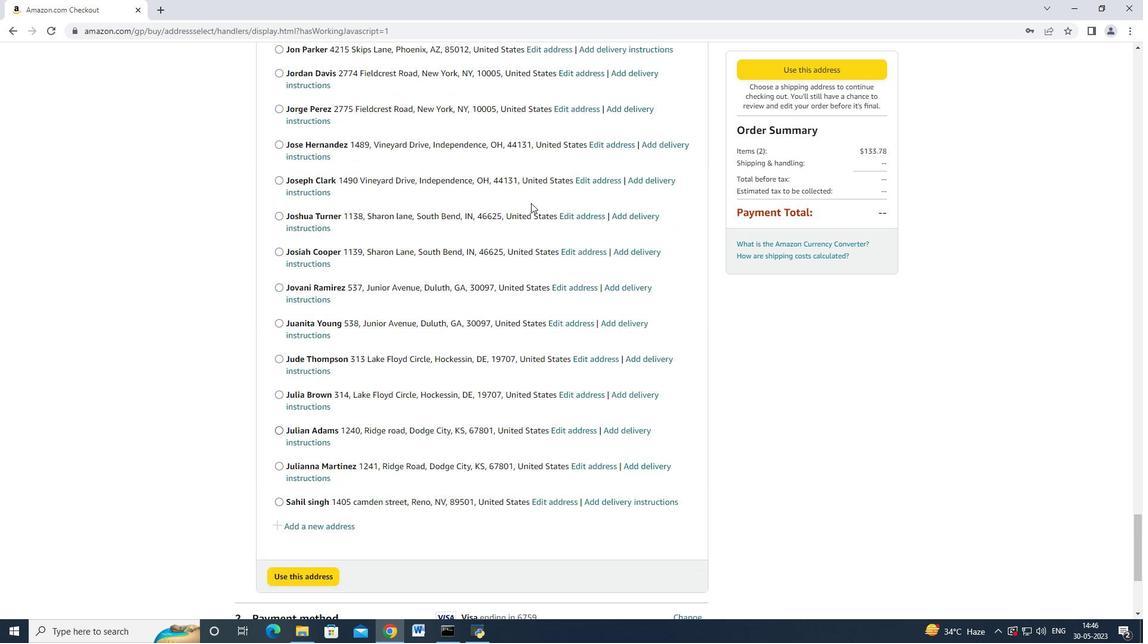 
Action: Mouse scrolled (531, 202) with delta (0, 0)
Screenshot: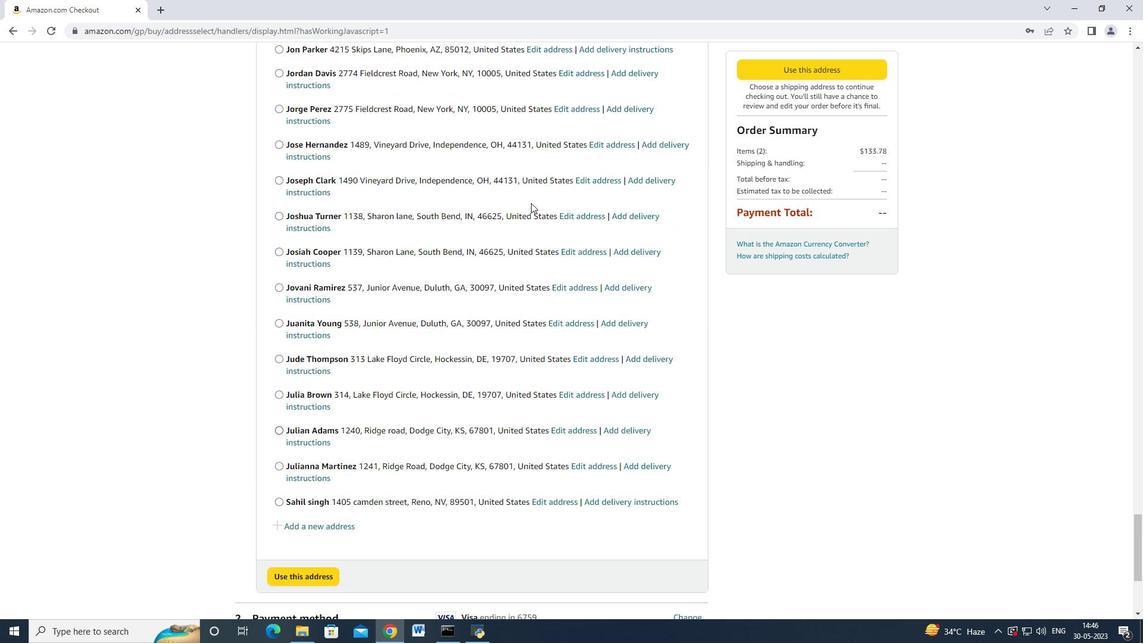 
Action: Mouse scrolled (531, 202) with delta (0, 0)
Screenshot: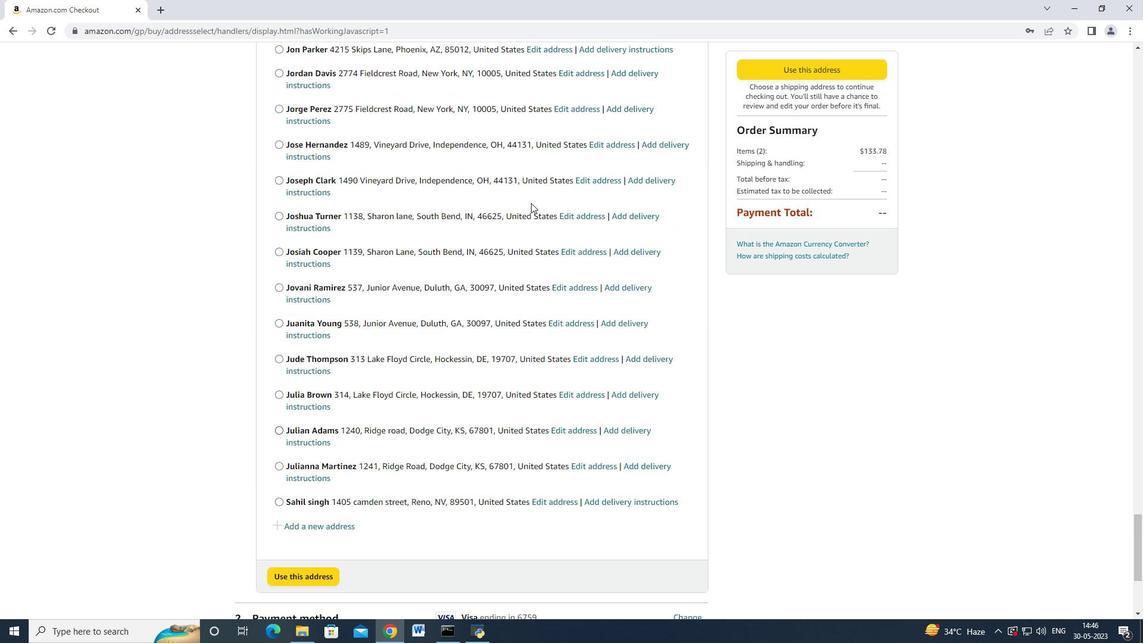 
Action: Mouse scrolled (531, 202) with delta (0, 0)
Screenshot: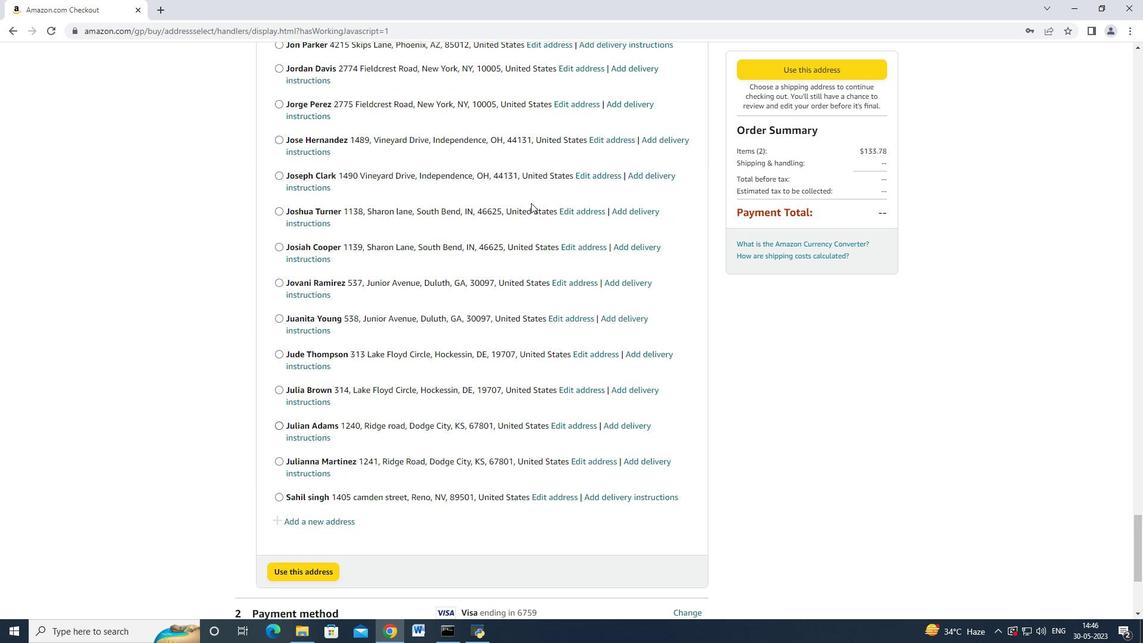 
Action: Mouse moved to (316, 290)
Screenshot: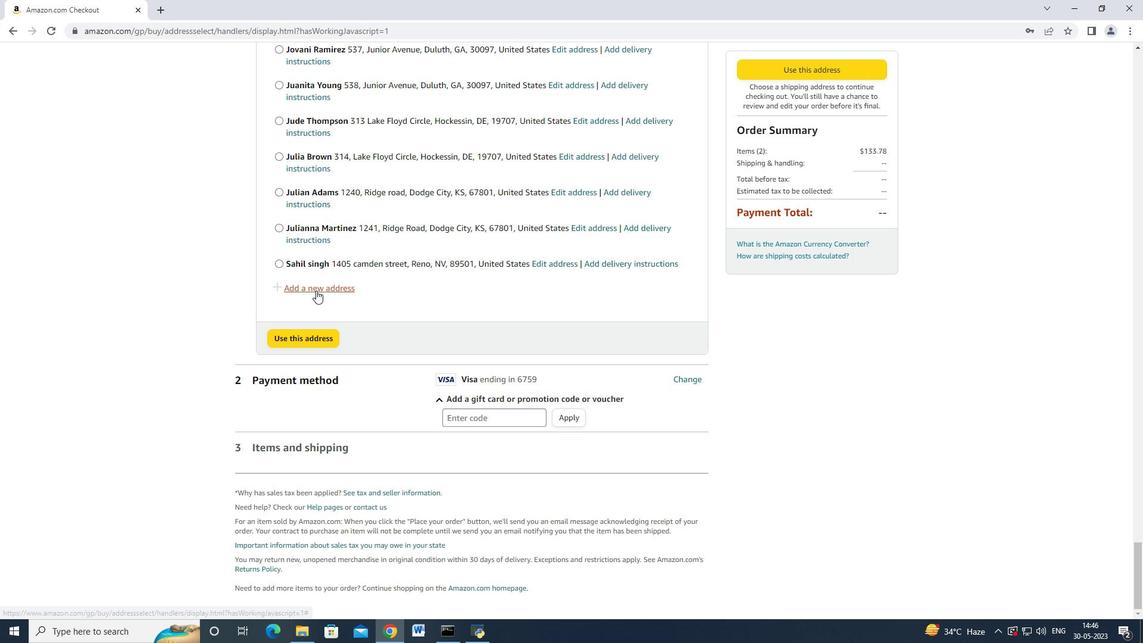 
Action: Mouse pressed left at (316, 290)
Screenshot: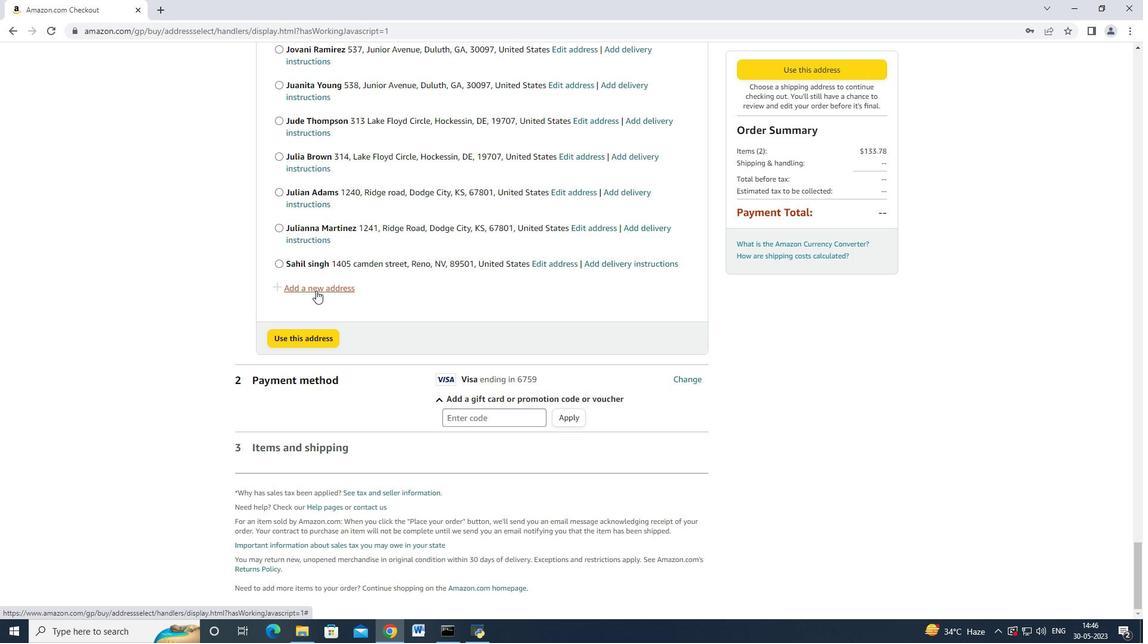 
Action: Mouse moved to (390, 289)
Screenshot: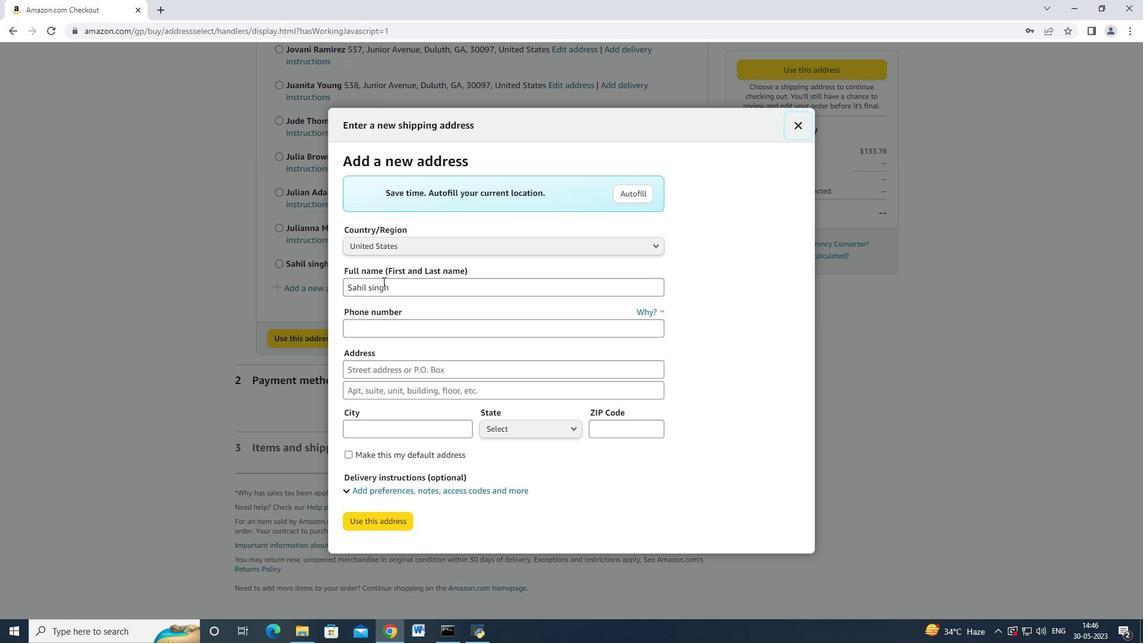 
Action: Mouse pressed left at (390, 289)
Screenshot: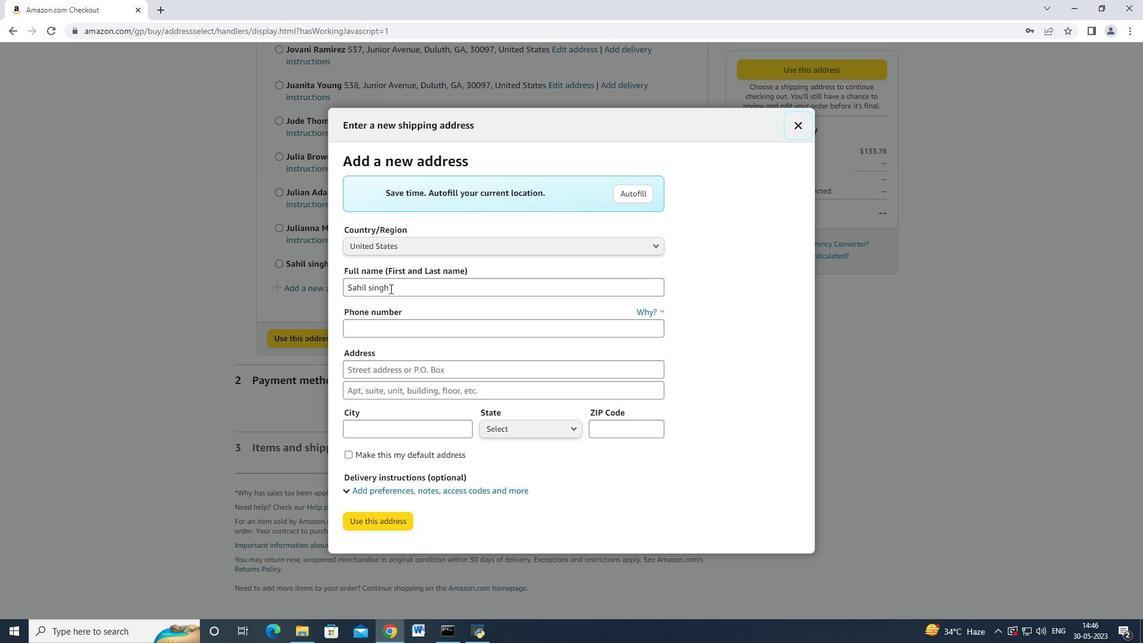 
Action: Mouse moved to (351, 284)
Screenshot: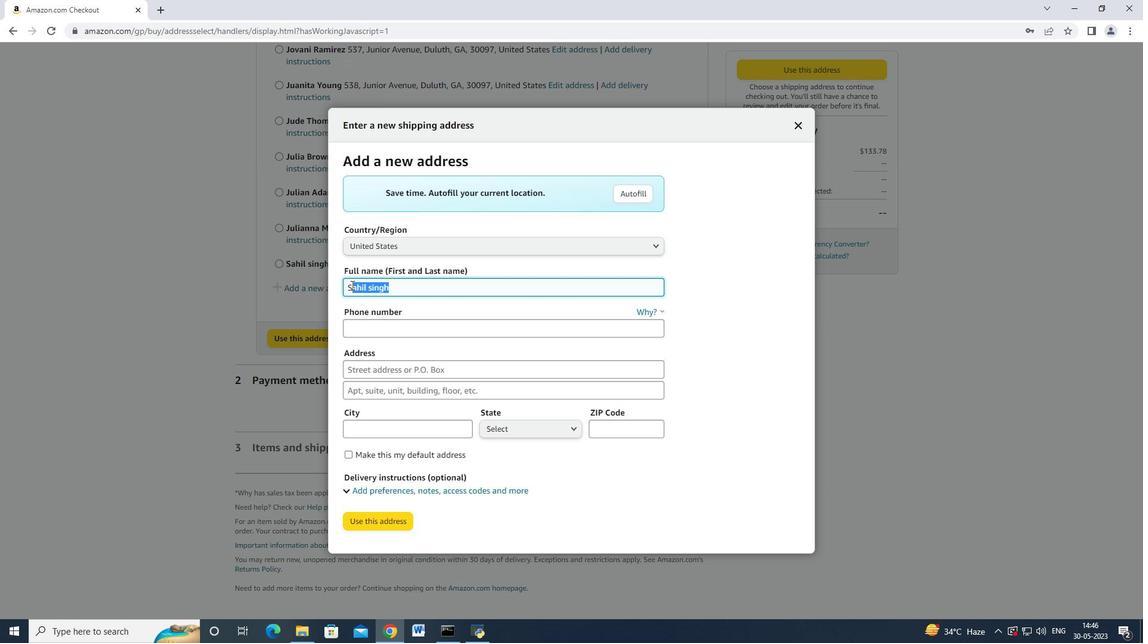 
Action: Key pressed <Key.backspace><Key.backspace><Key.backspace><Key.shift_r>Graham<Key.space><Key.shift_r>Wilson<Key.tab><Key.tab>6314971043<Key.tab>3108<Key.space><Key.shift_r>Abia<Key.space><Key.shift>Martin<Key.space><Key.shift_r>Drive<Key.tab><Key.tab><Key.shift>Panther<Key.space><Key.shift>Burn
Screenshot: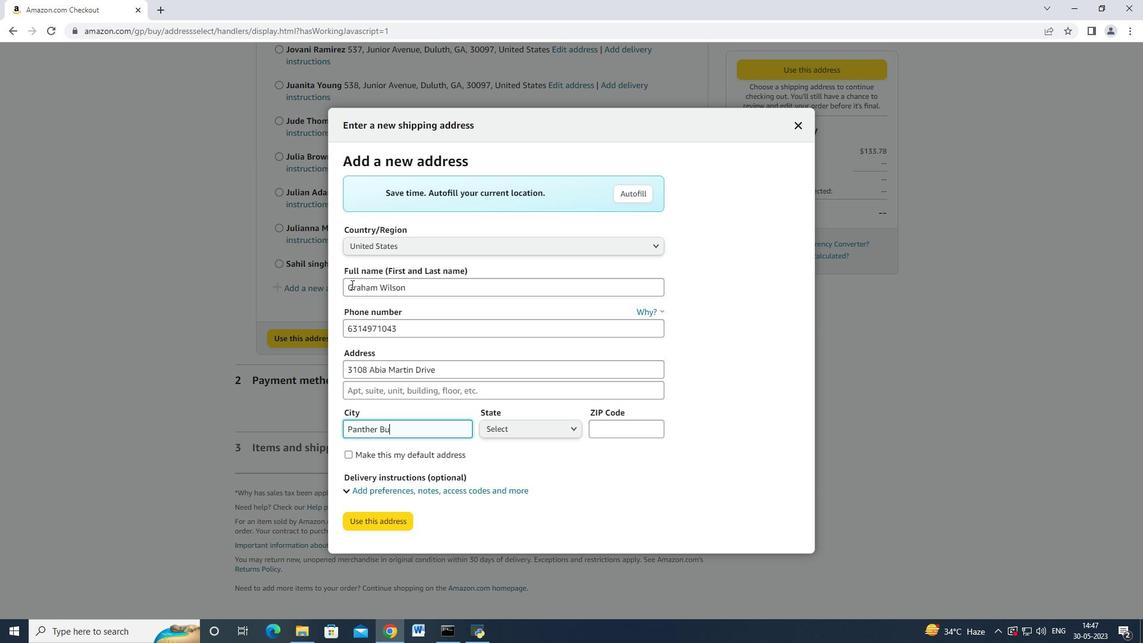
Action: Mouse moved to (524, 423)
Screenshot: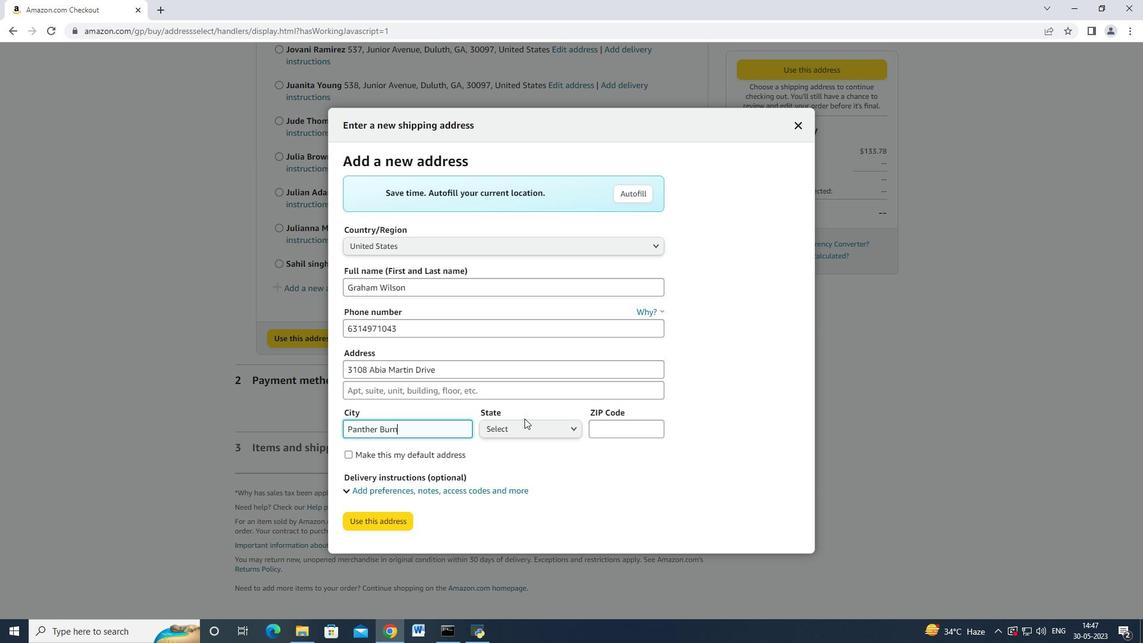 
Action: Mouse pressed left at (524, 423)
Screenshot: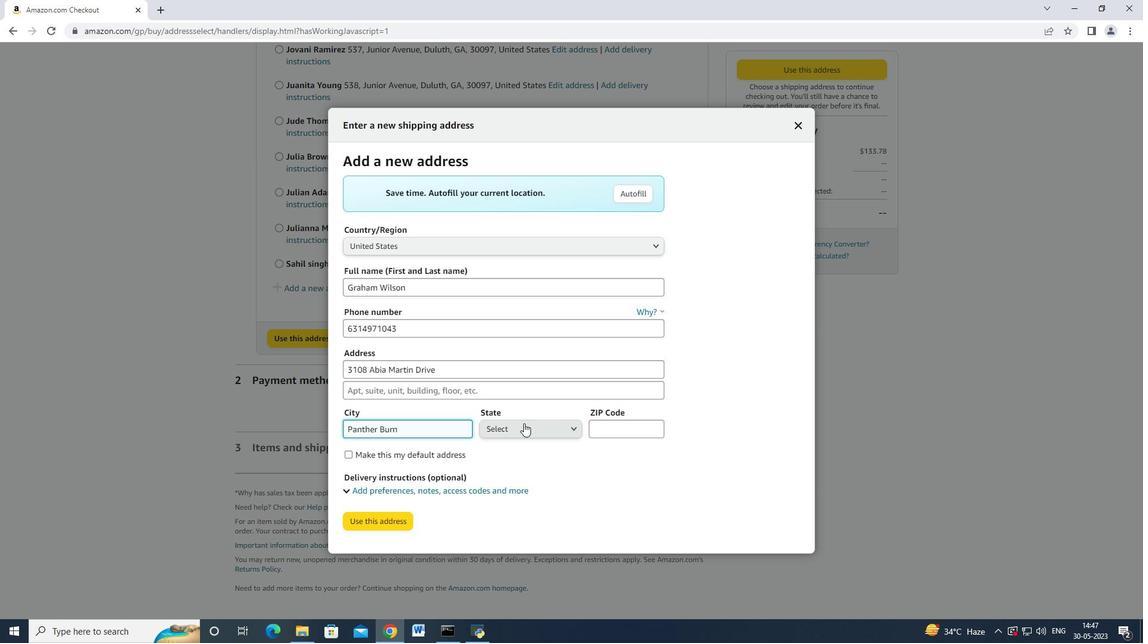 
Action: Mouse moved to (537, 381)
Screenshot: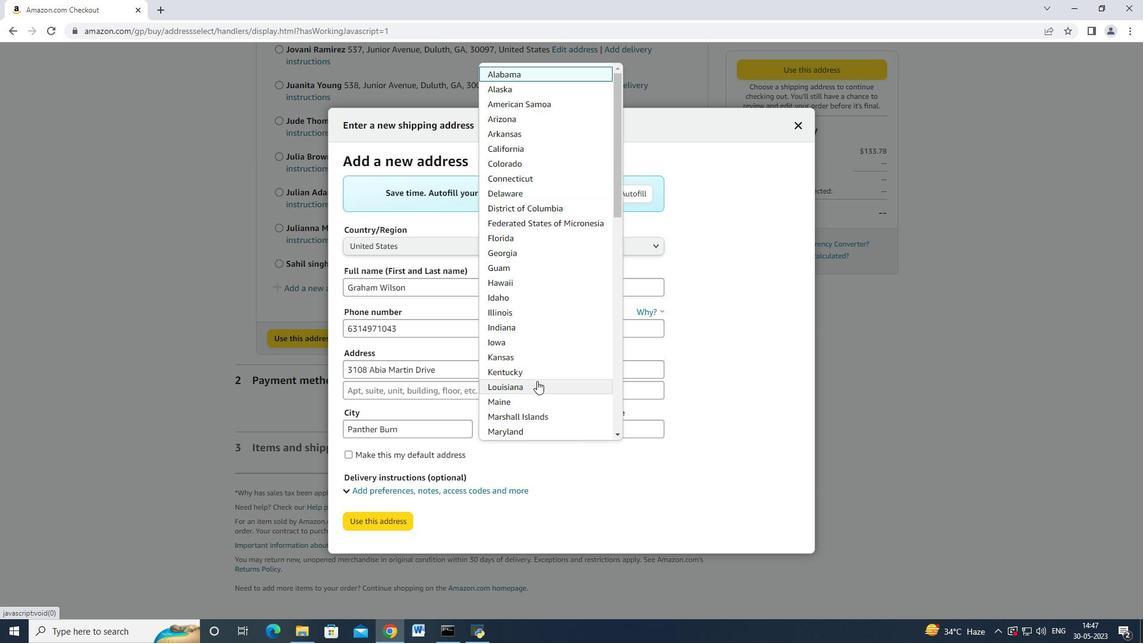 
Action: Mouse scrolled (537, 380) with delta (0, 0)
Screenshot: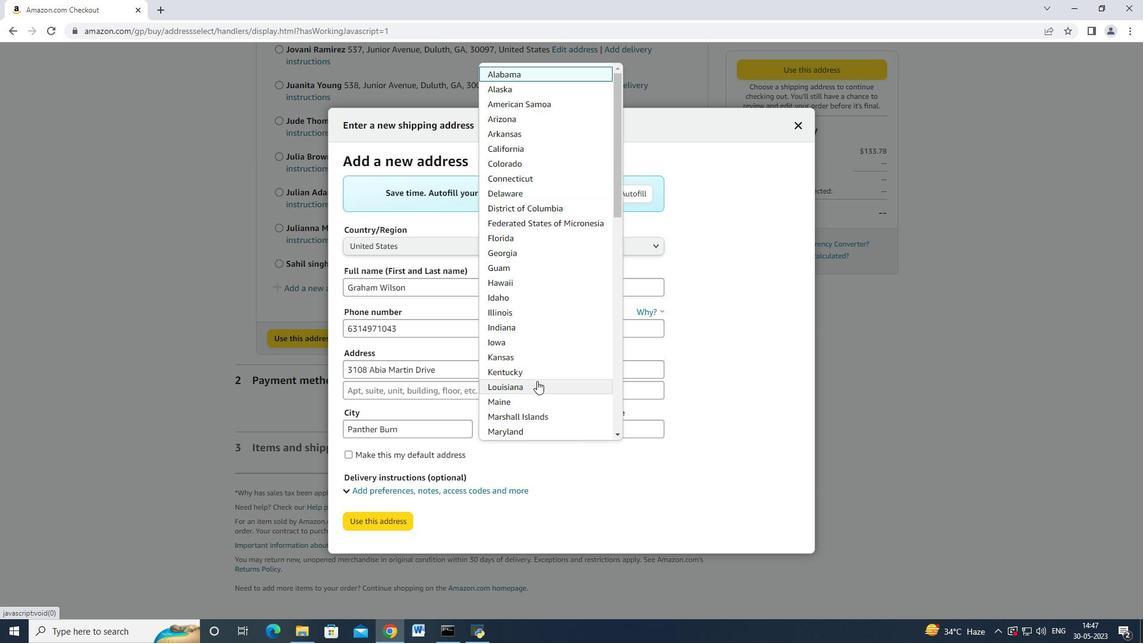 
Action: Mouse scrolled (537, 380) with delta (0, 0)
Screenshot: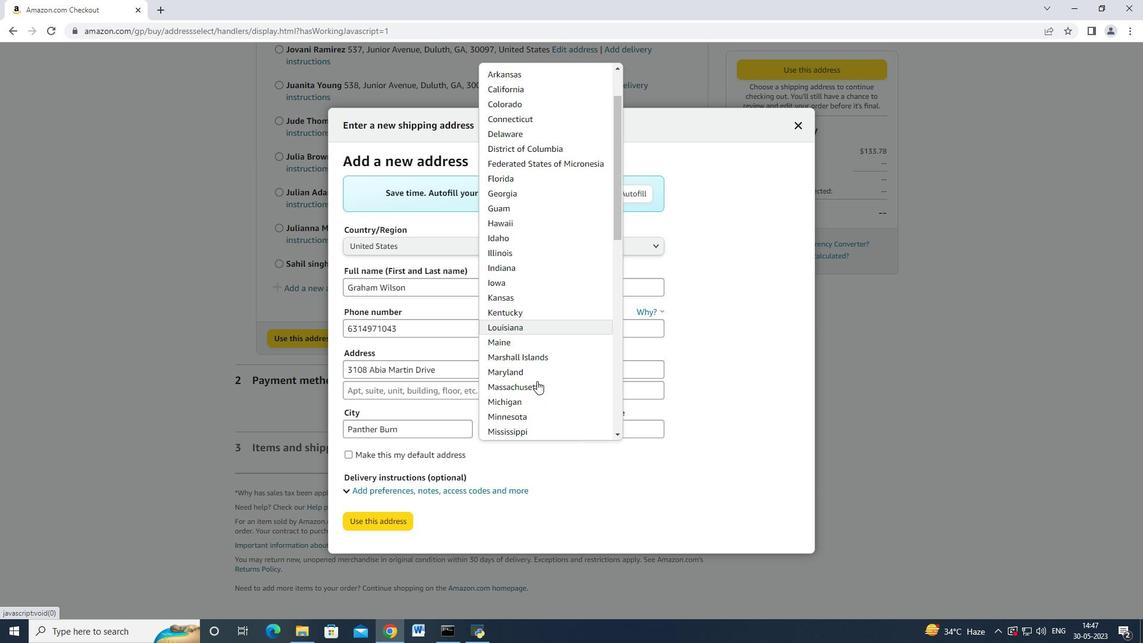 
Action: Mouse moved to (522, 369)
Screenshot: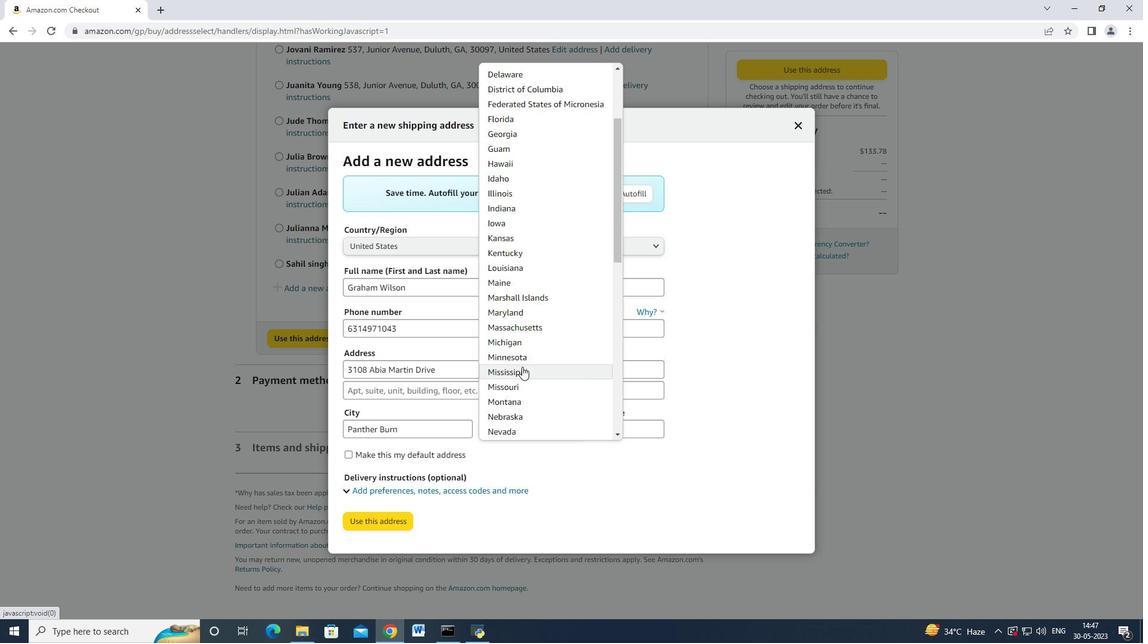 
Action: Mouse pressed left at (522, 369)
Screenshot: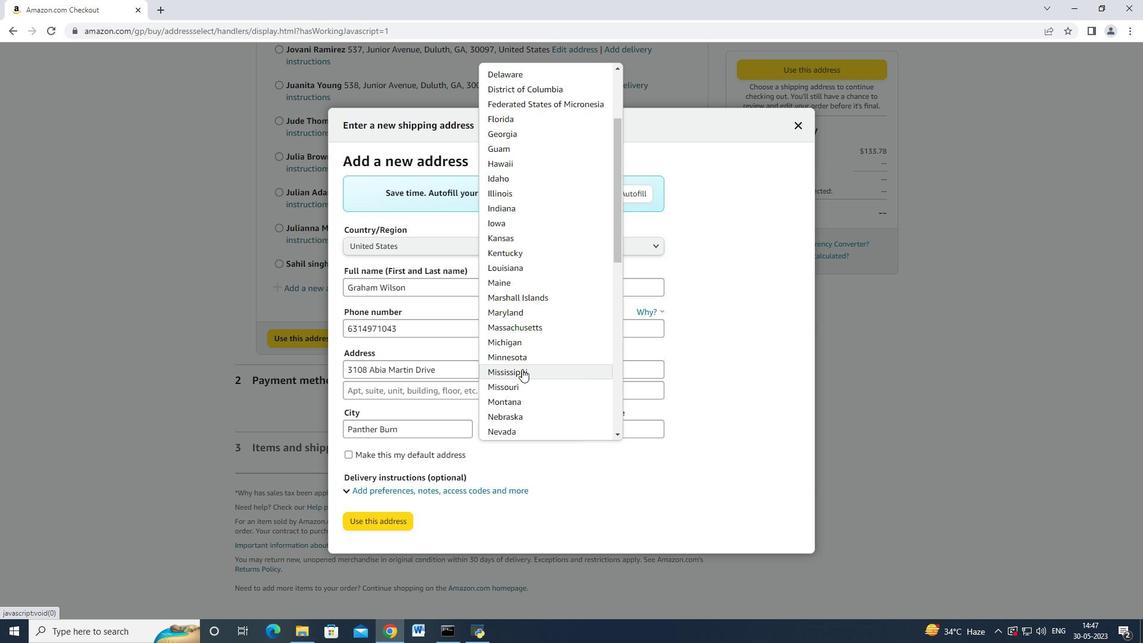 
Action: Mouse moved to (604, 423)
Screenshot: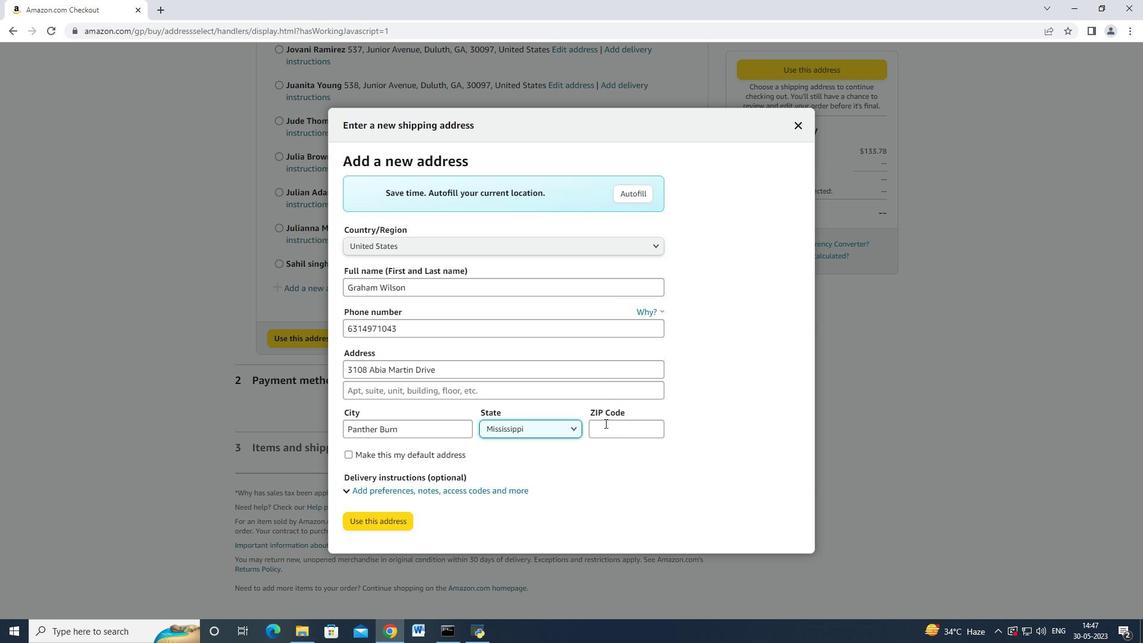 
Action: Mouse pressed left at (604, 423)
Screenshot: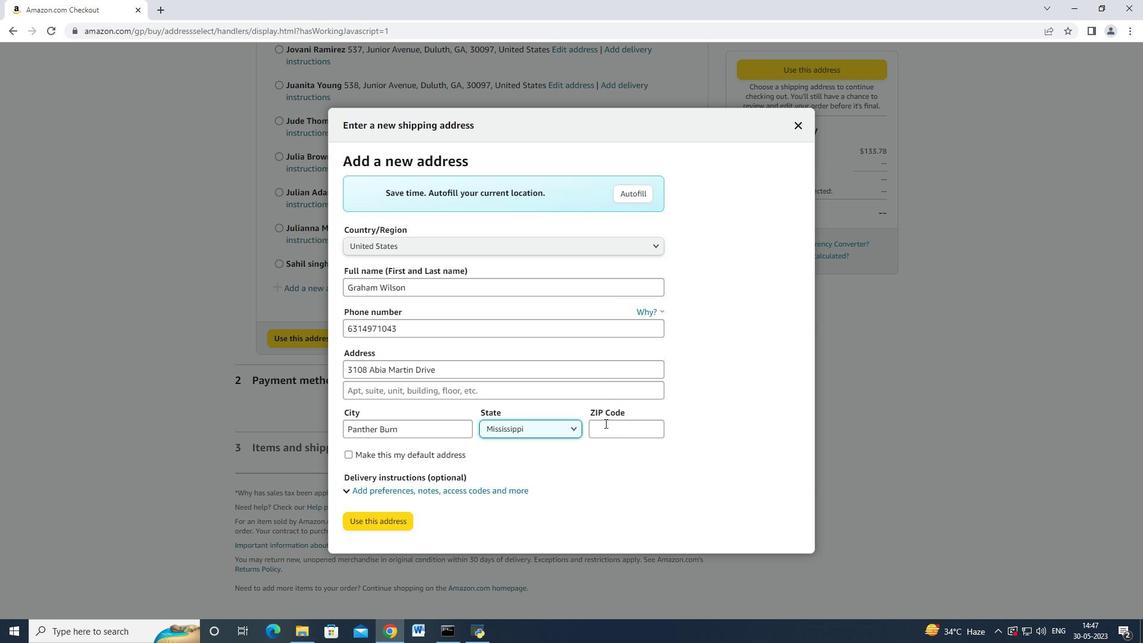 
Action: Mouse moved to (604, 423)
Screenshot: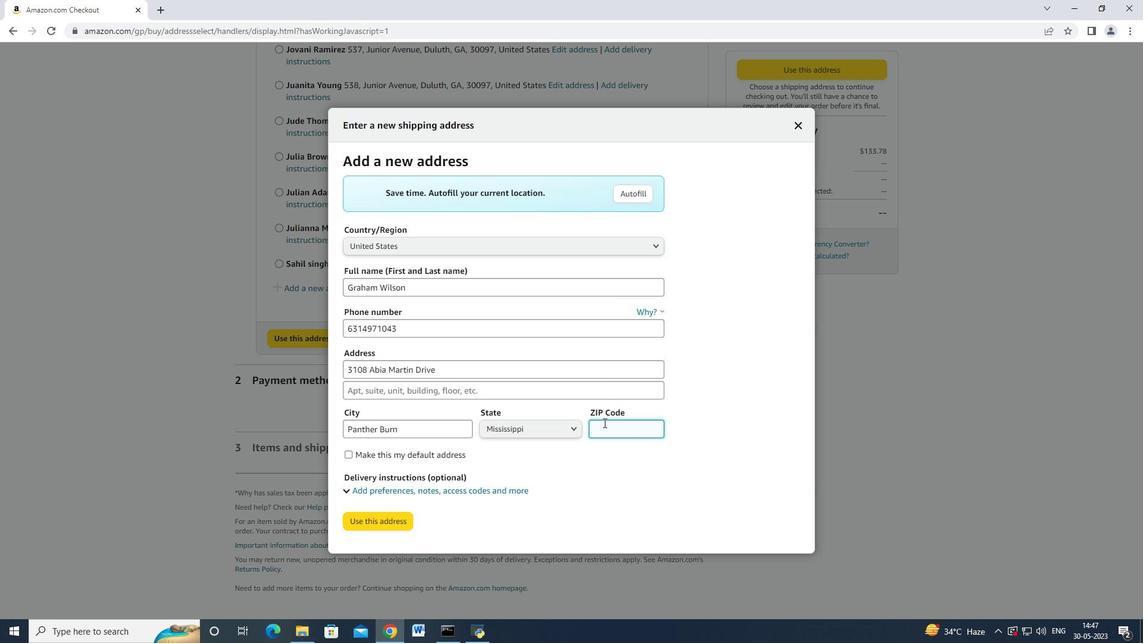 
Action: Key pressed 38765
Screenshot: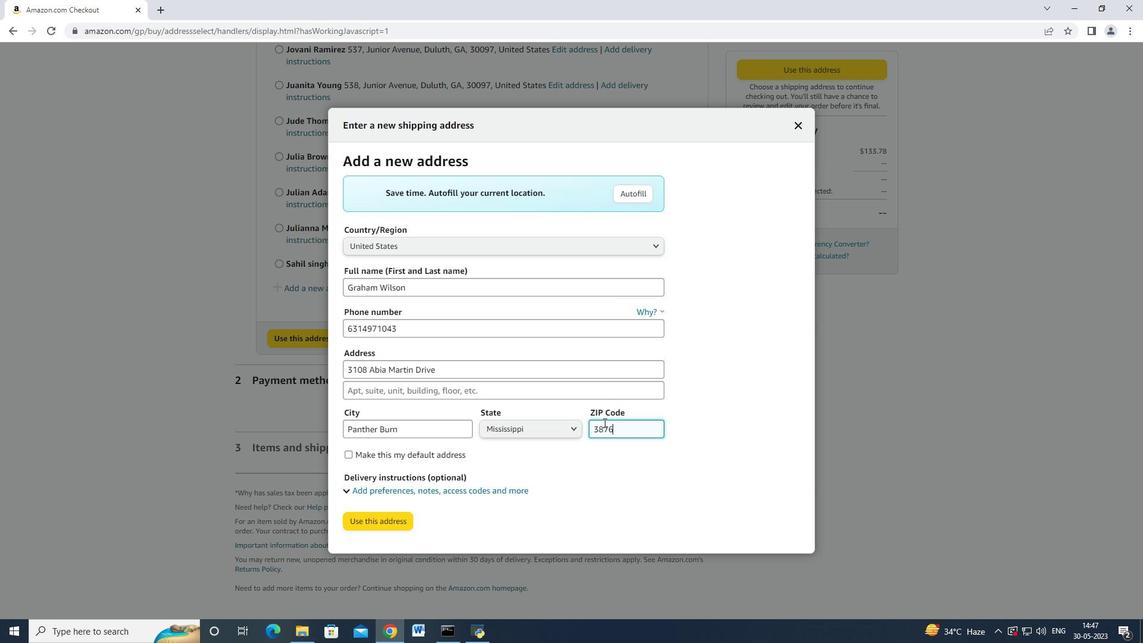 
Action: Mouse moved to (370, 523)
Screenshot: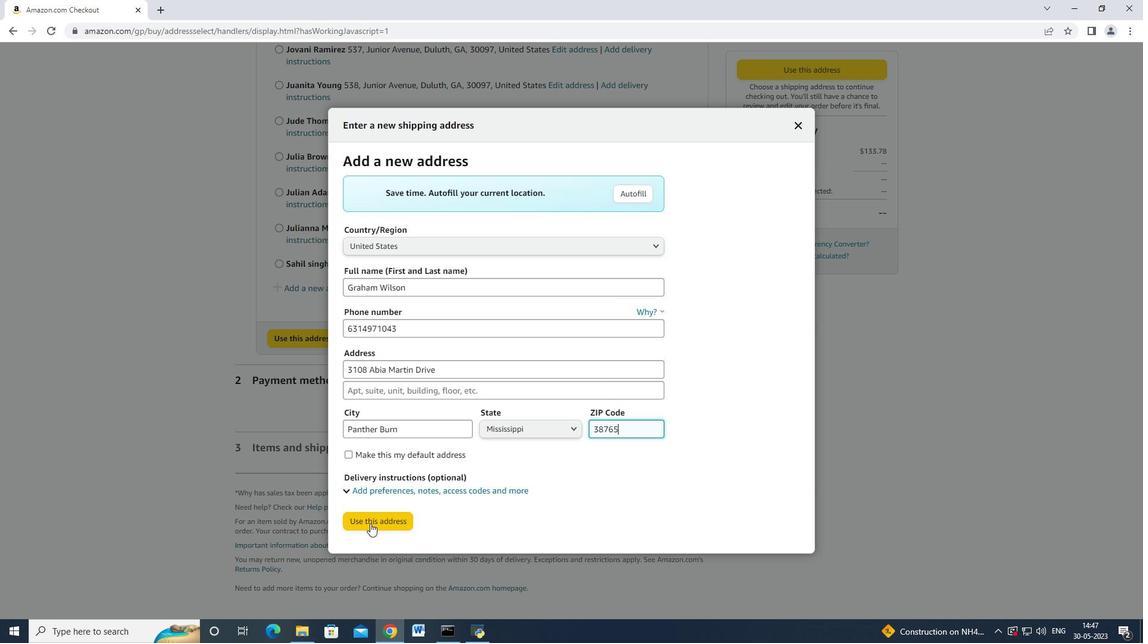 
Action: Mouse pressed left at (370, 523)
Screenshot: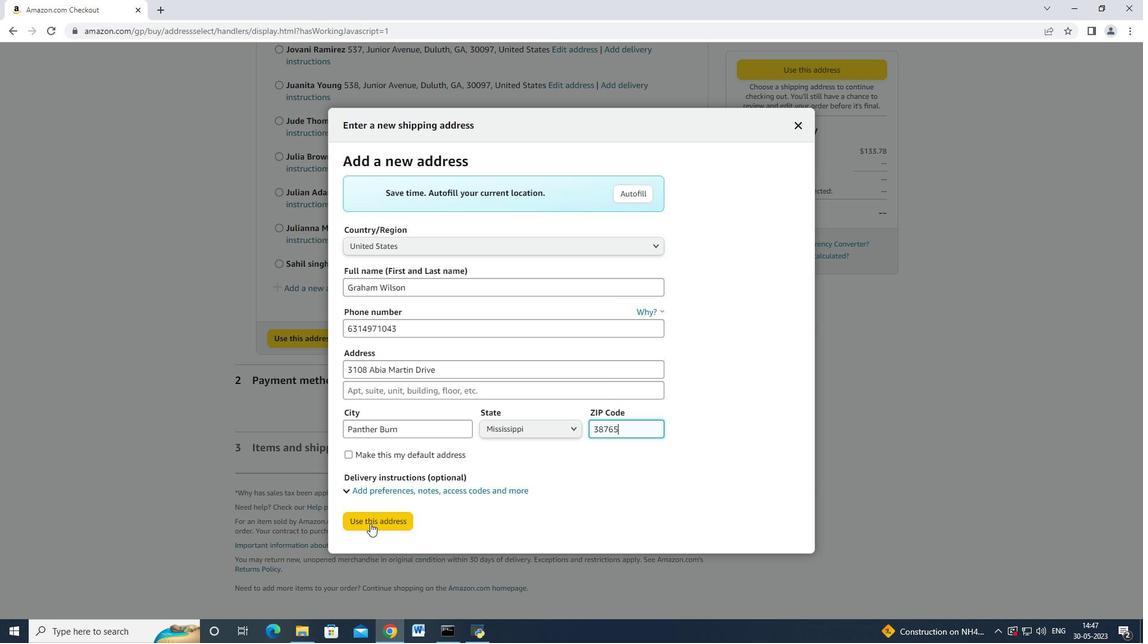 
Action: Mouse moved to (386, 606)
Screenshot: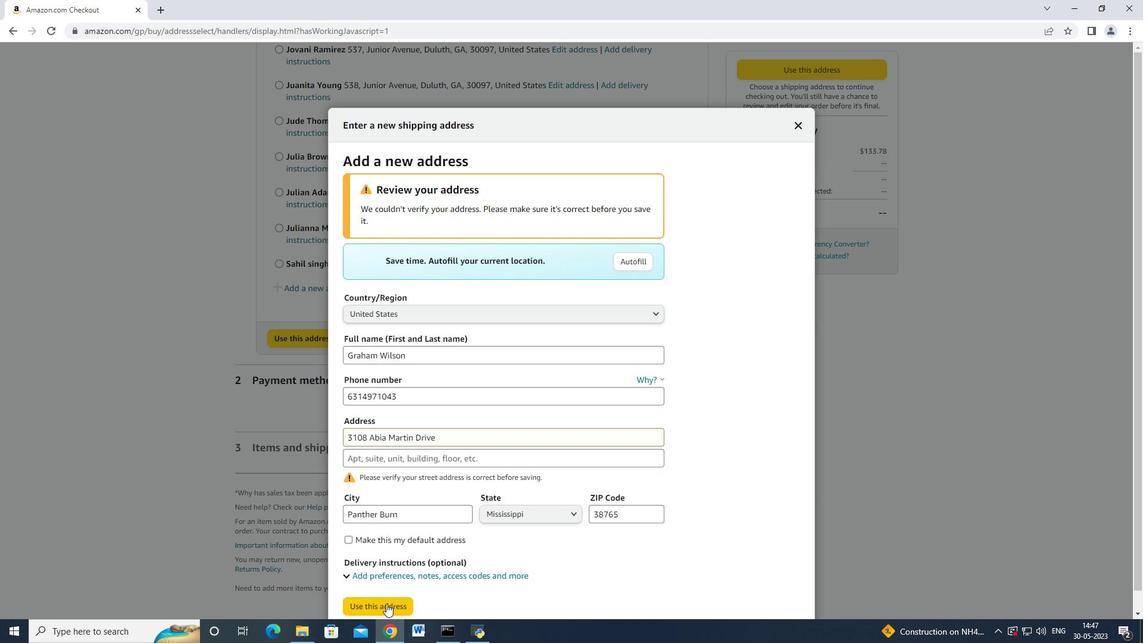 
Action: Mouse pressed left at (386, 606)
Screenshot: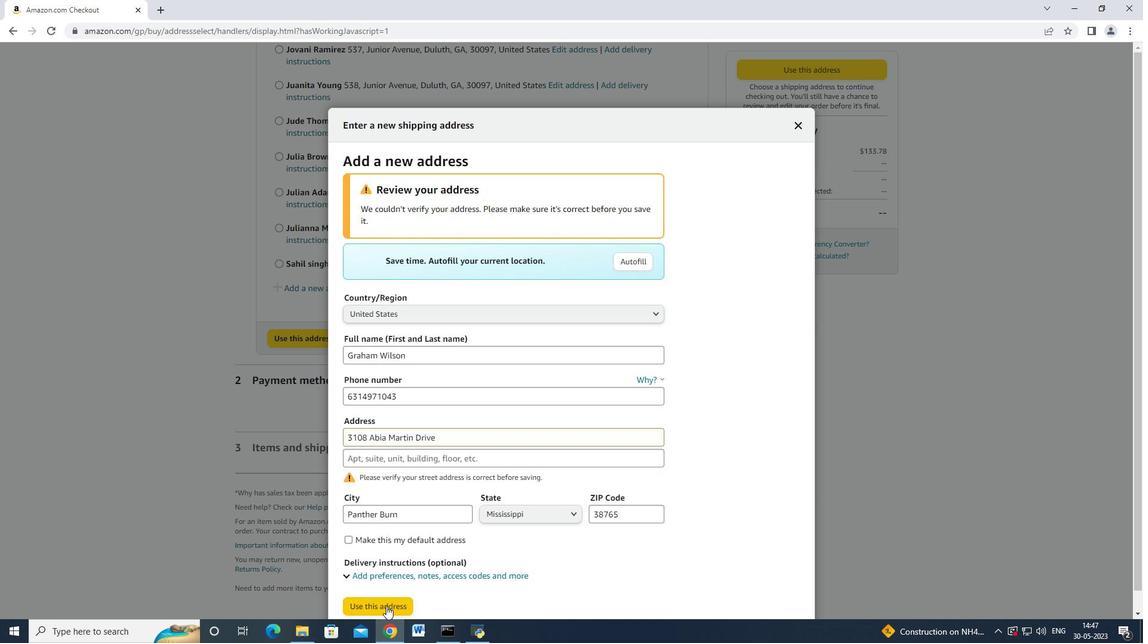 
Action: Mouse moved to (389, 278)
Screenshot: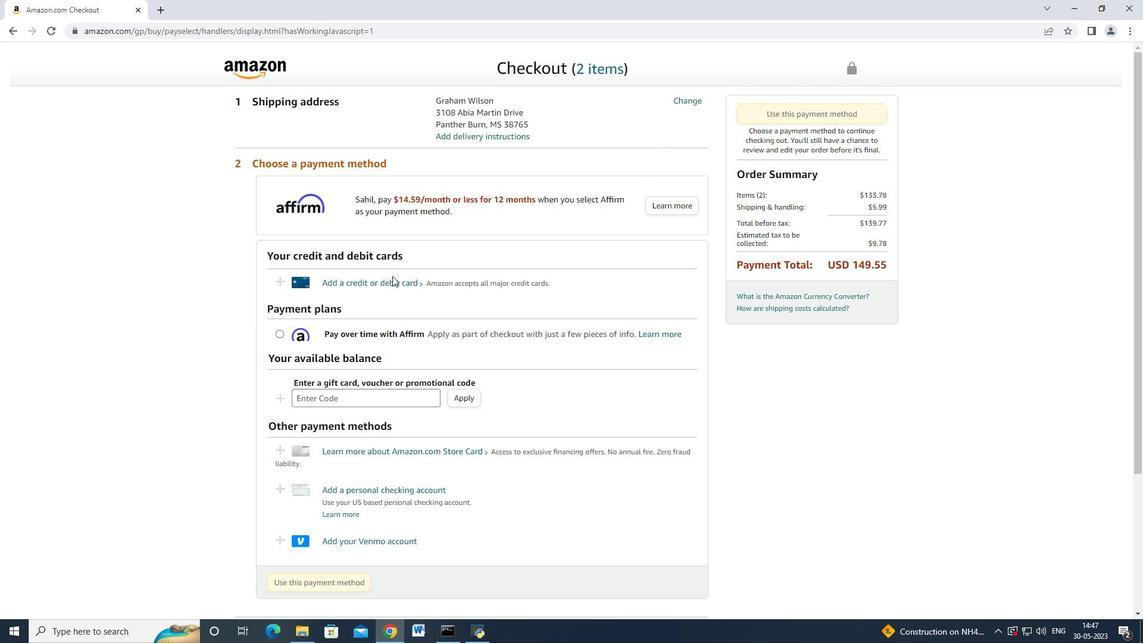 
Action: Mouse pressed left at (389, 278)
Screenshot: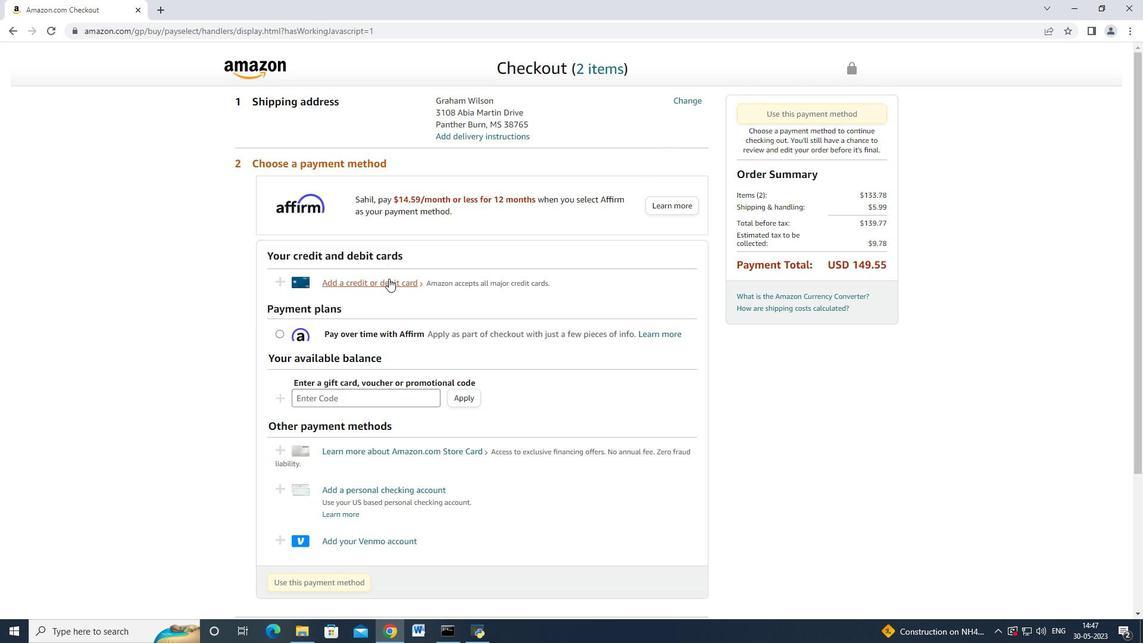 
Action: Mouse moved to (492, 280)
Screenshot: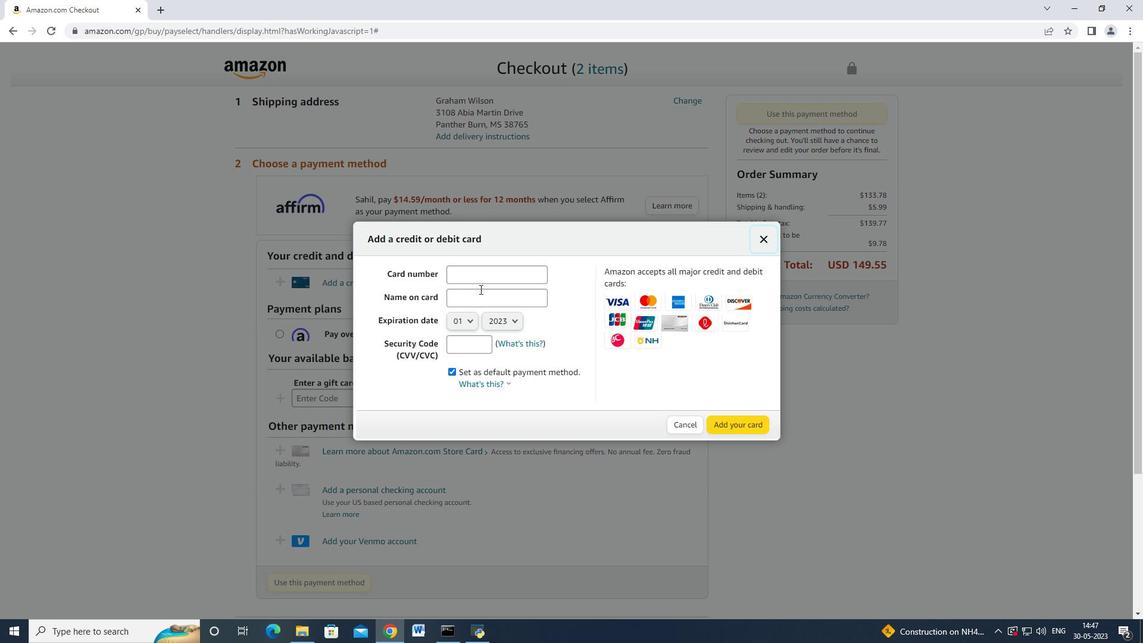
Action: Mouse pressed left at (492, 280)
Screenshot: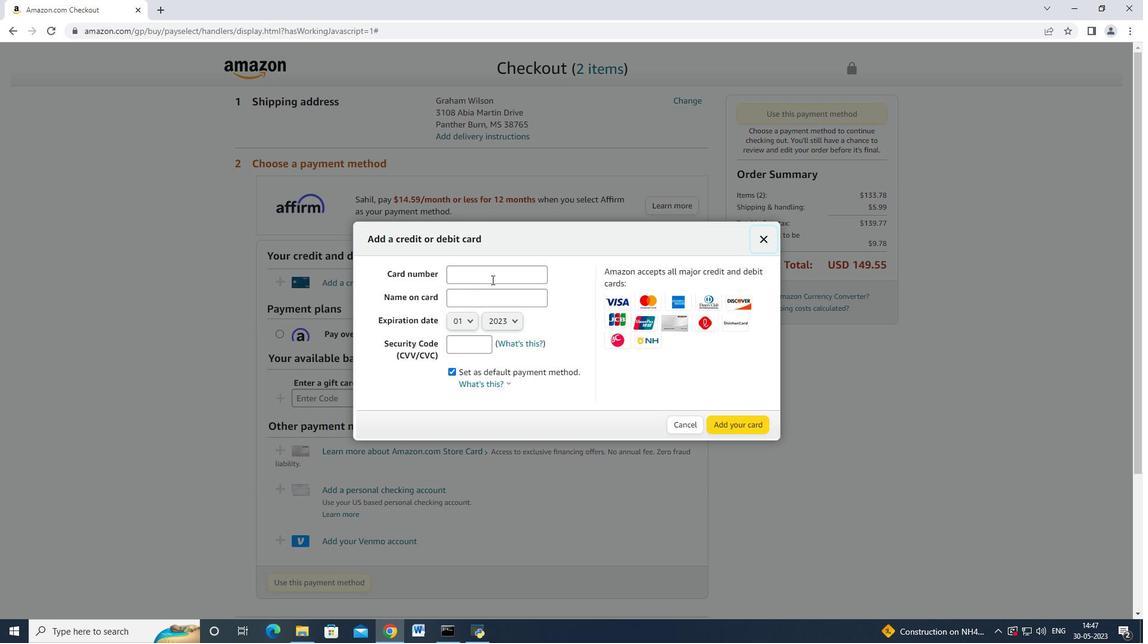 
Action: Mouse moved to (502, 281)
Screenshot: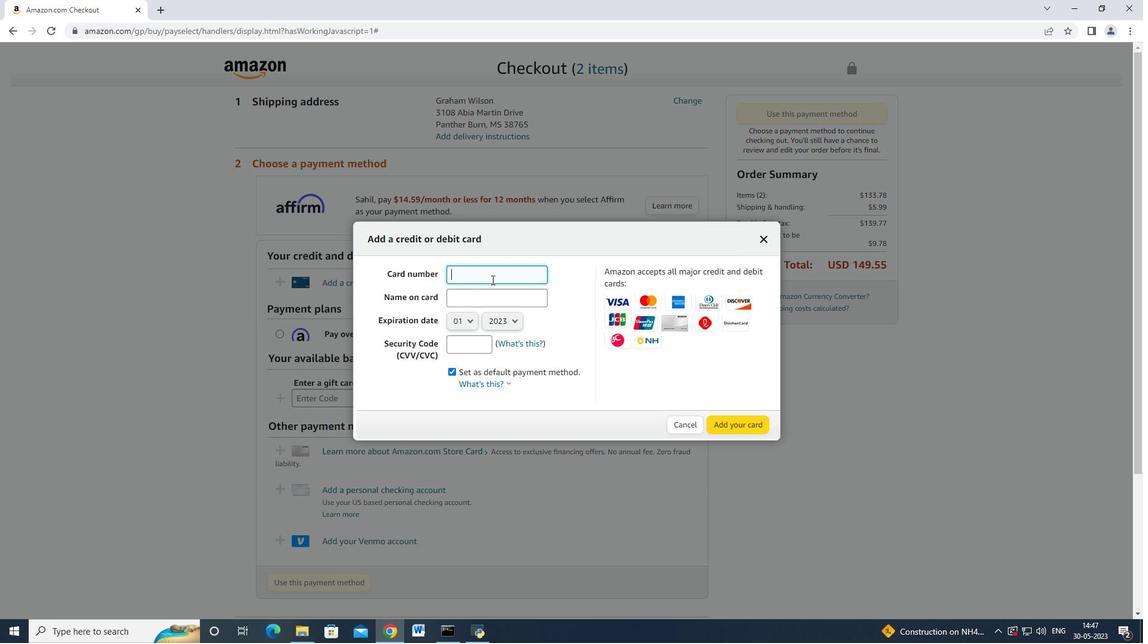 
Action: Key pressed 4672664477552005
Screenshot: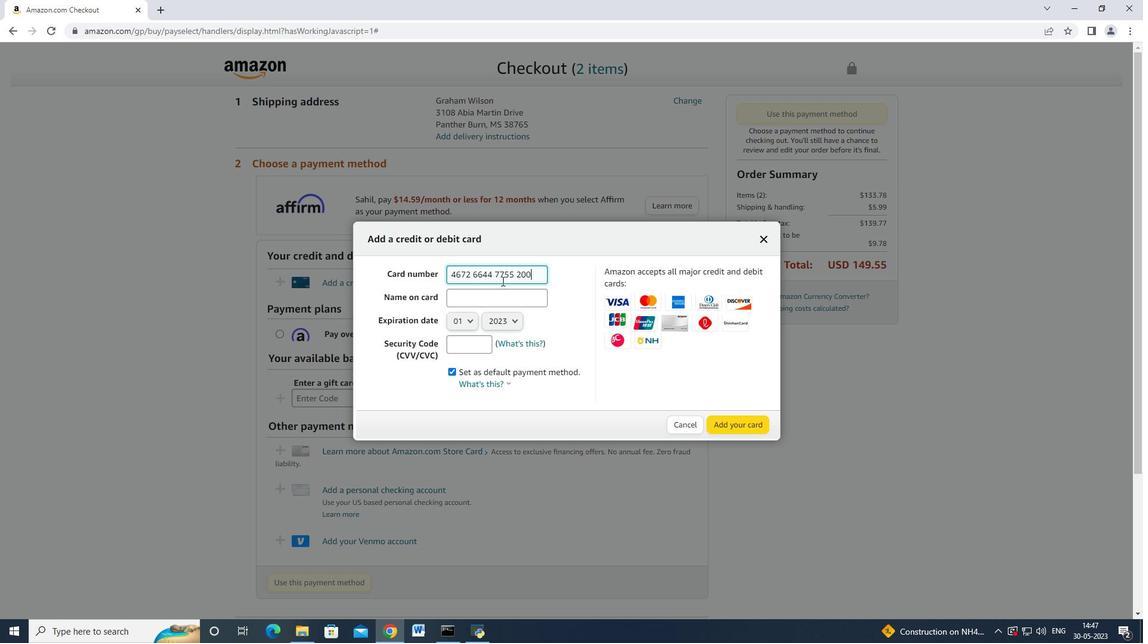 
Action: Mouse moved to (483, 291)
Screenshot: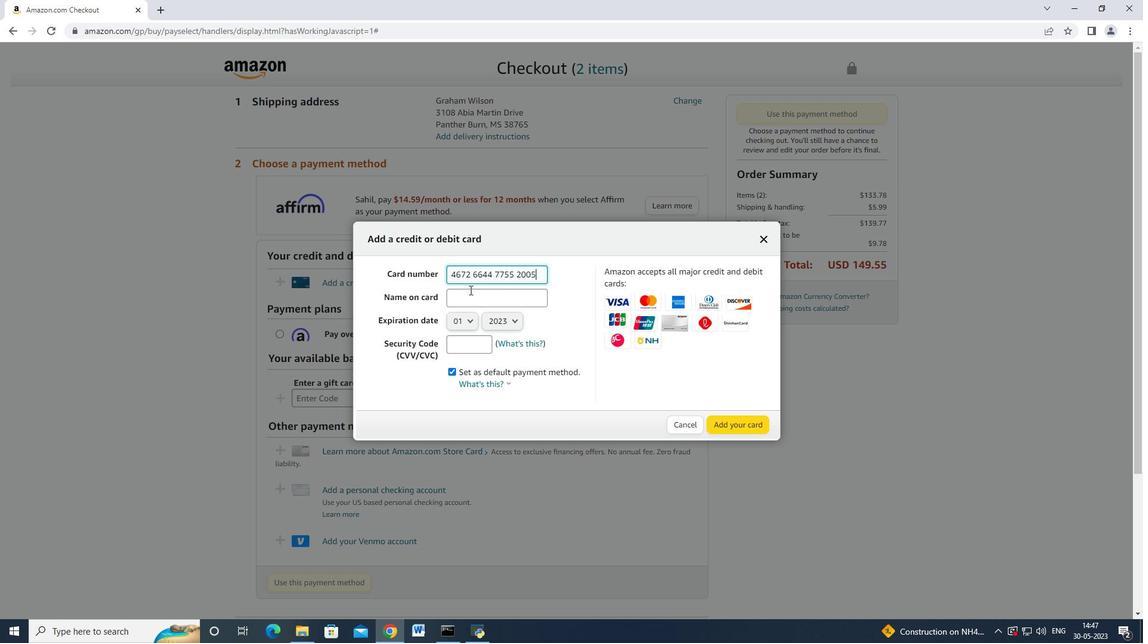 
Action: Mouse pressed left at (483, 291)
Screenshot: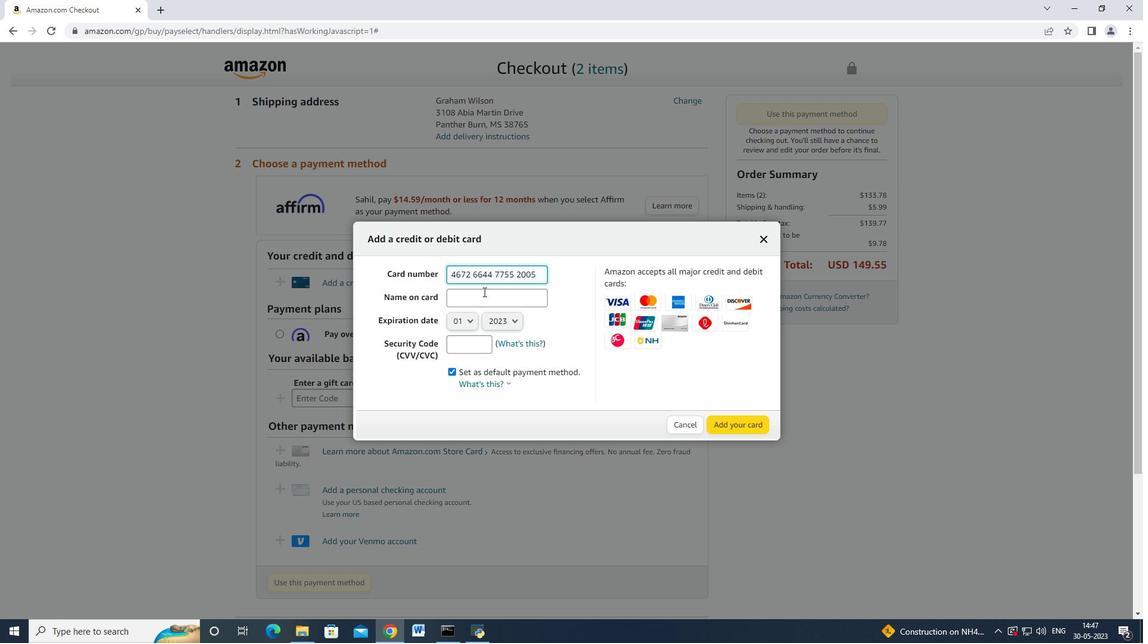 
Action: Mouse moved to (483, 292)
Screenshot: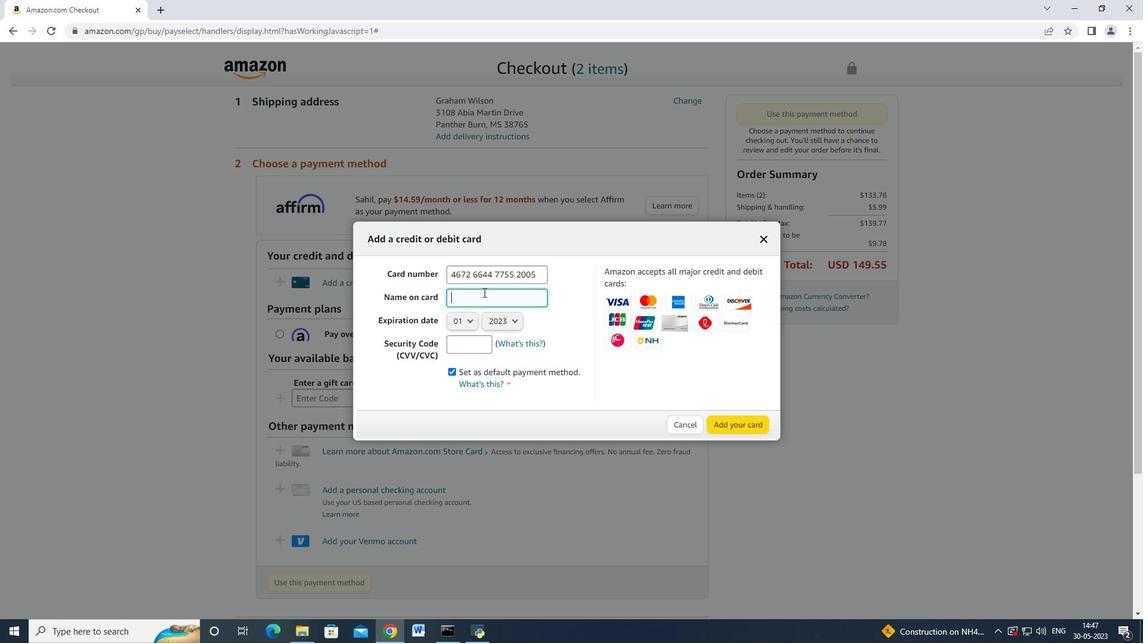 
Action: Key pressed <Key.shift>Mark<Key.space><Key.shift_r>Adams<Key.space><Key.tab>
Screenshot: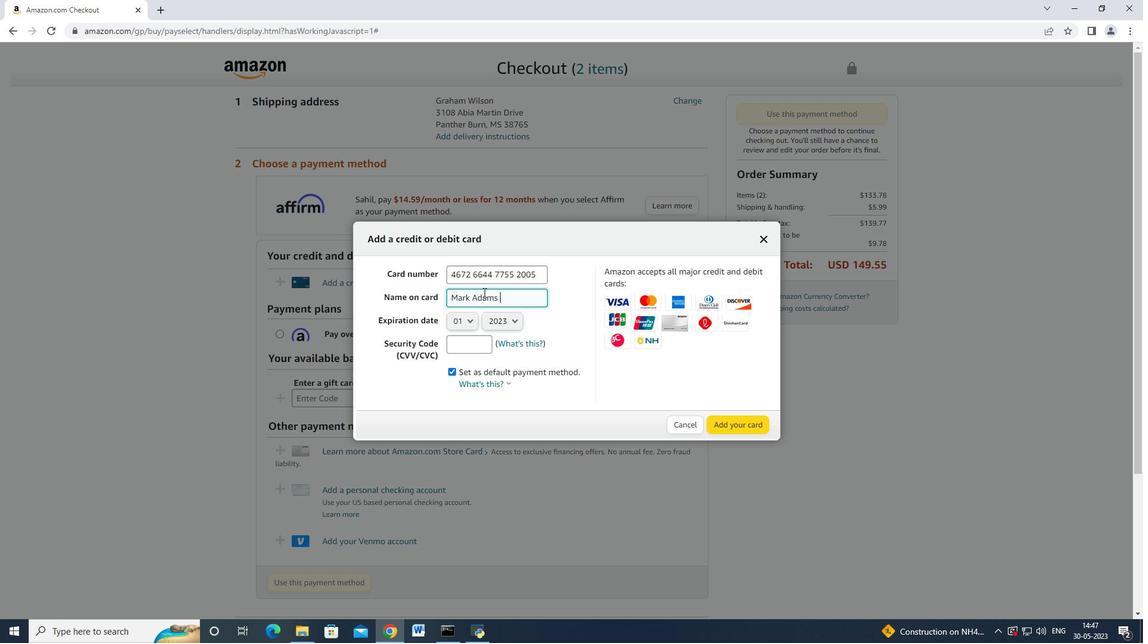 
Action: Mouse moved to (457, 314)
Screenshot: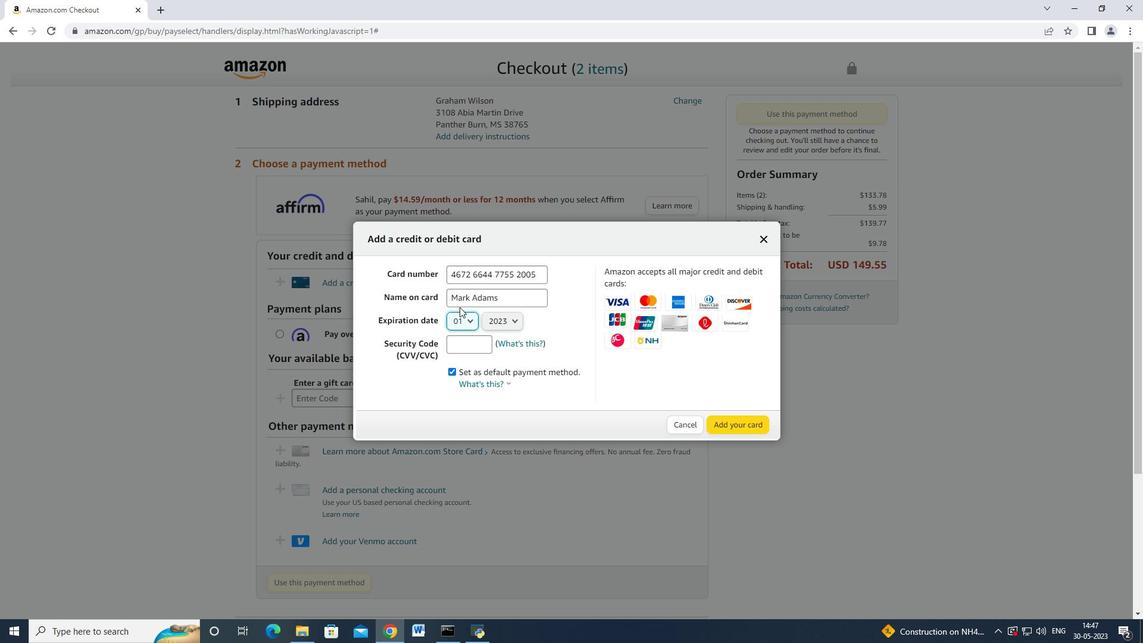 
Action: Mouse pressed left at (457, 314)
Screenshot: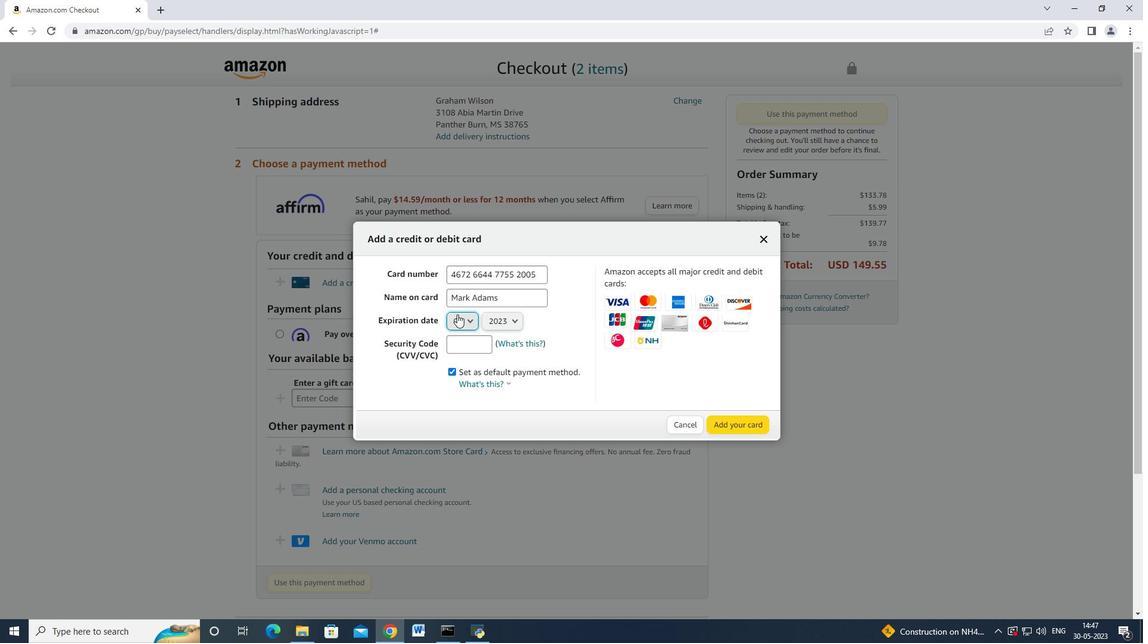 
Action: Mouse moved to (467, 365)
Screenshot: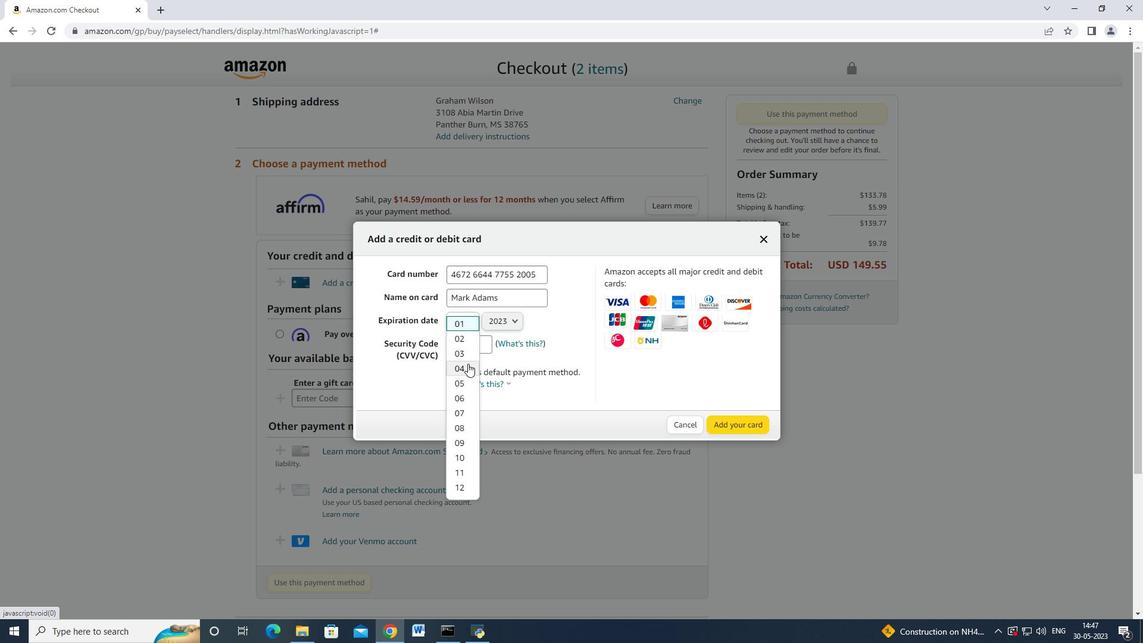
Action: Mouse pressed left at (467, 365)
Screenshot: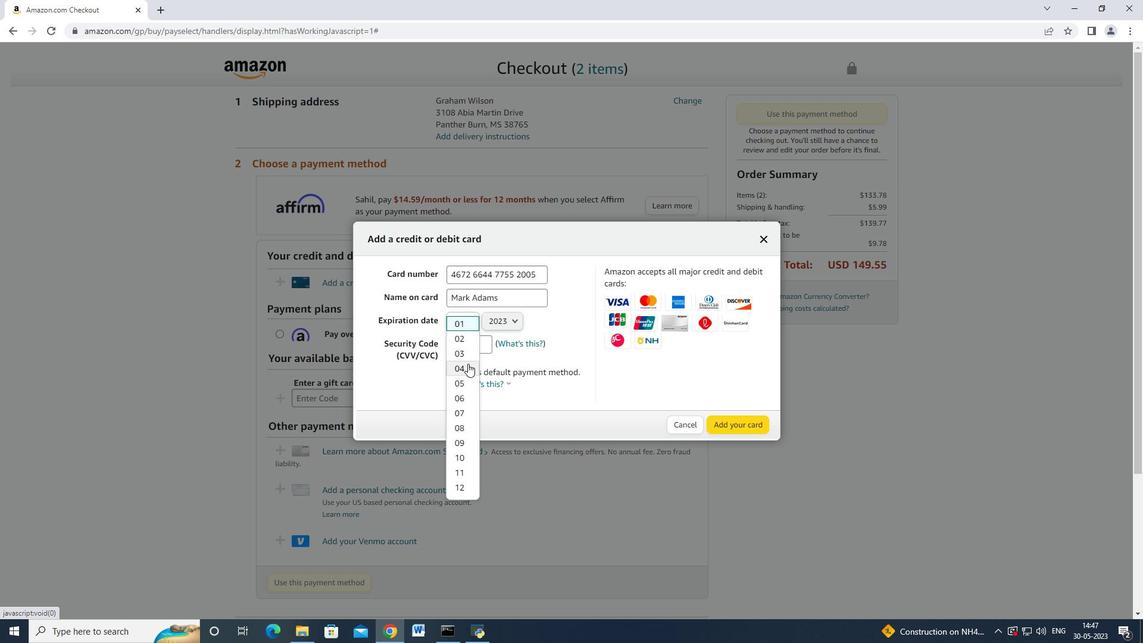 
Action: Mouse moved to (508, 318)
Screenshot: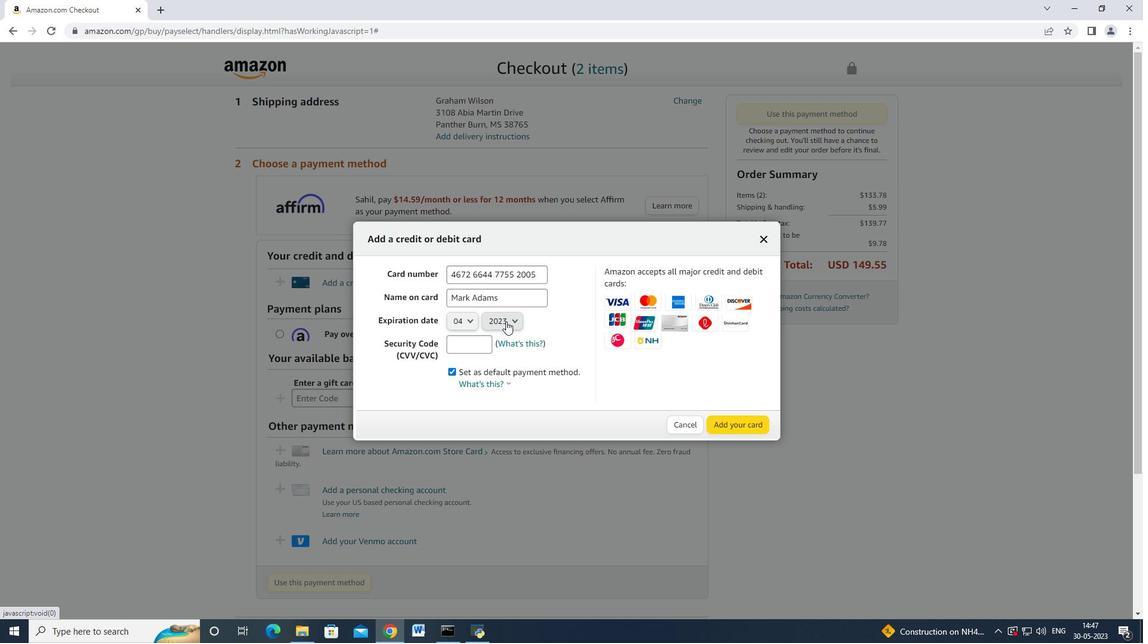 
Action: Mouse pressed left at (508, 318)
Screenshot: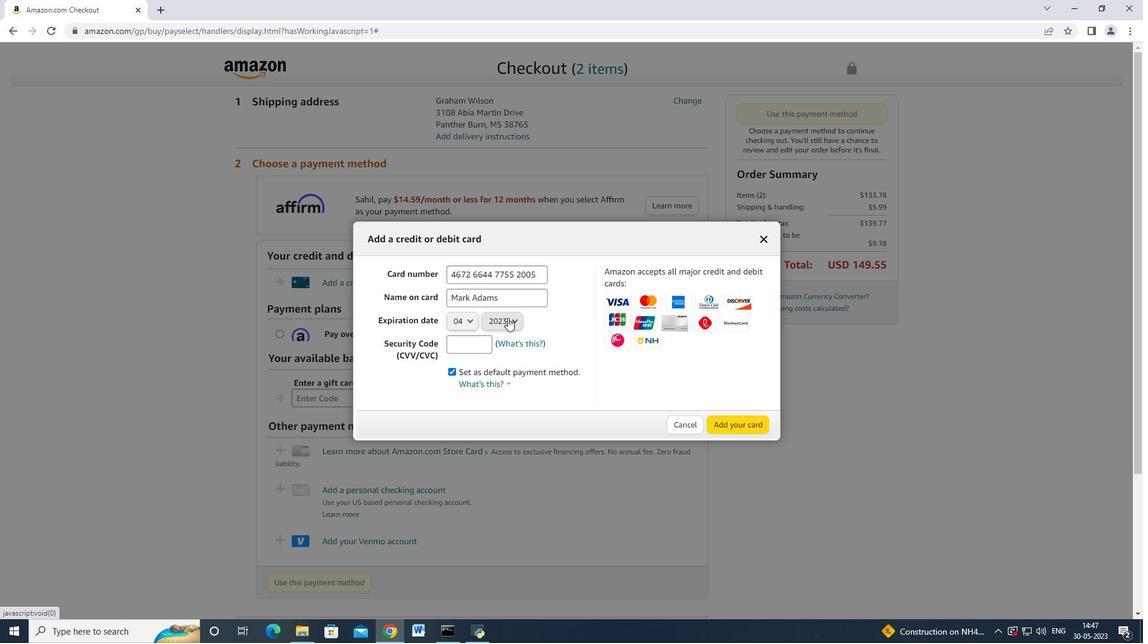 
Action: Mouse moved to (504, 351)
Screenshot: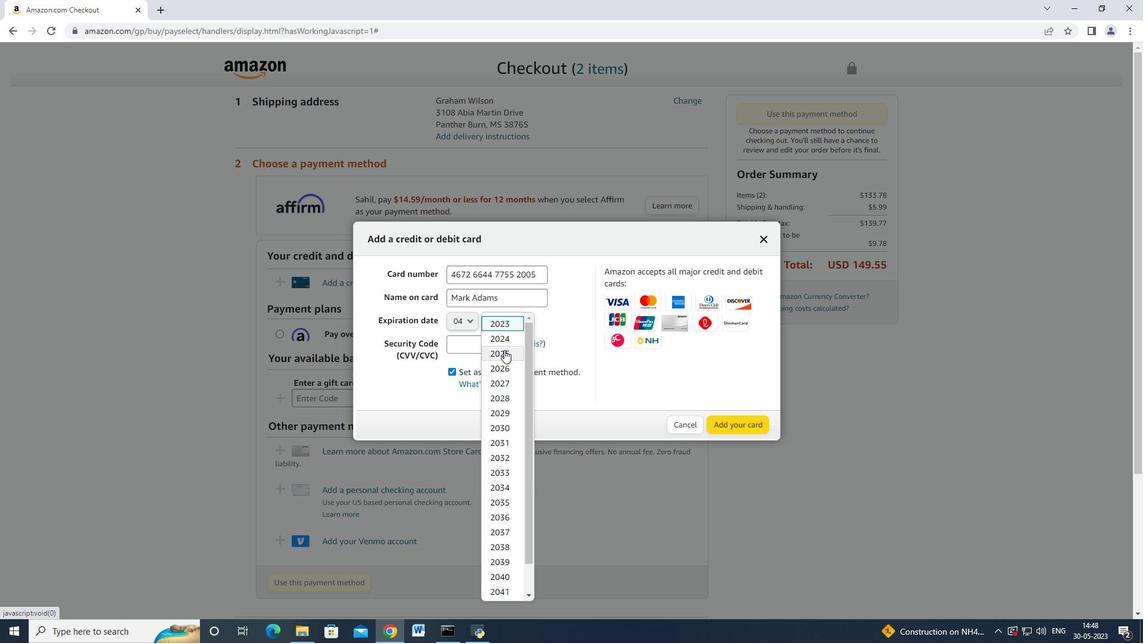 
Action: Mouse pressed left at (504, 351)
Screenshot: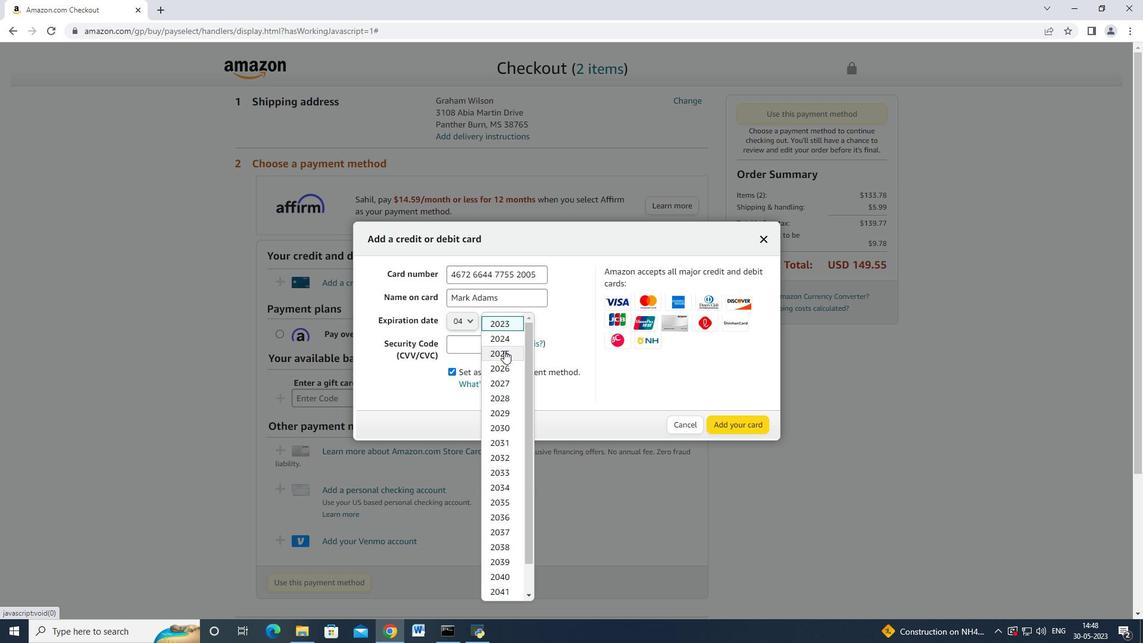 
Action: Mouse moved to (481, 346)
Screenshot: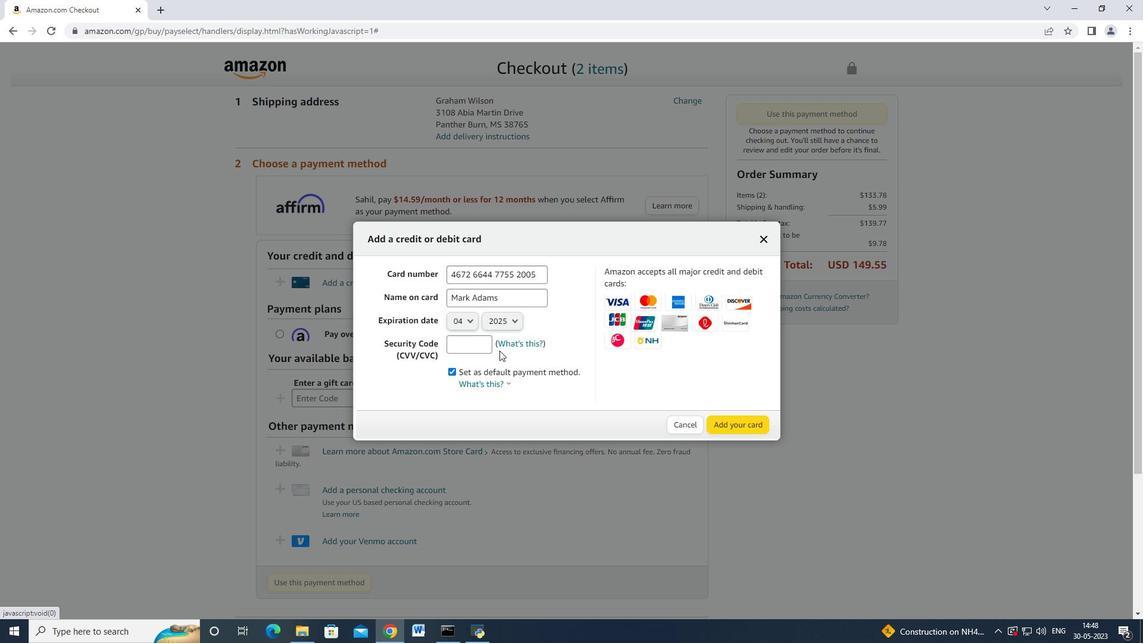 
Action: Mouse pressed left at (481, 346)
Screenshot: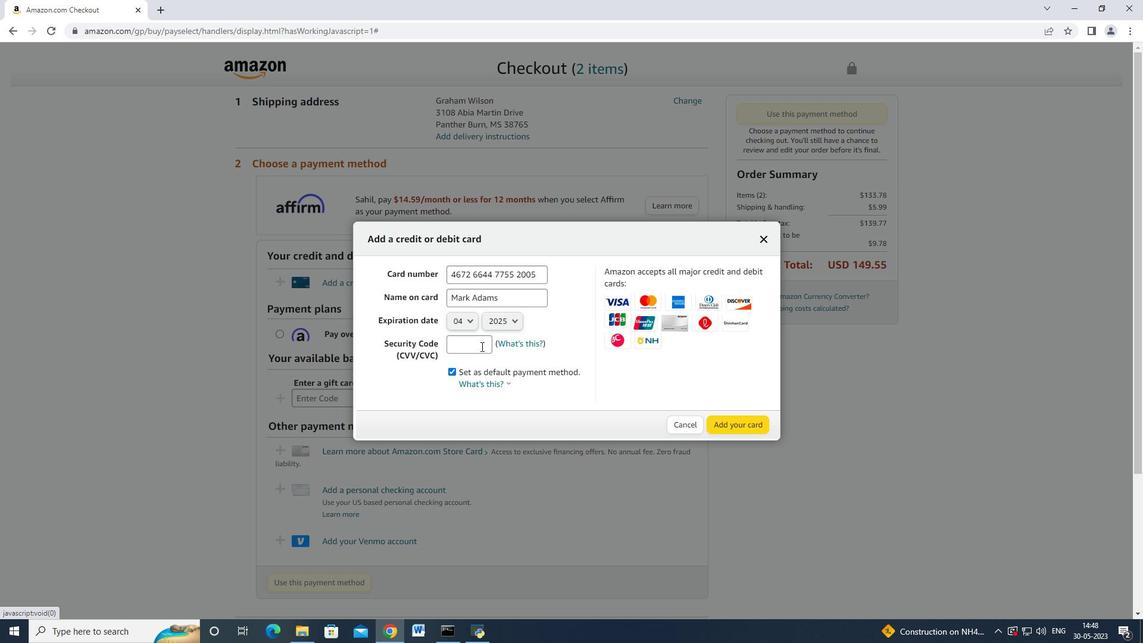 
Action: Mouse pressed left at (481, 346)
Screenshot: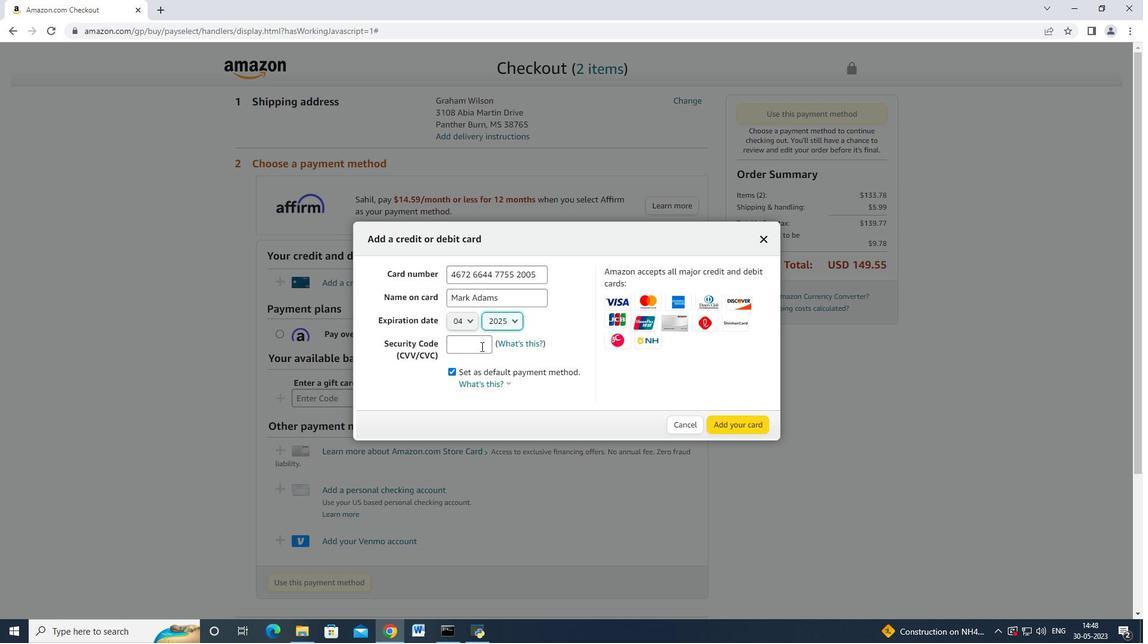 
Action: Mouse moved to (481, 345)
Screenshot: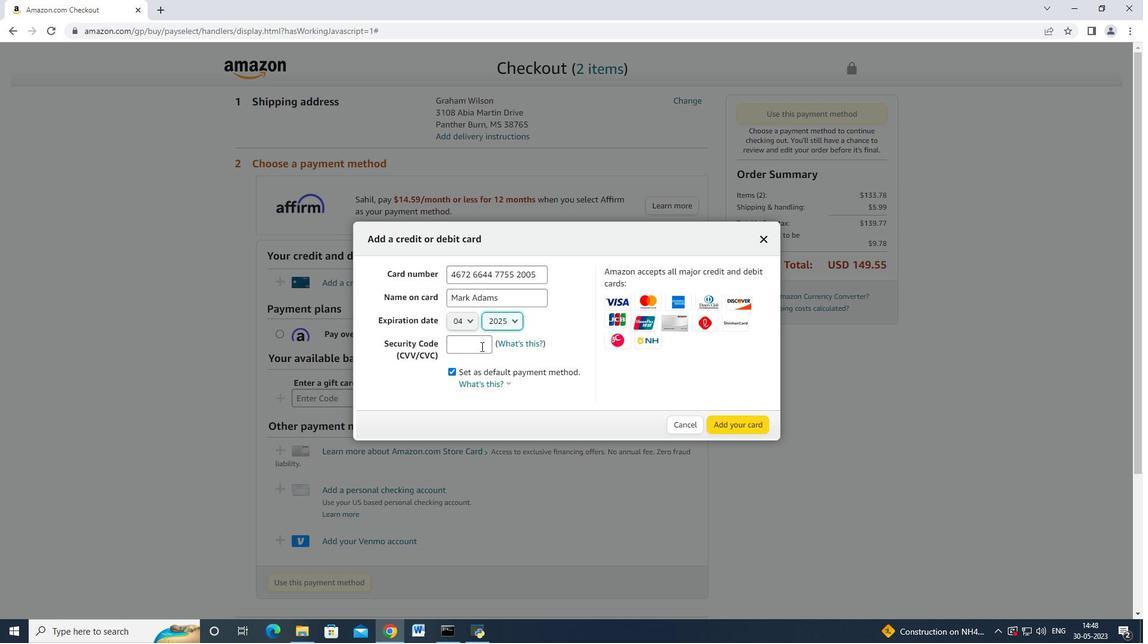 
Action: Key pressed 3321
Screenshot: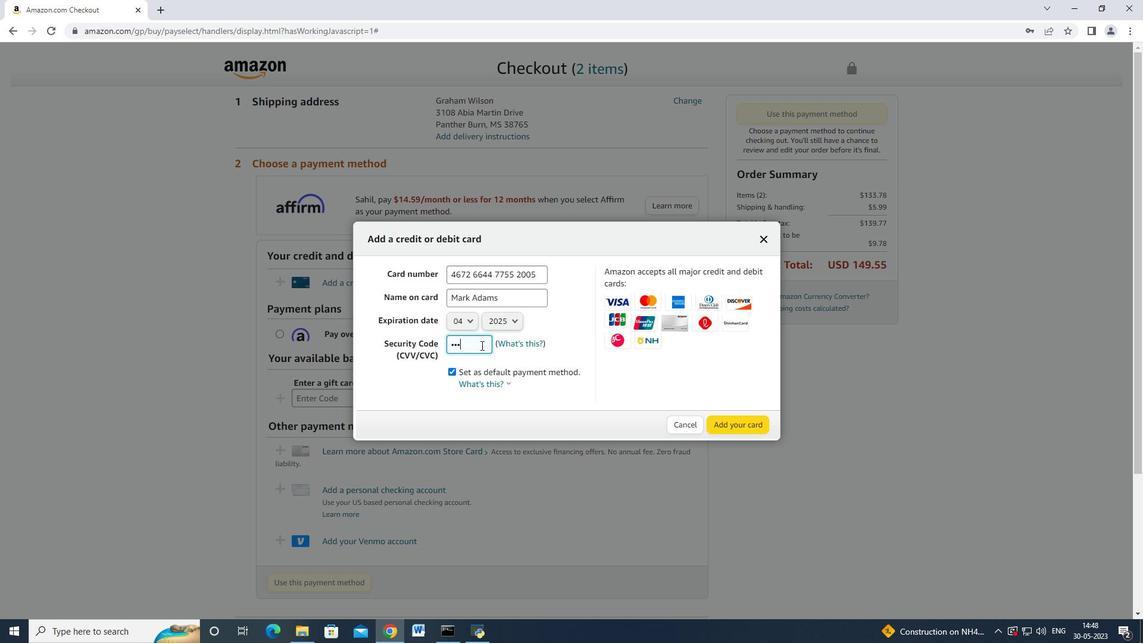 
Action: Mouse moved to (735, 423)
Screenshot: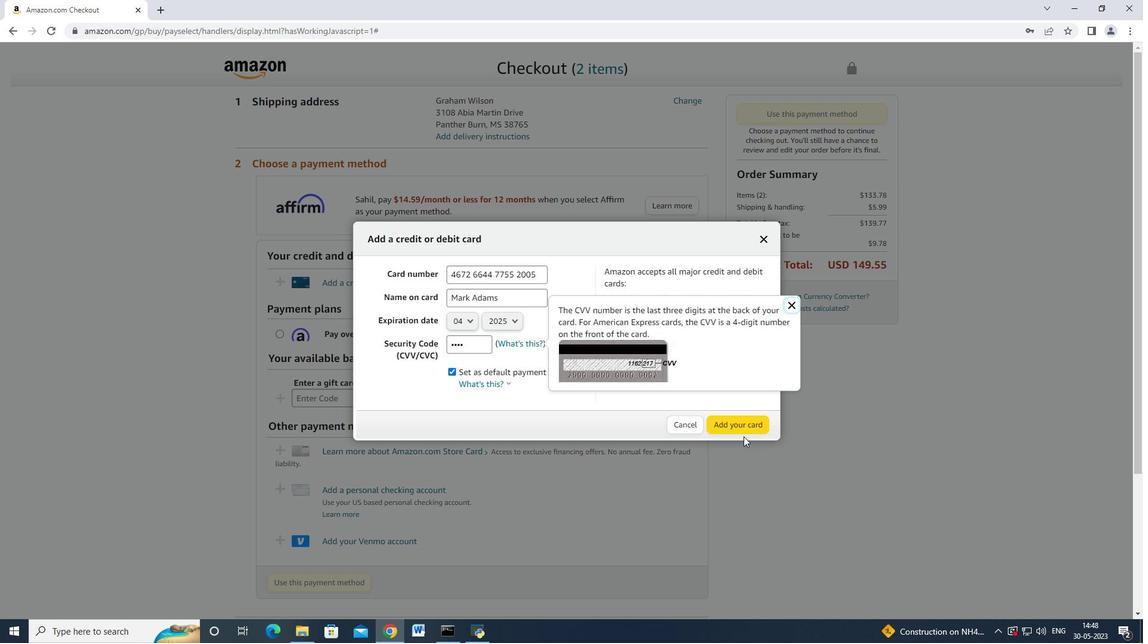 
